 Task: Find connections with filter location Jashpurnagar with filter topic #recruitmentwith filter profile language English with filter current company PhonePe with filter school Institution of Engineering and Technology (IET) with filter industry Retail Musical Instruments with filter service category Telecommunications with filter keywords title Reservationist
Action: Mouse moved to (598, 75)
Screenshot: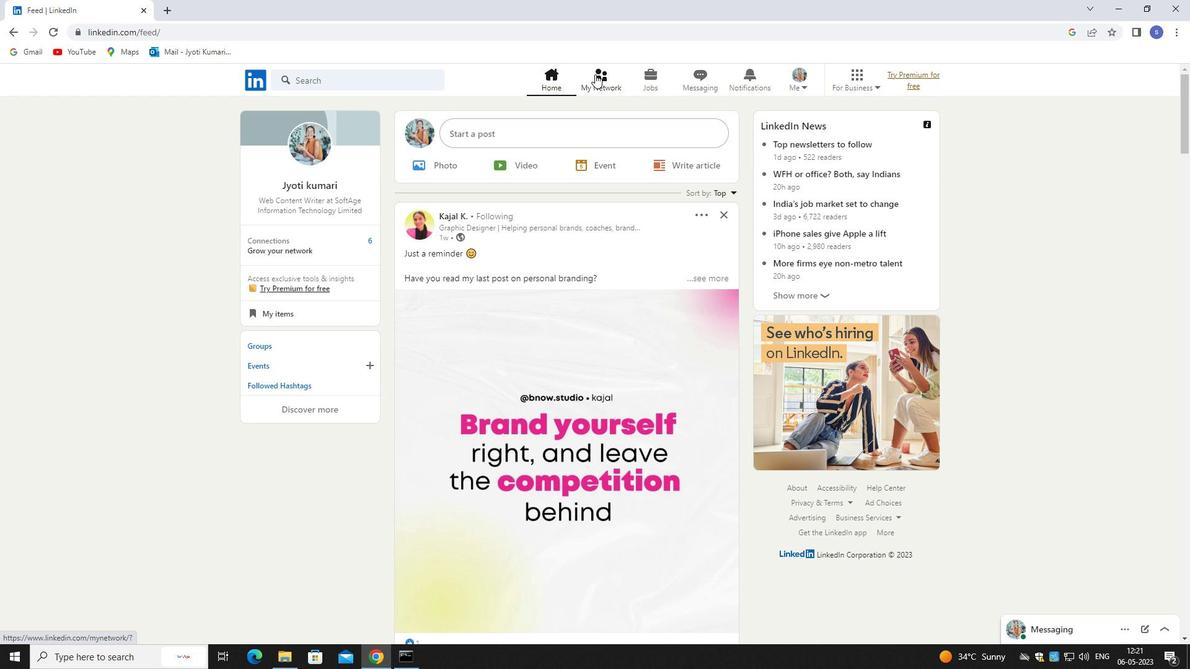 
Action: Mouse pressed left at (598, 75)
Screenshot: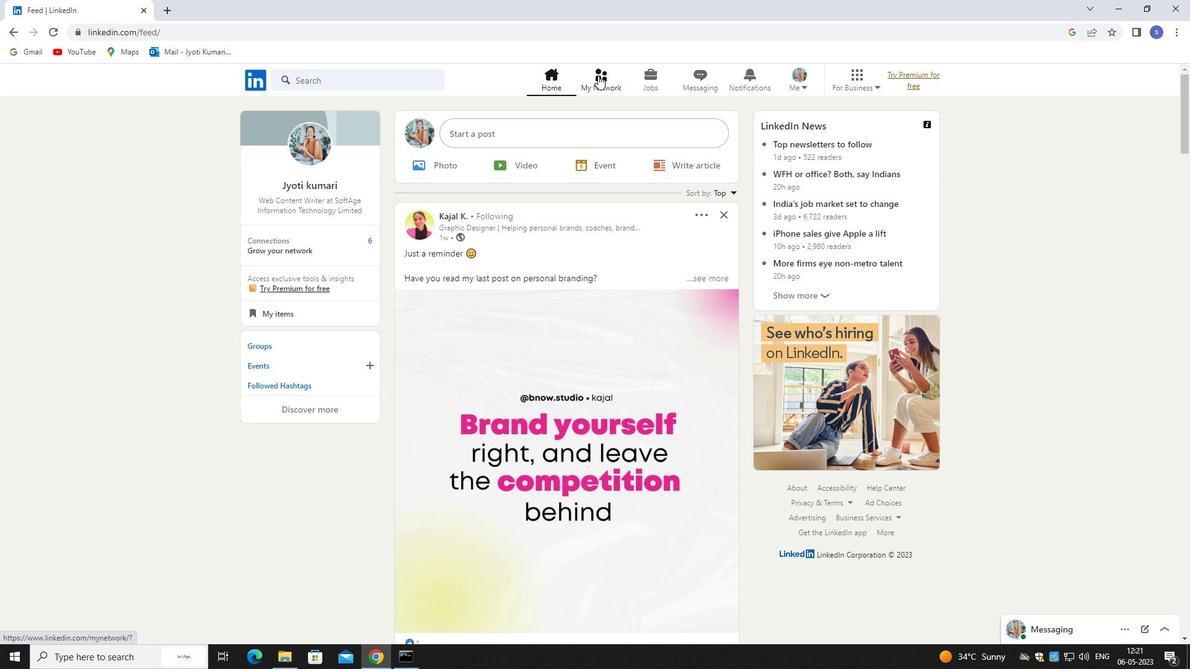 
Action: Mouse moved to (601, 78)
Screenshot: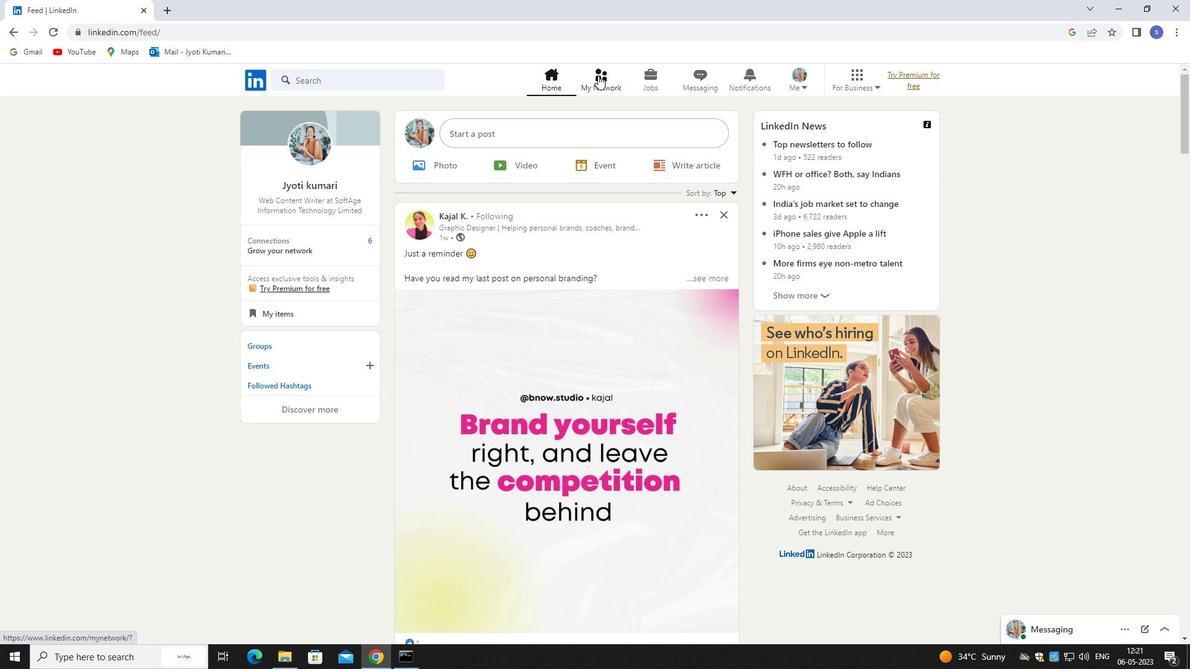 
Action: Mouse pressed left at (601, 78)
Screenshot: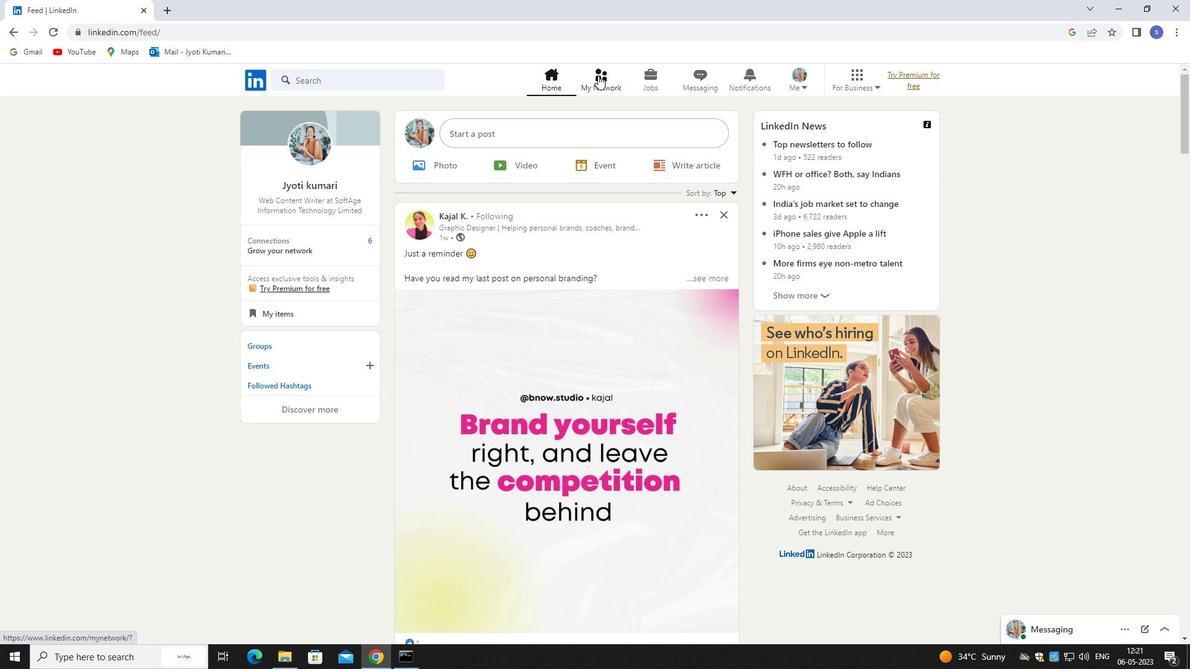 
Action: Mouse moved to (357, 135)
Screenshot: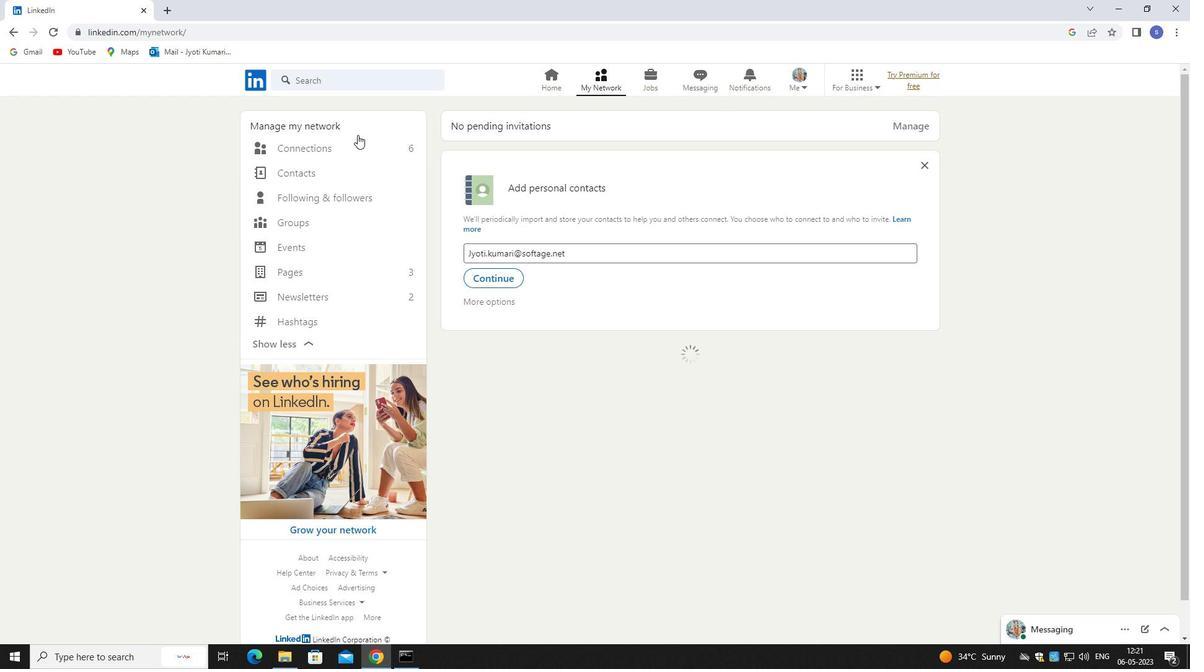 
Action: Mouse pressed left at (357, 135)
Screenshot: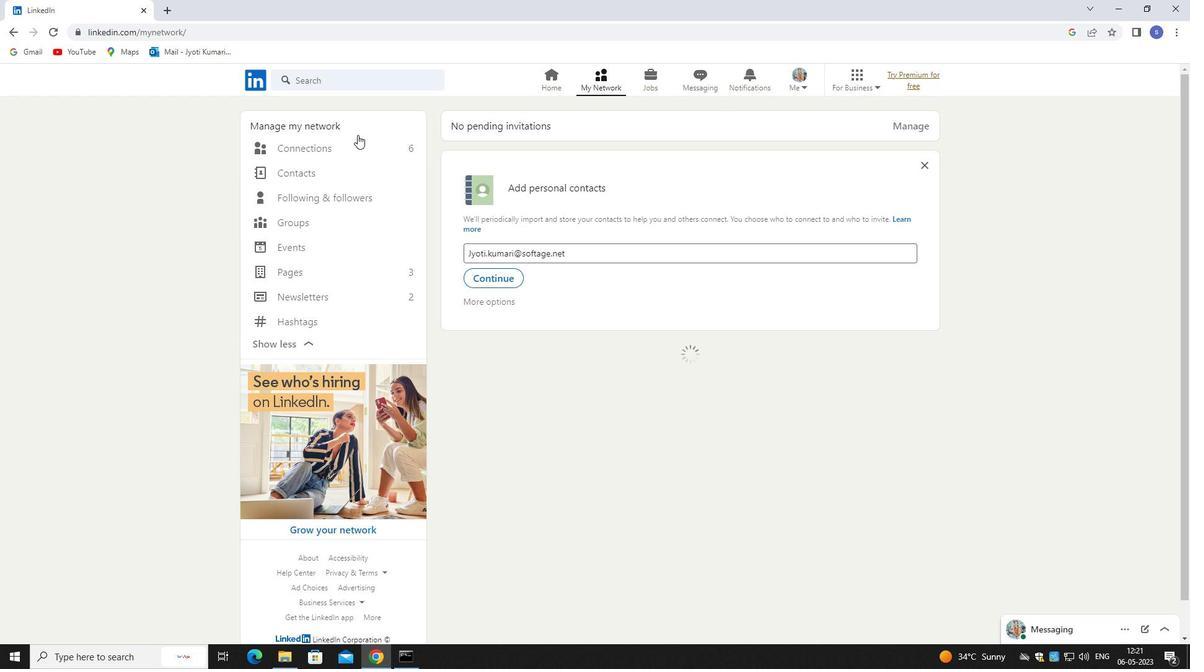 
Action: Mouse moved to (358, 139)
Screenshot: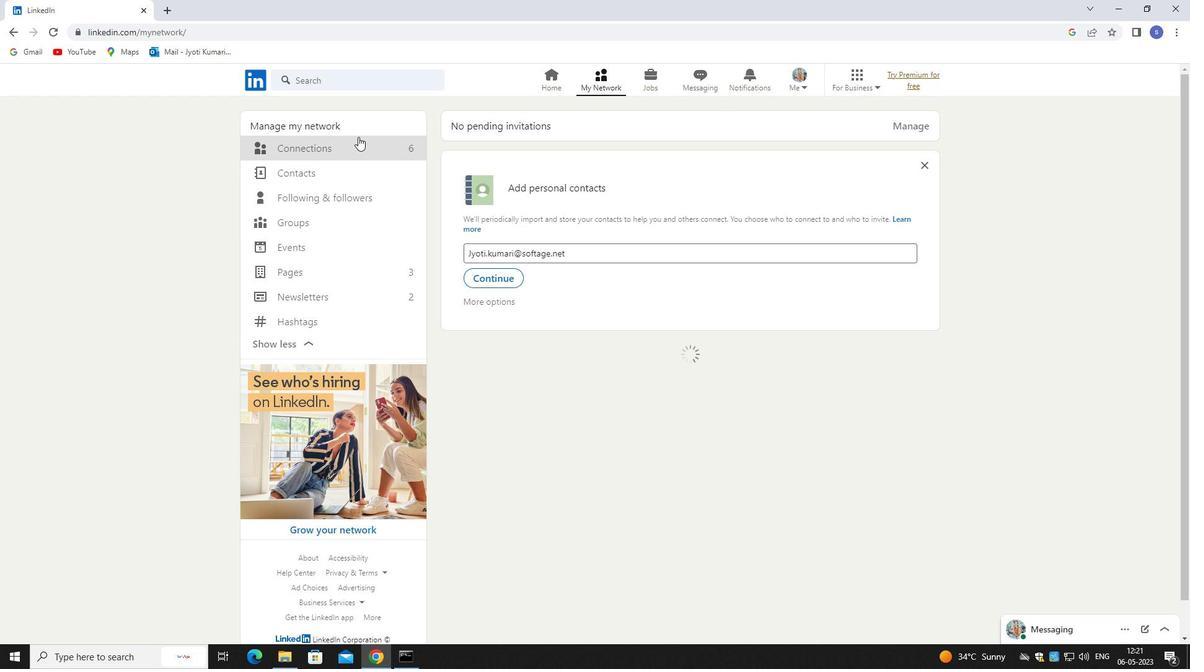 
Action: Mouse pressed left at (358, 139)
Screenshot: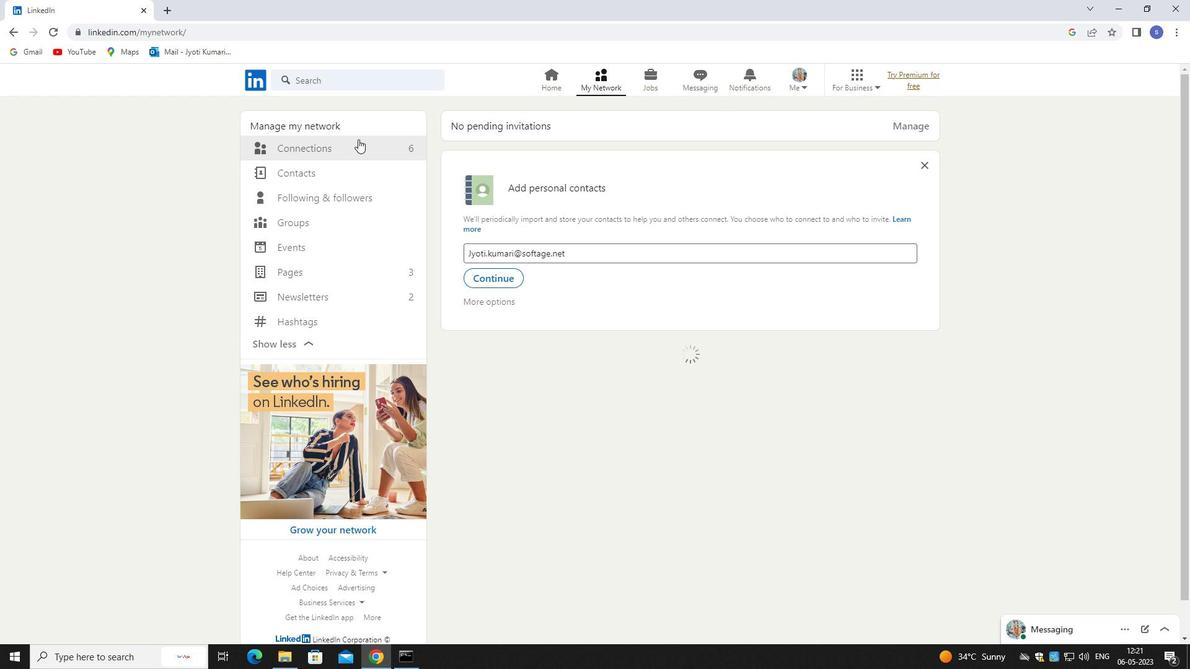 
Action: Mouse moved to (360, 140)
Screenshot: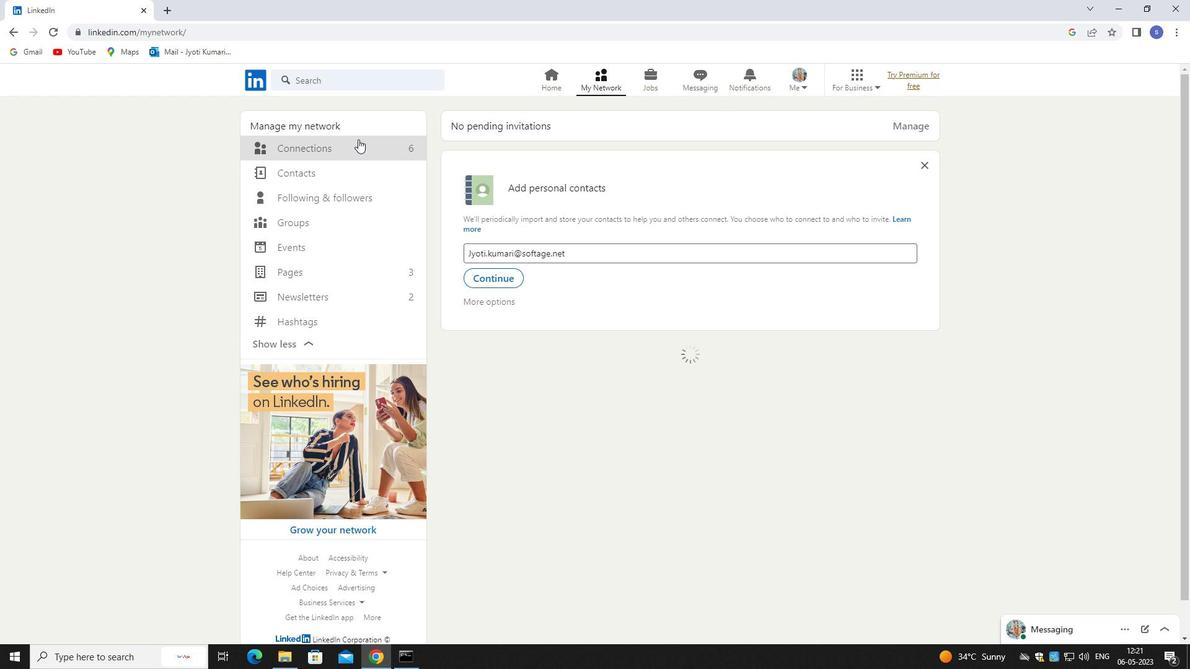 
Action: Mouse pressed left at (360, 140)
Screenshot: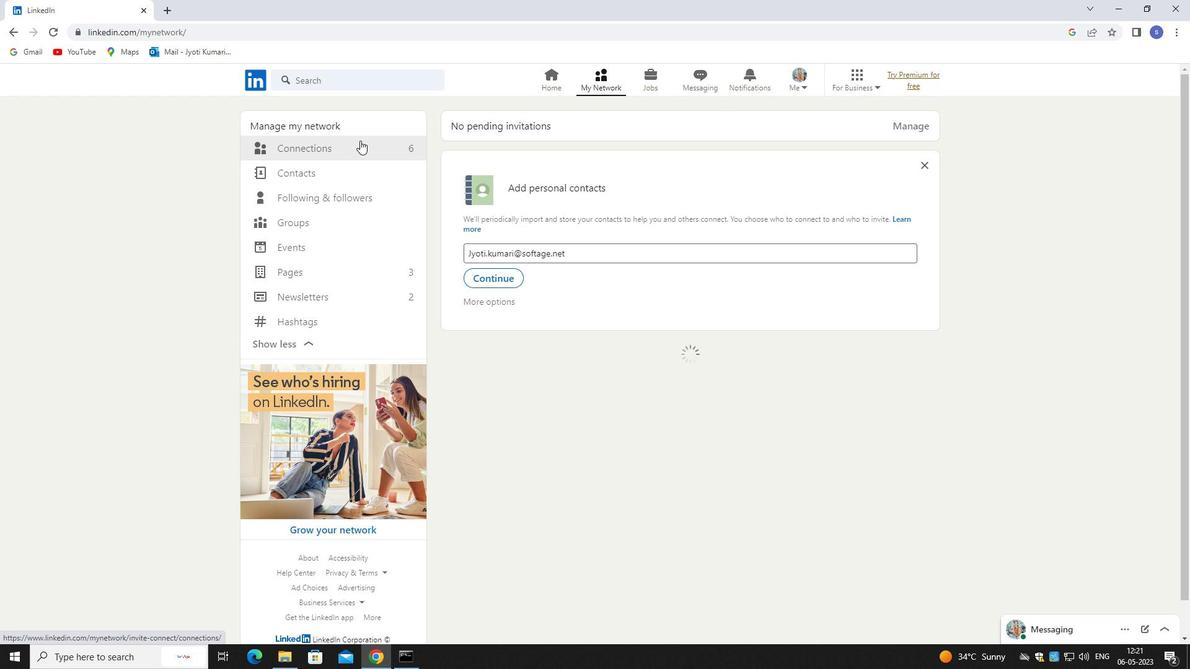 
Action: Mouse pressed left at (360, 140)
Screenshot: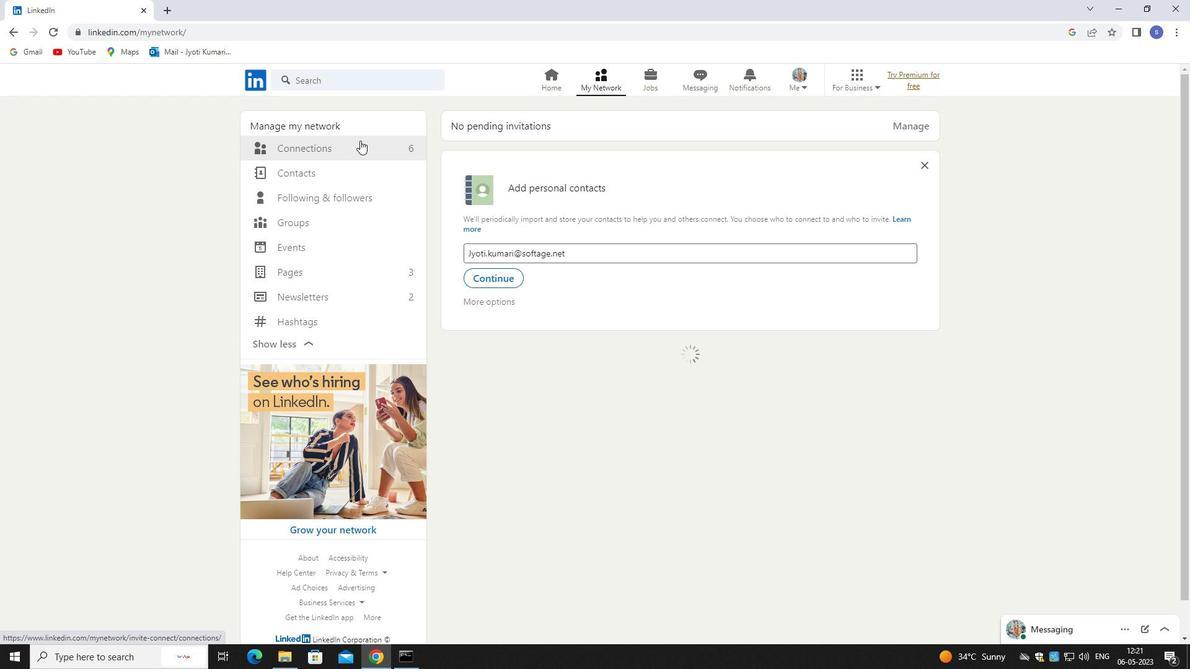 
Action: Mouse moved to (329, 146)
Screenshot: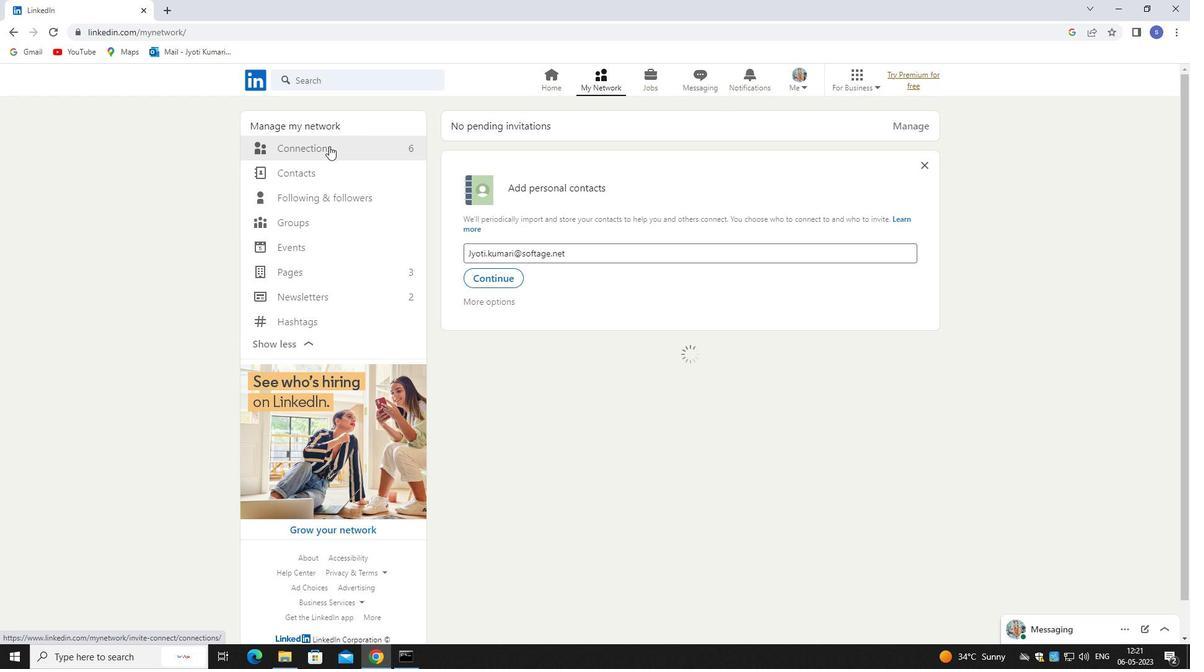 
Action: Mouse pressed left at (329, 146)
Screenshot: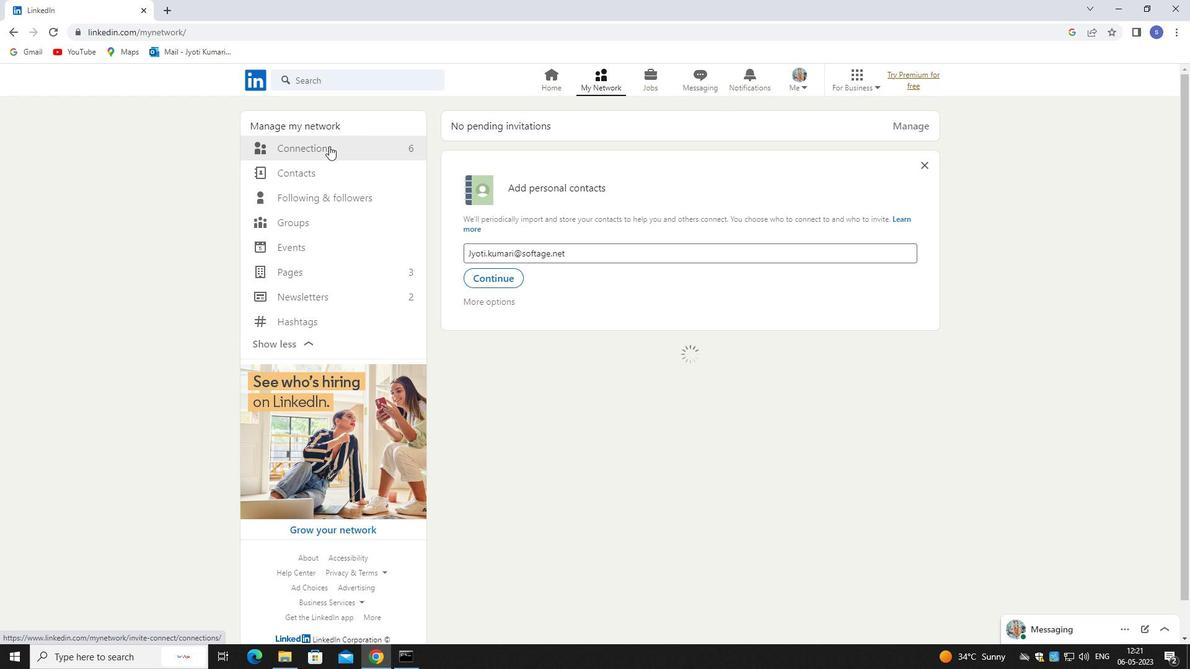 
Action: Mouse moved to (329, 147)
Screenshot: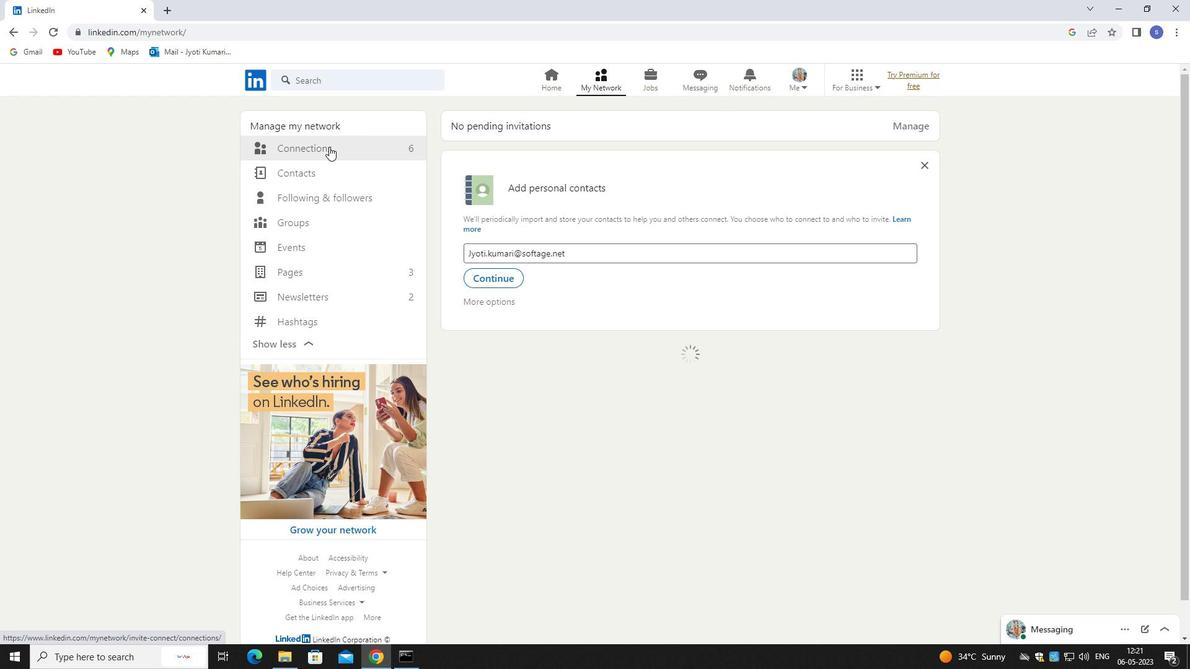 
Action: Mouse pressed left at (329, 147)
Screenshot: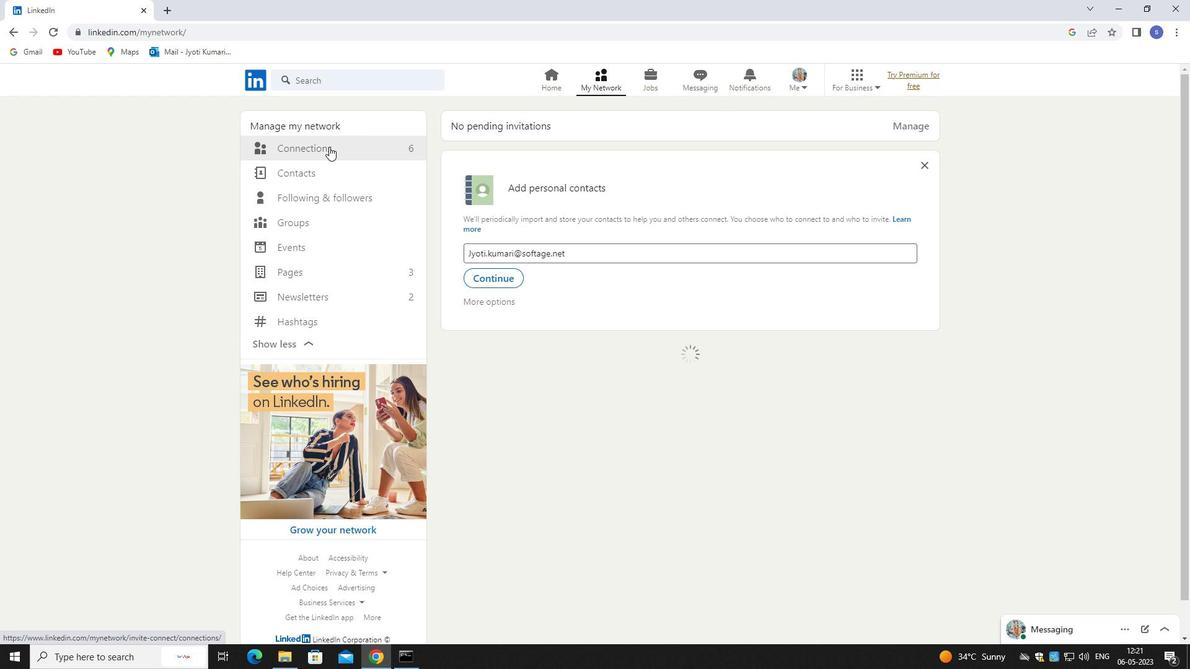 
Action: Mouse moved to (658, 143)
Screenshot: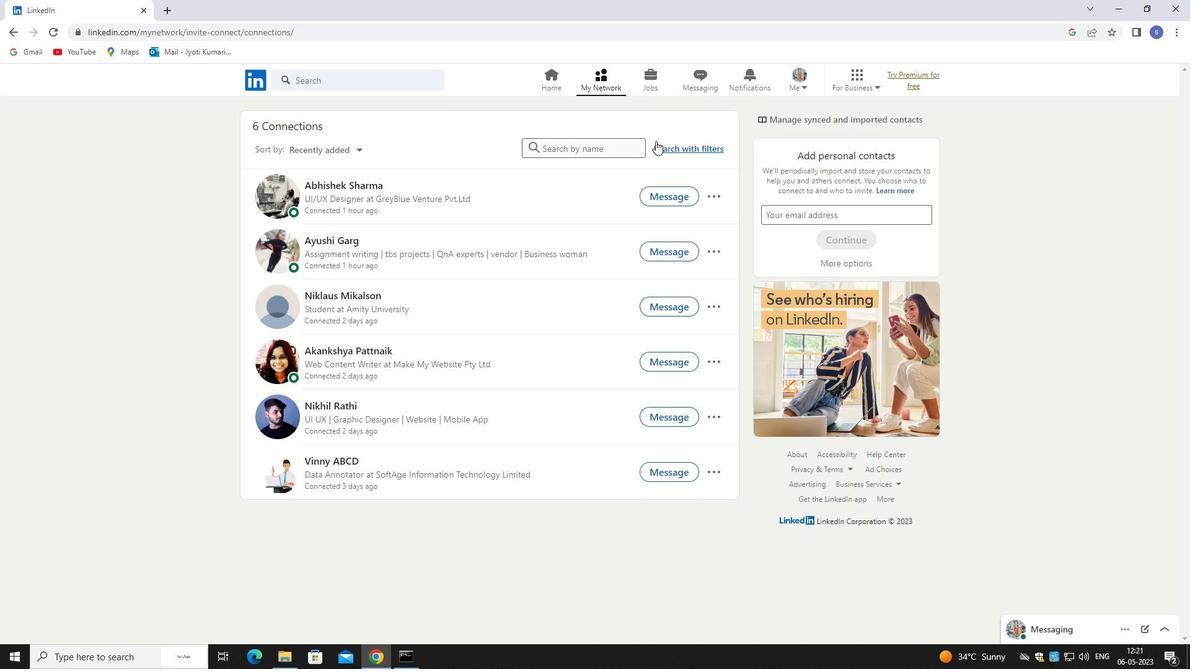 
Action: Mouse pressed left at (658, 143)
Screenshot: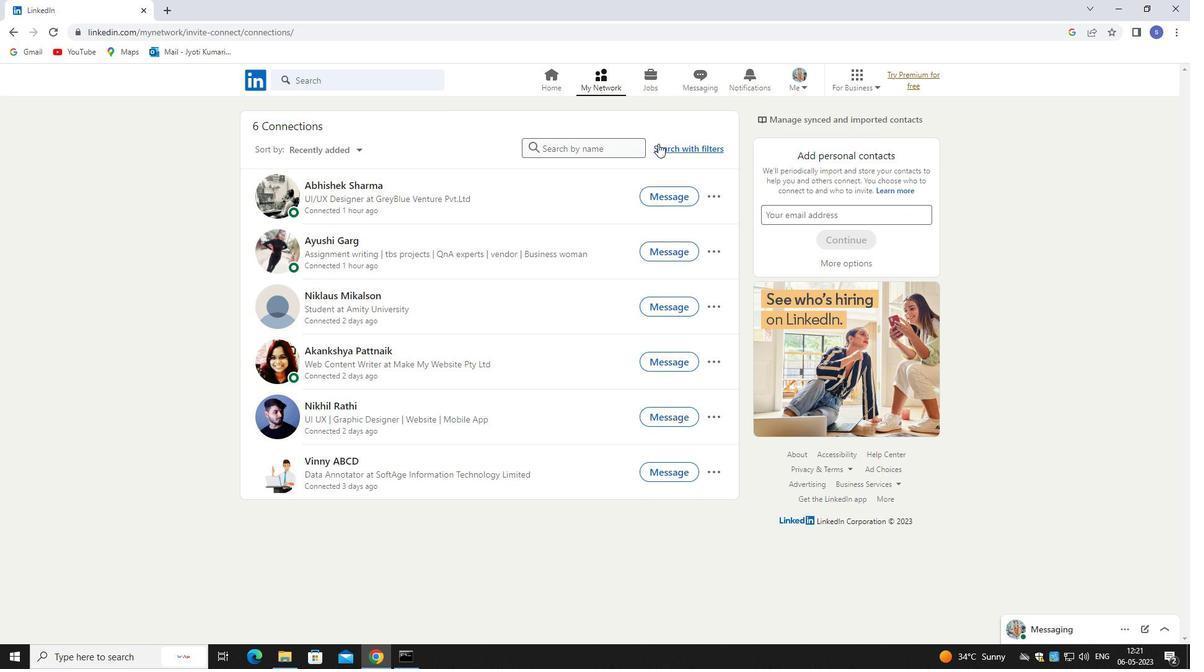 
Action: Mouse moved to (633, 113)
Screenshot: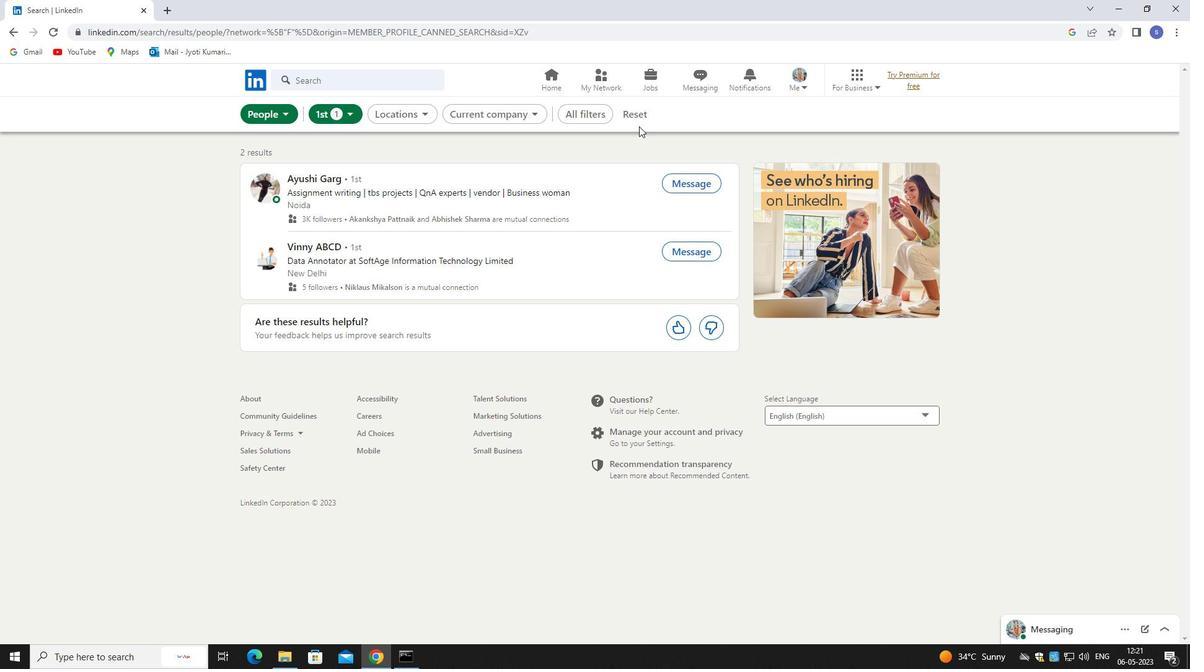 
Action: Mouse pressed left at (633, 113)
Screenshot: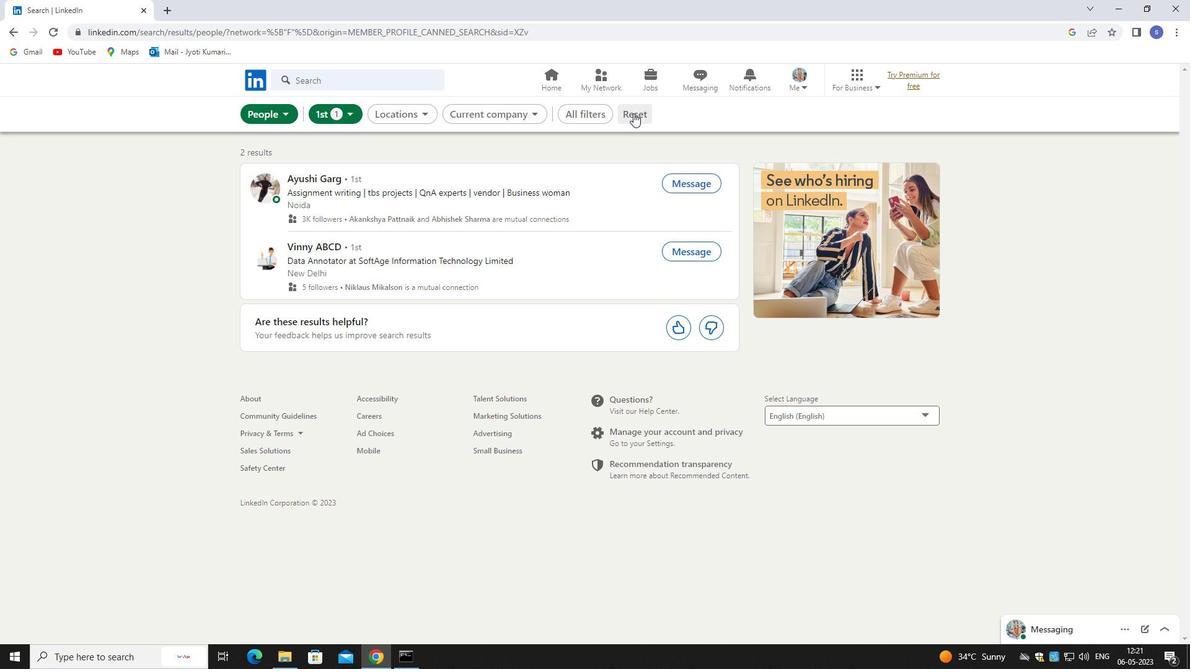 
Action: Mouse moved to (631, 112)
Screenshot: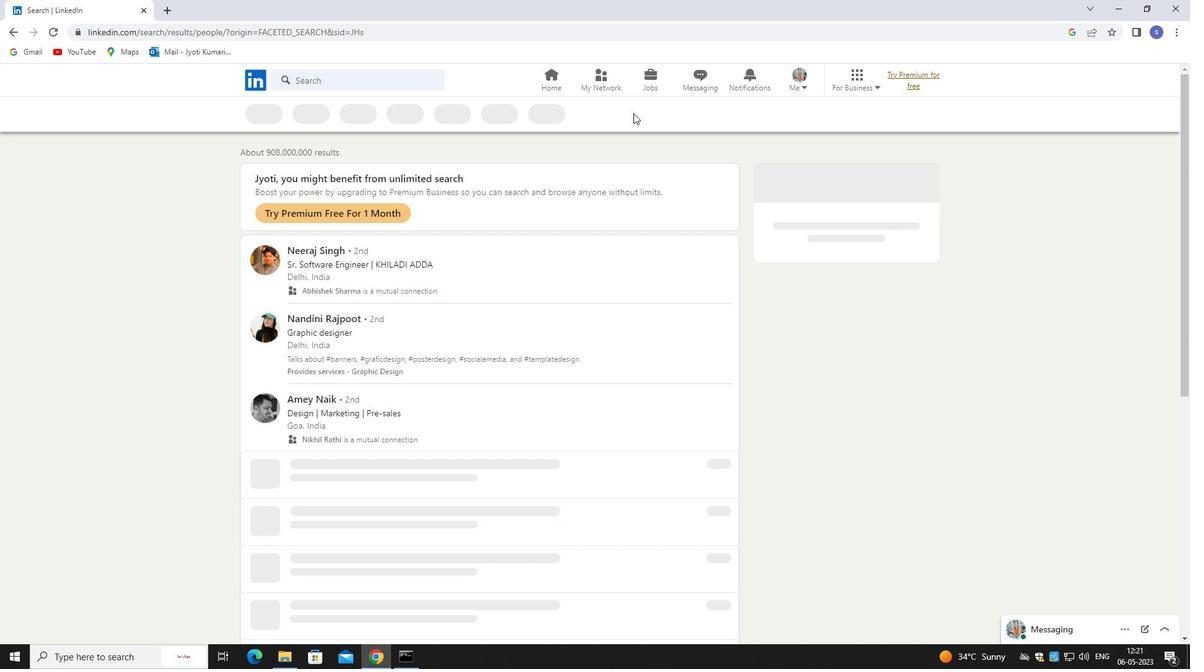 
Action: Mouse pressed left at (631, 112)
Screenshot: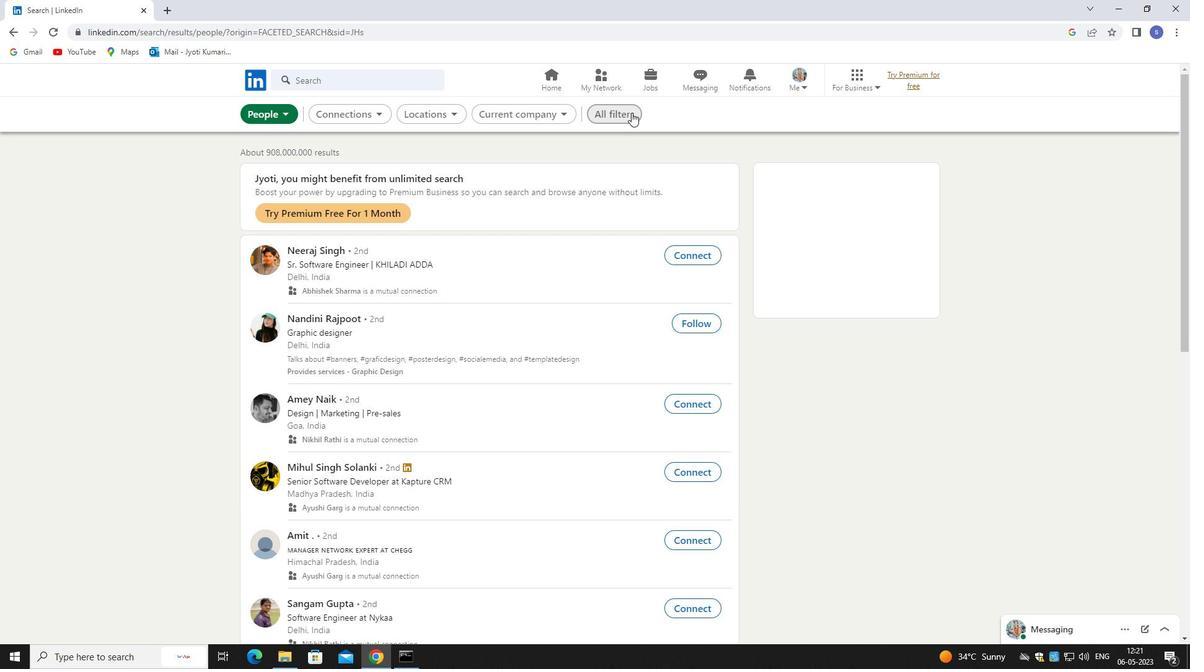 
Action: Mouse moved to (1086, 482)
Screenshot: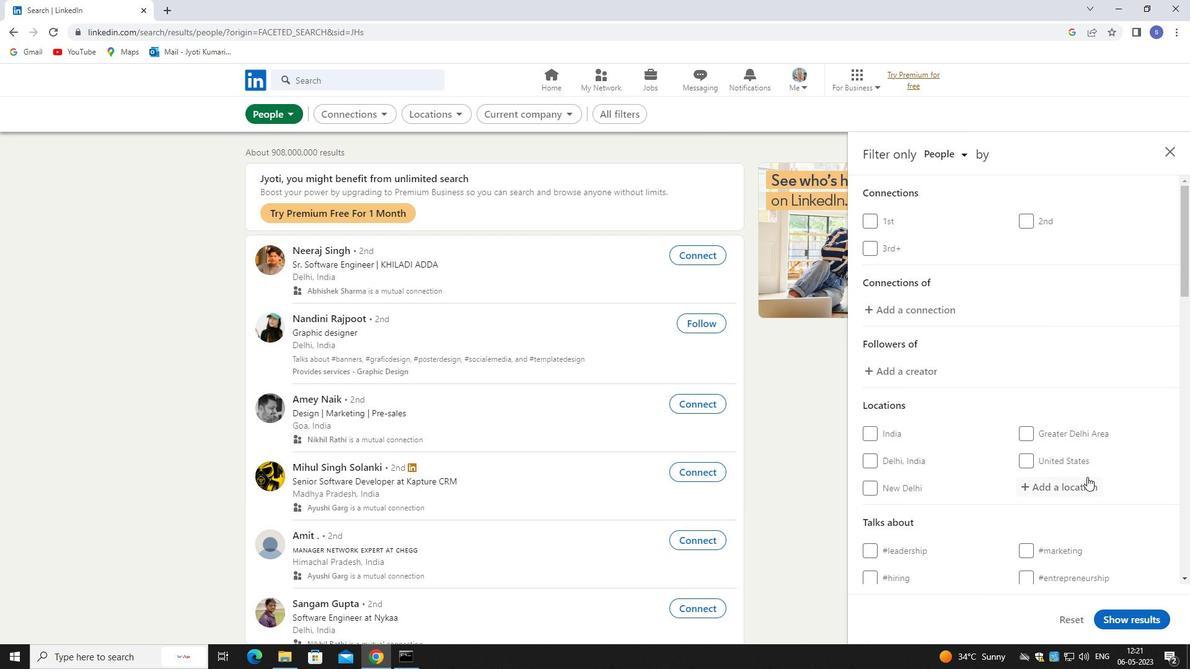 
Action: Mouse pressed left at (1086, 482)
Screenshot: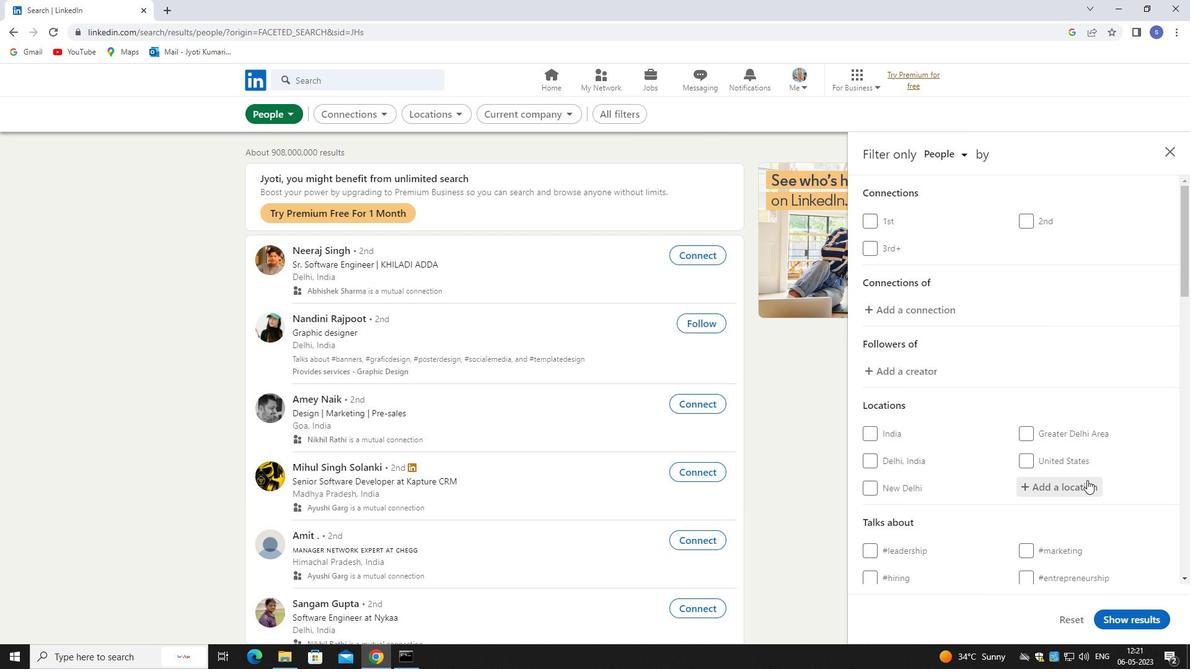 
Action: Mouse moved to (1085, 483)
Screenshot: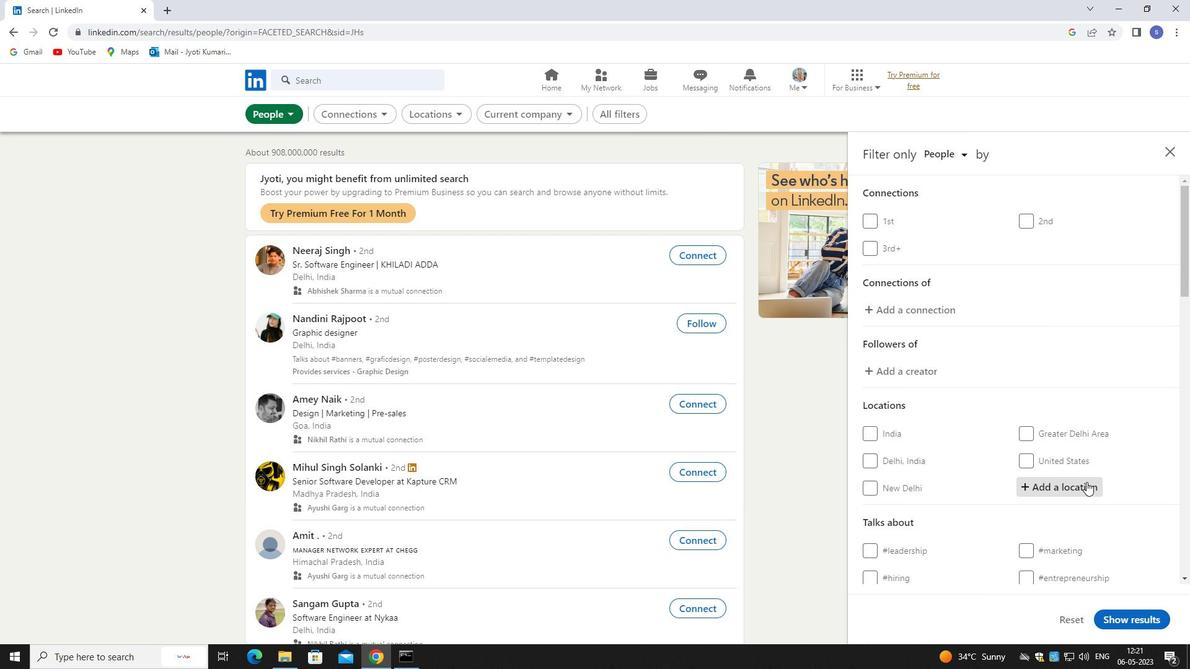 
Action: Key pressed jashpur
Screenshot: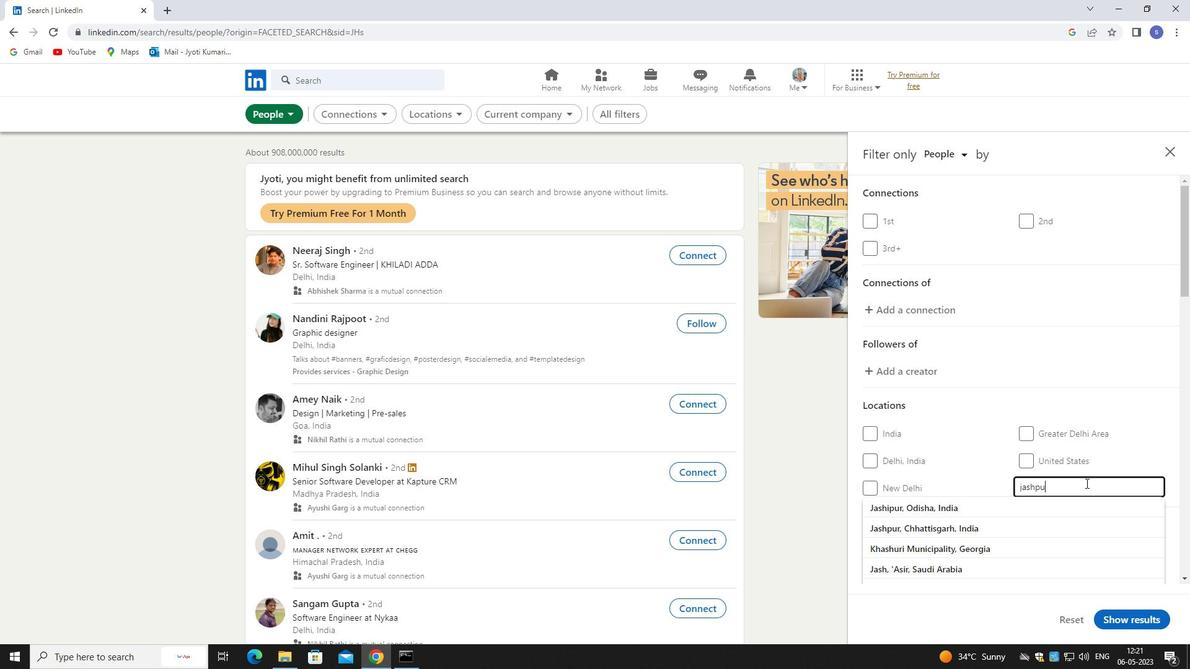 
Action: Mouse moved to (1082, 494)
Screenshot: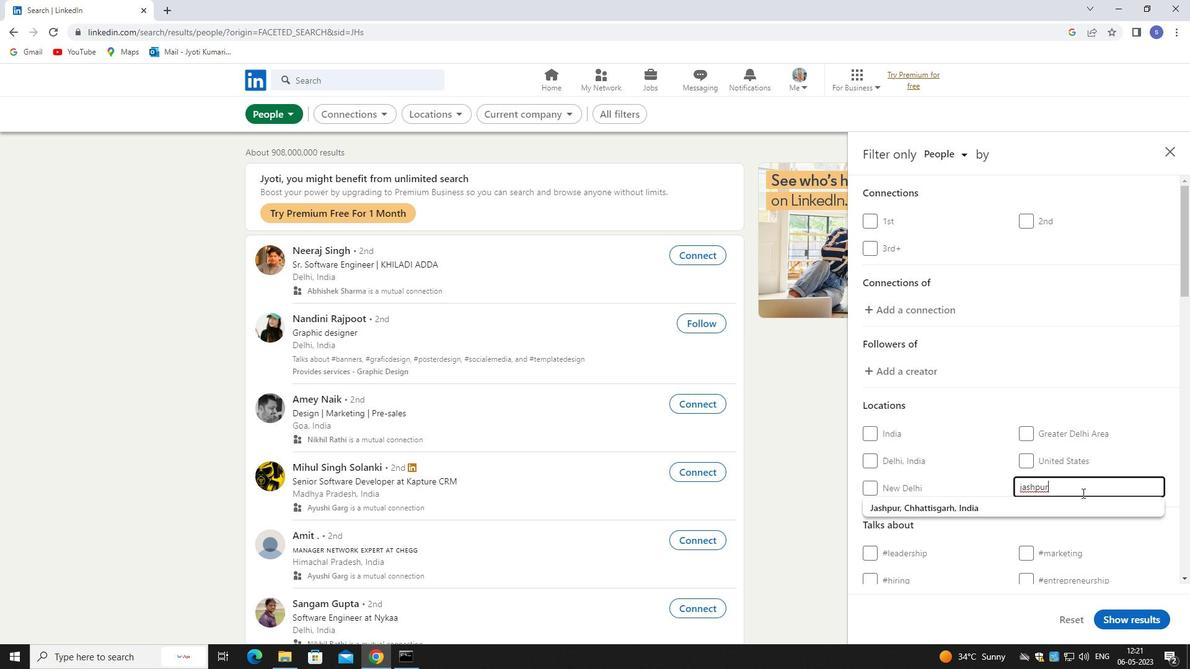 
Action: Key pressed nagar
Screenshot: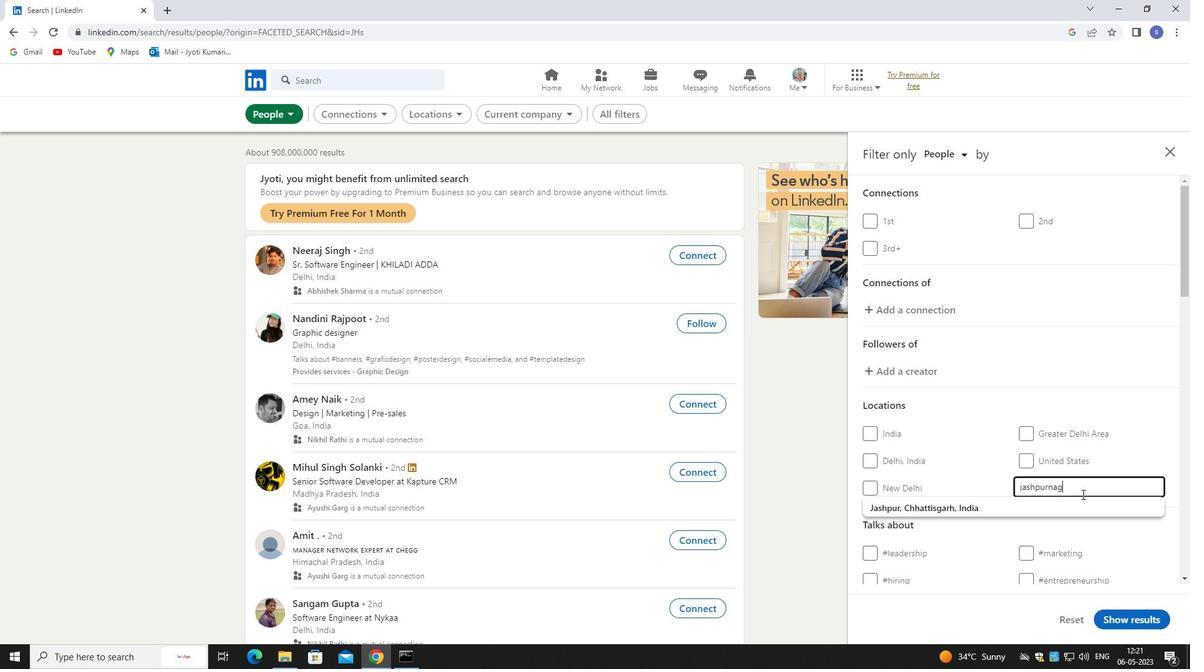 
Action: Mouse moved to (1082, 494)
Screenshot: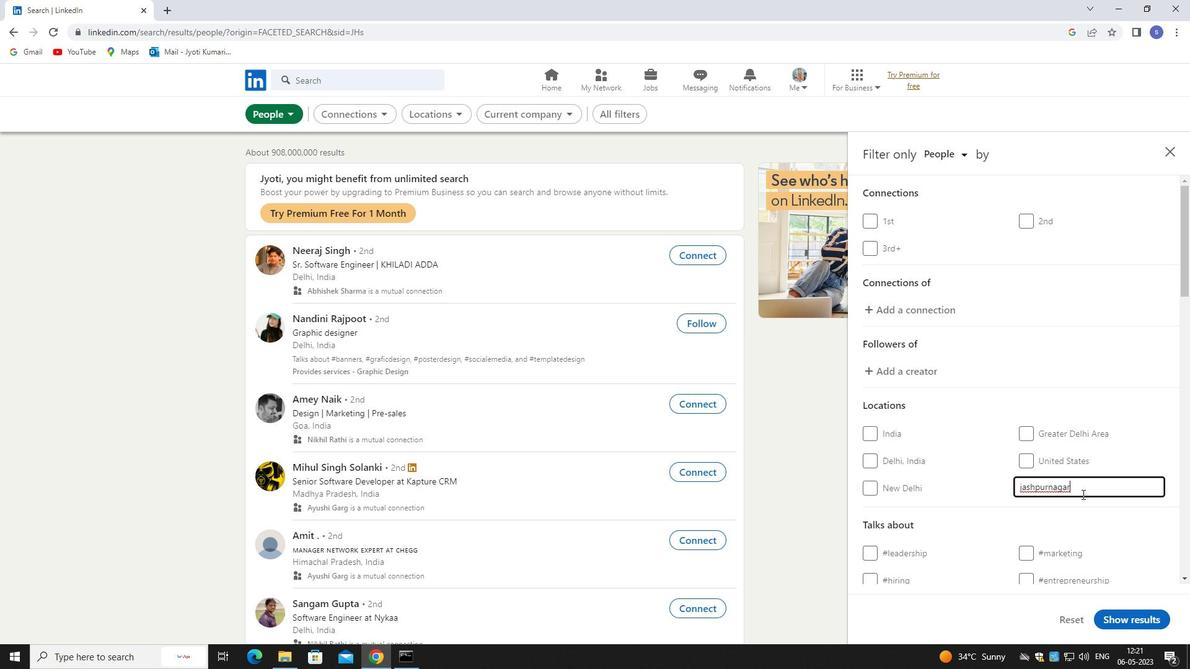 
Action: Mouse scrolled (1082, 494) with delta (0, 0)
Screenshot: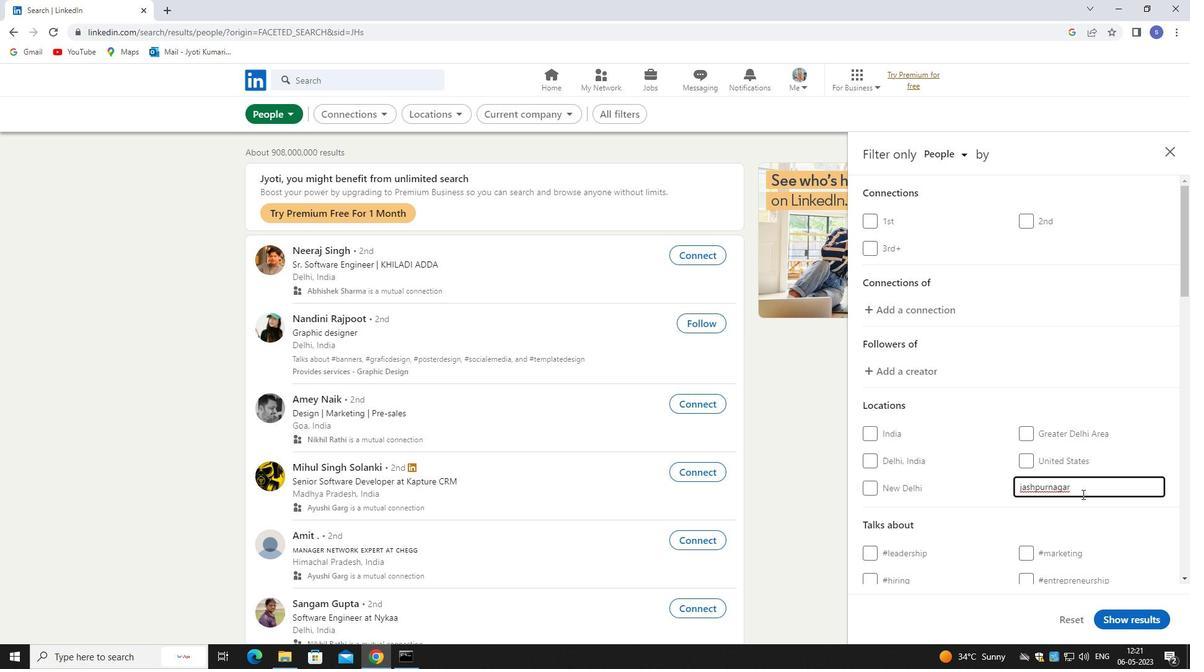 
Action: Mouse scrolled (1082, 494) with delta (0, 0)
Screenshot: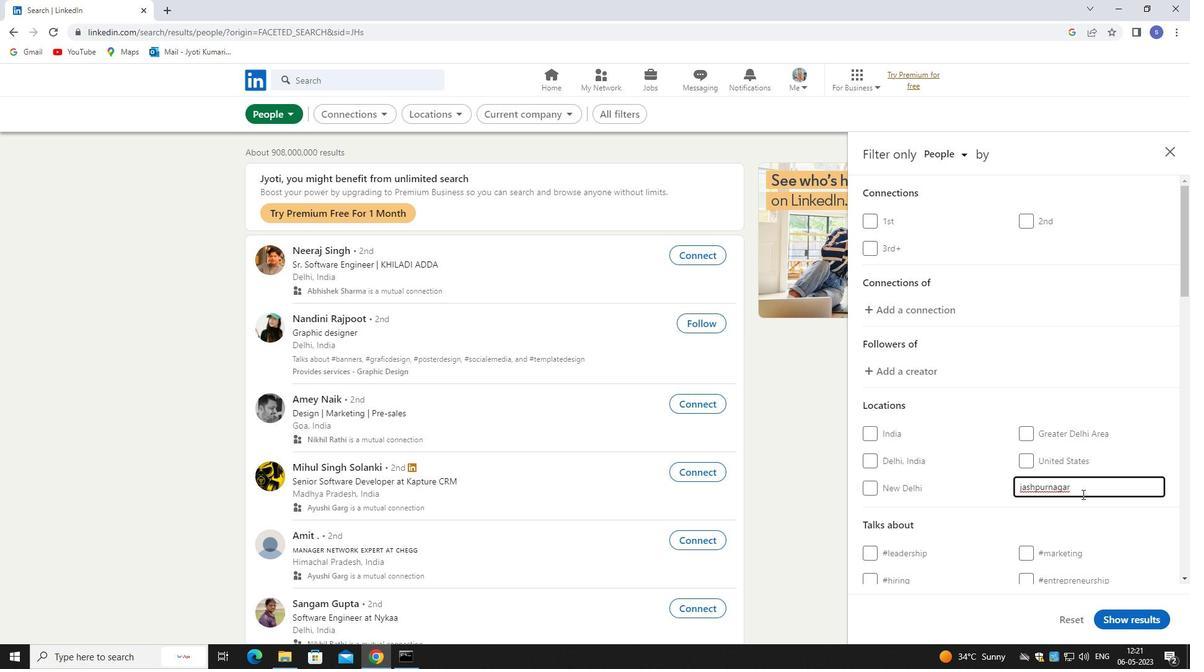 
Action: Mouse moved to (1082, 495)
Screenshot: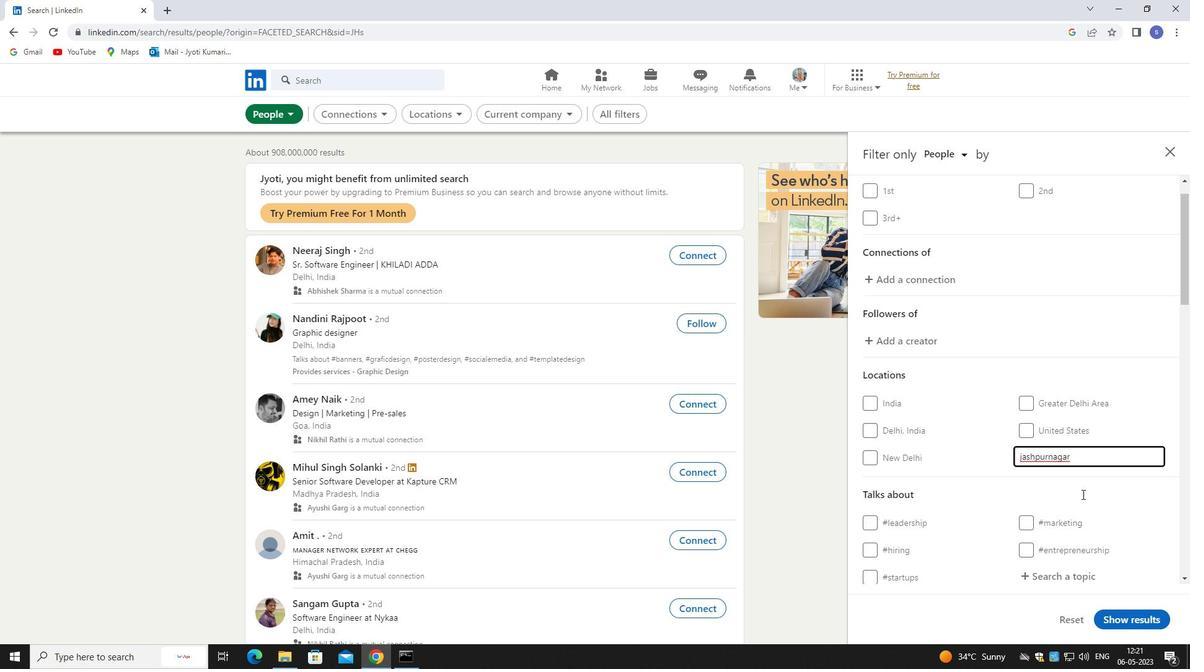 
Action: Mouse scrolled (1082, 494) with delta (0, 0)
Screenshot: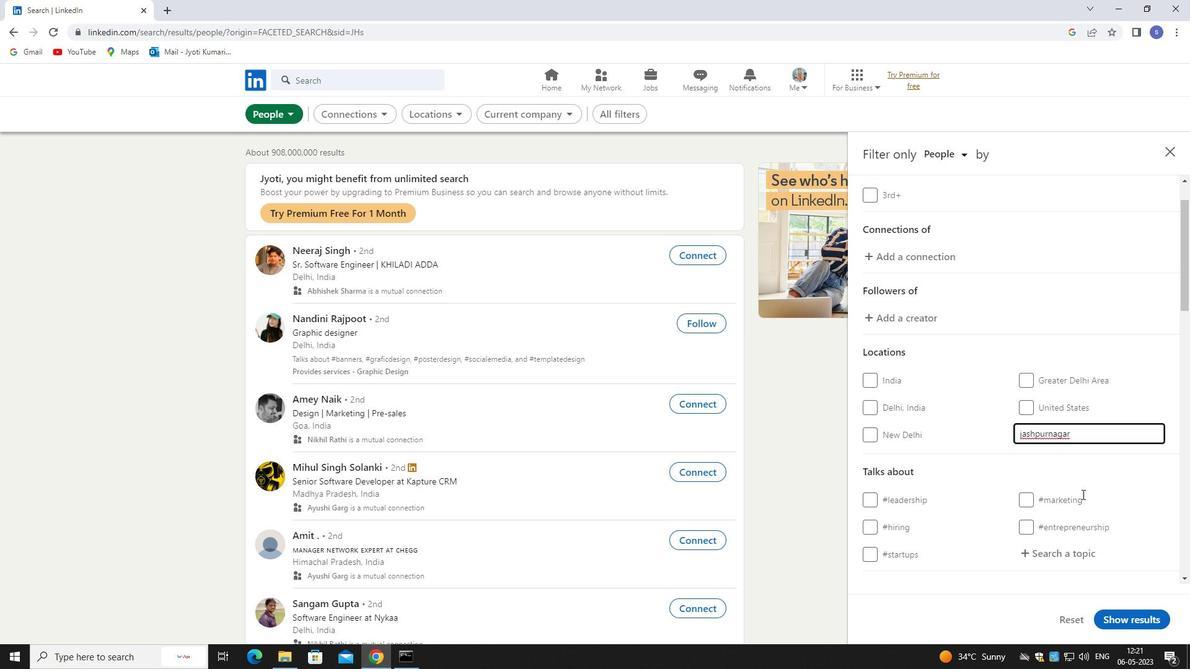 
Action: Mouse moved to (1051, 419)
Screenshot: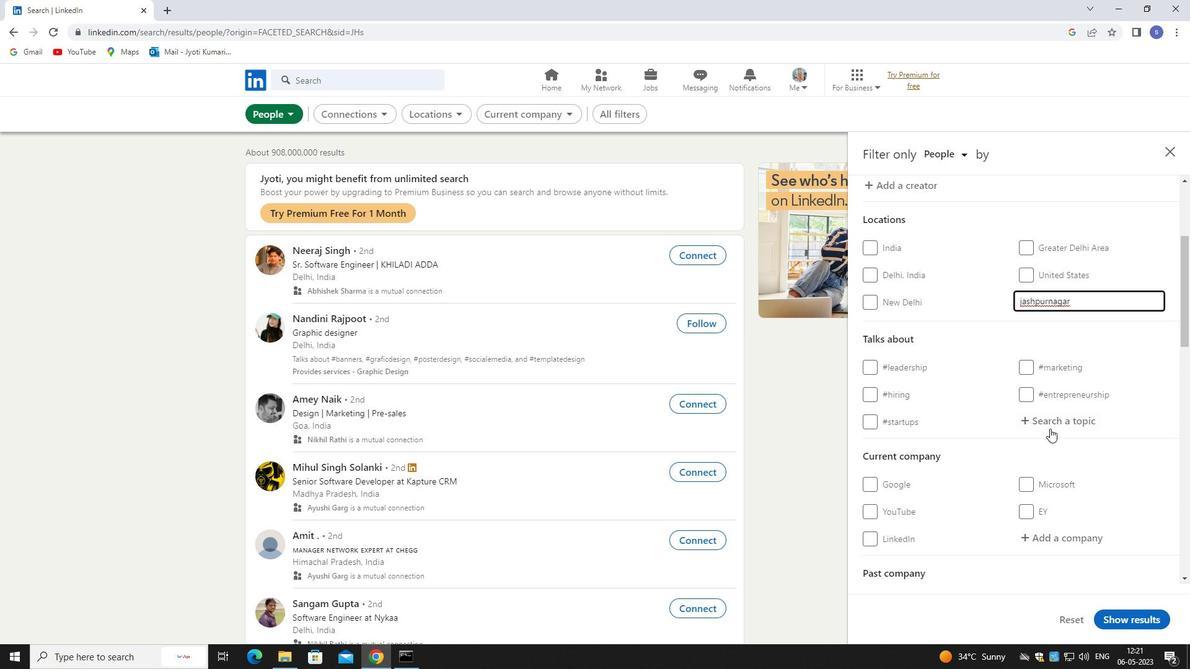 
Action: Mouse pressed left at (1051, 419)
Screenshot: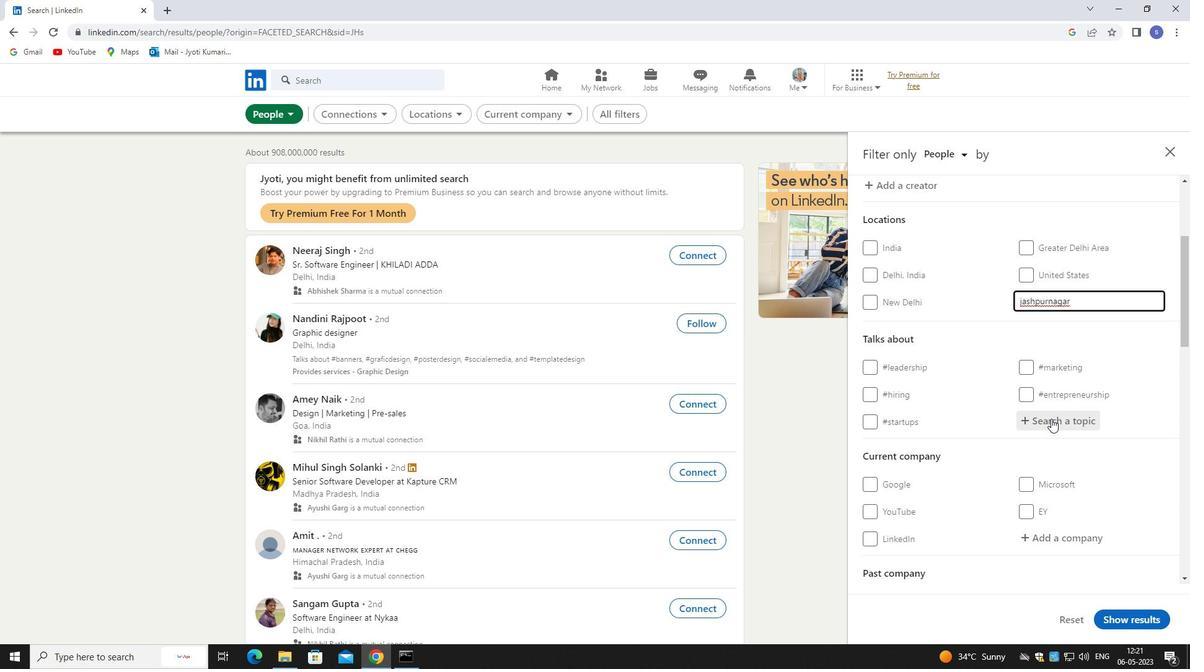 
Action: Mouse moved to (1050, 418)
Screenshot: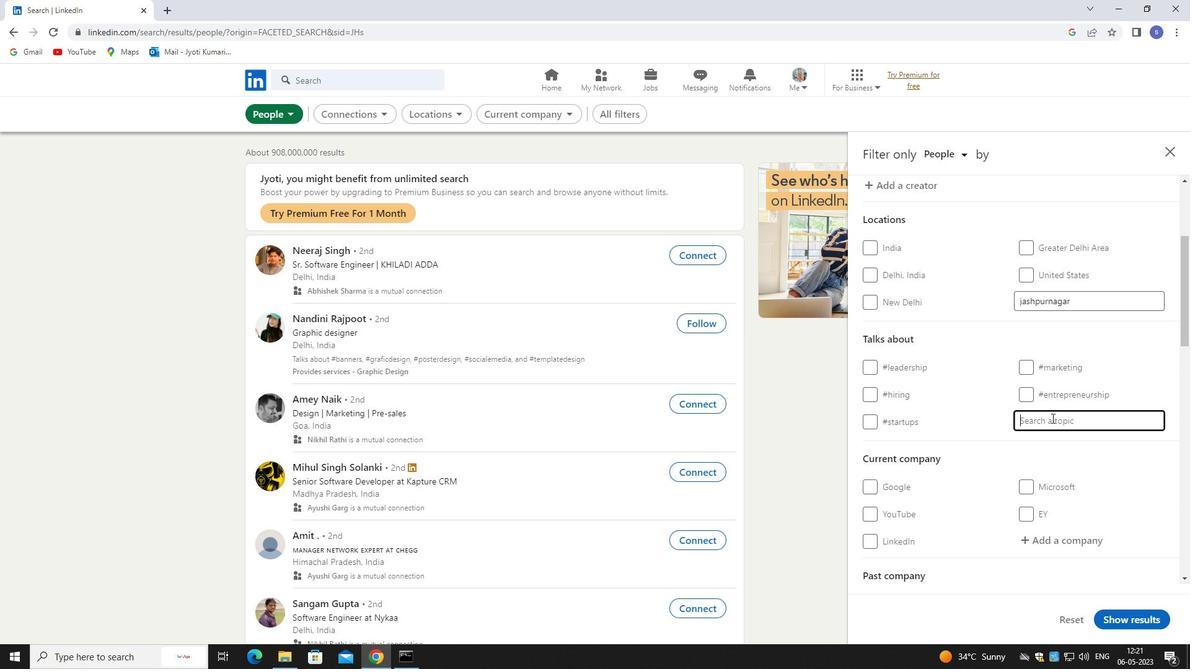 
Action: Key pressed recrui
Screenshot: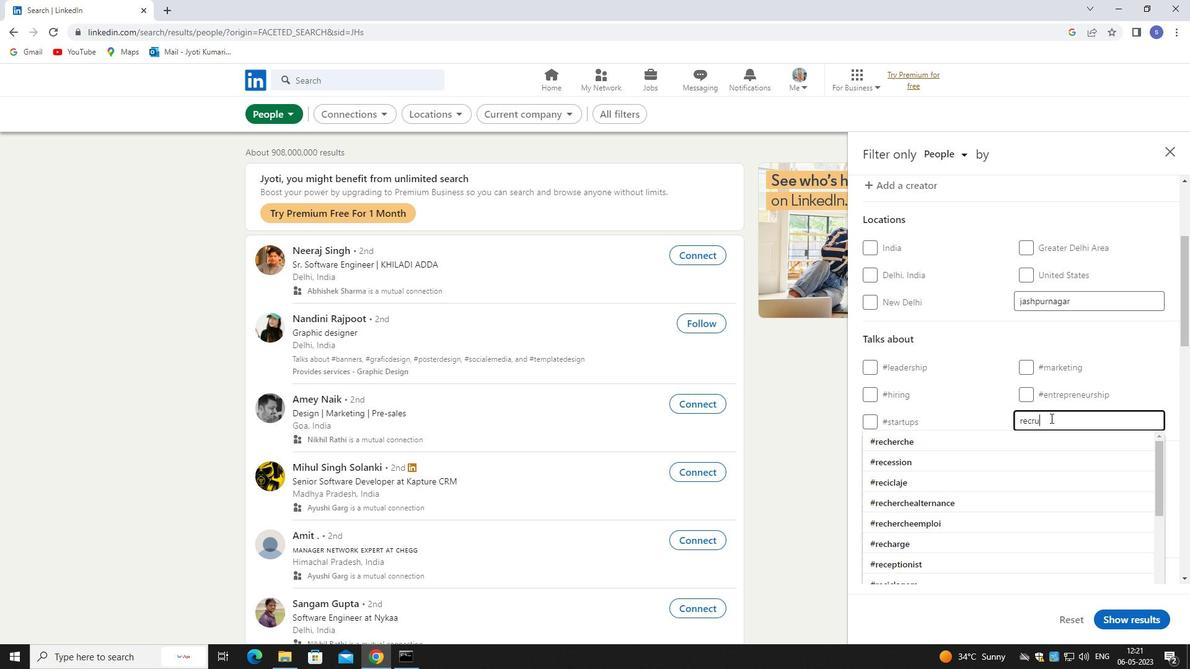 
Action: Mouse moved to (1050, 434)
Screenshot: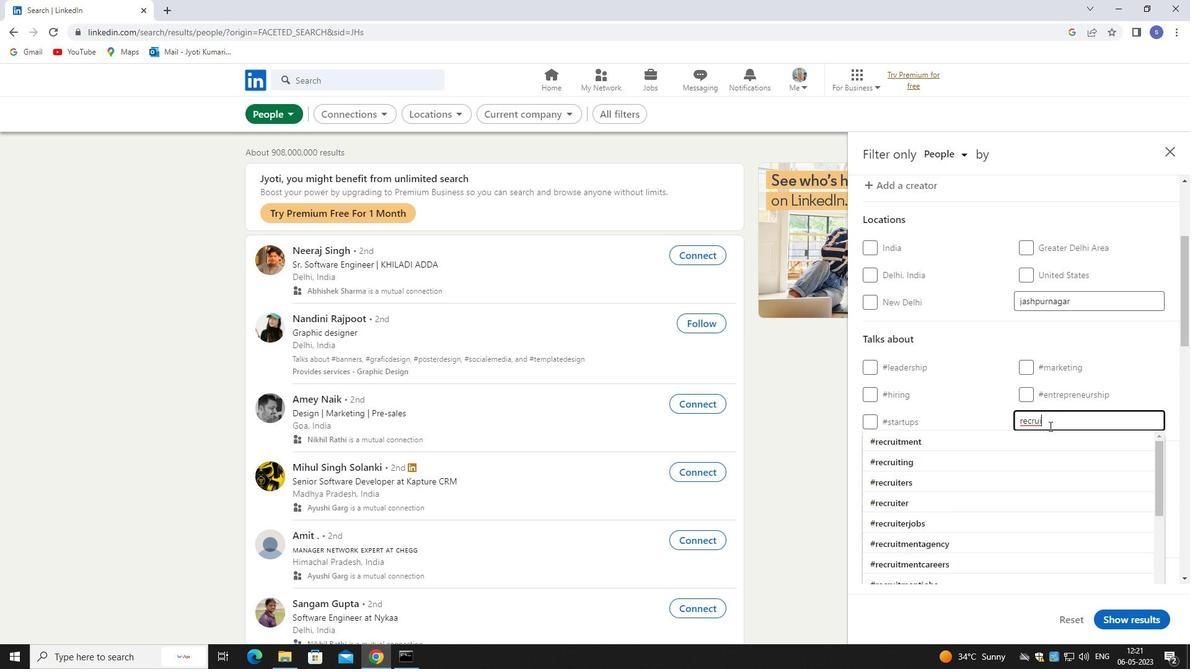 
Action: Mouse pressed left at (1050, 434)
Screenshot: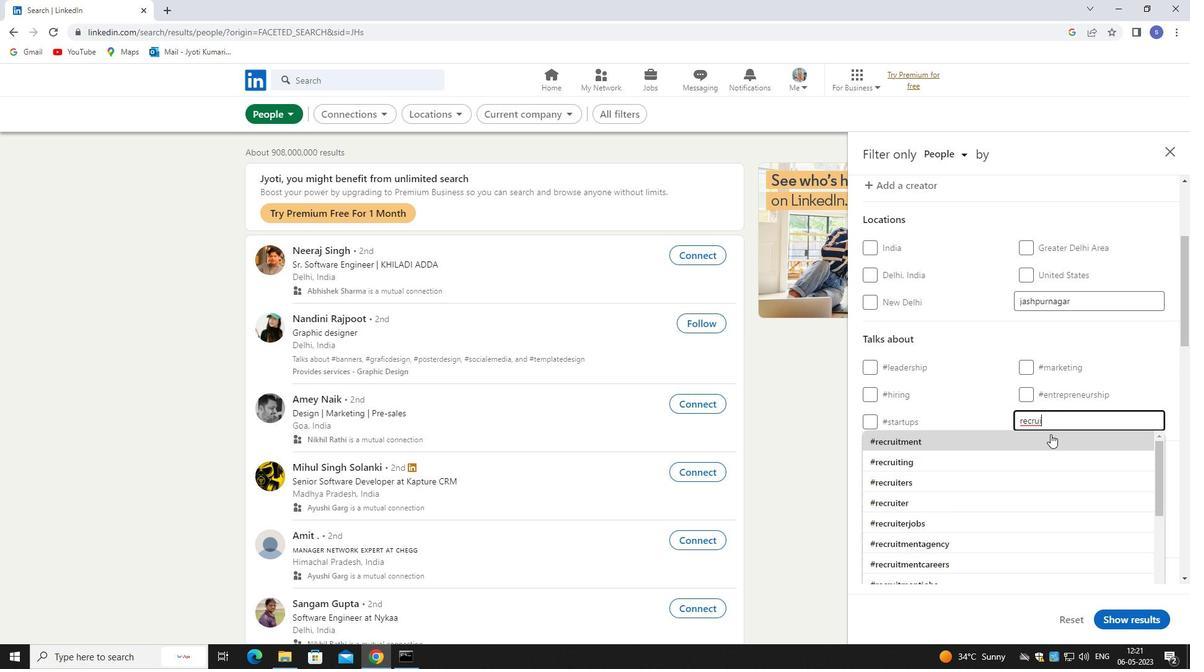 
Action: Mouse scrolled (1050, 433) with delta (0, 0)
Screenshot: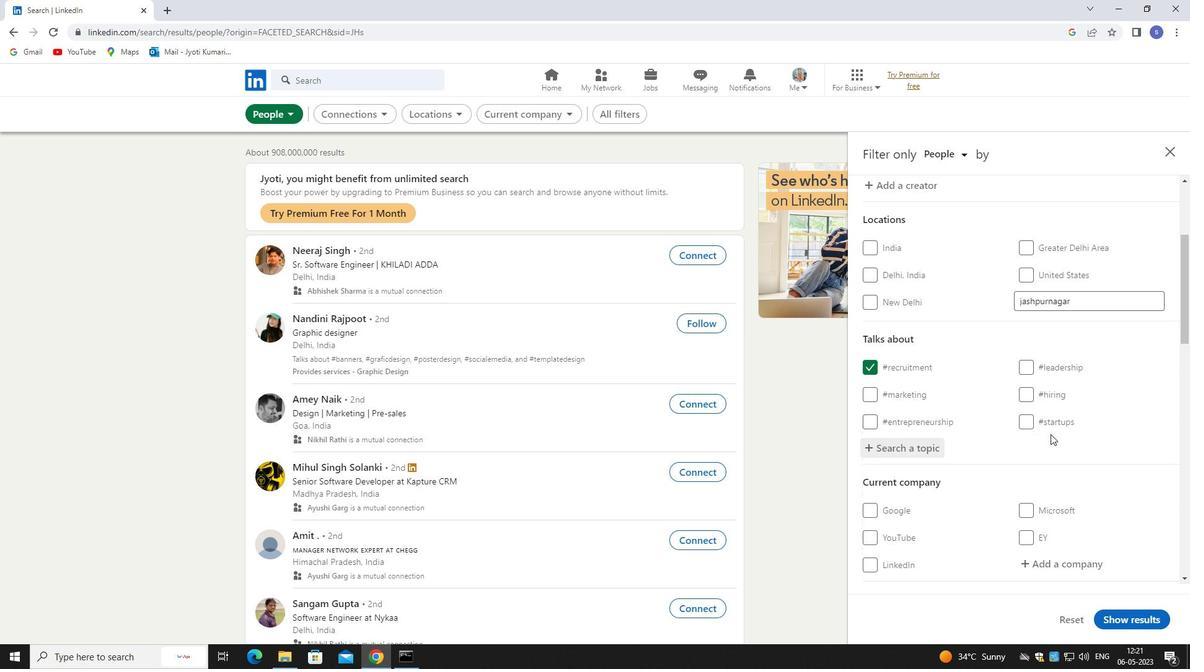 
Action: Mouse moved to (1051, 435)
Screenshot: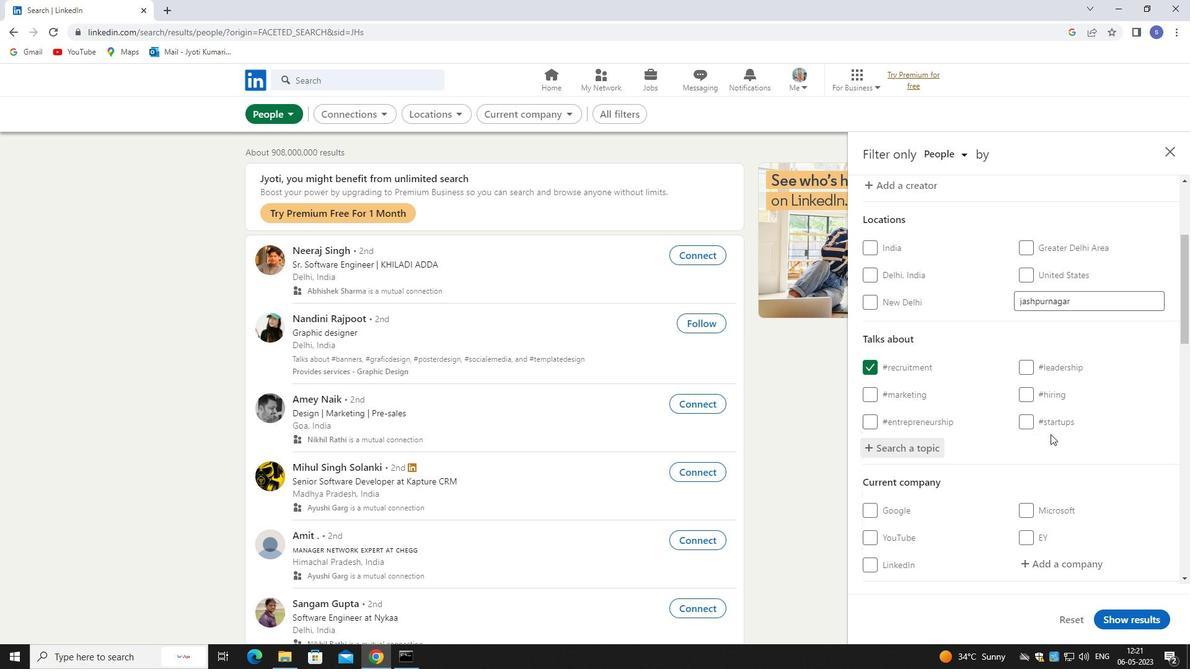 
Action: Mouse scrolled (1051, 434) with delta (0, 0)
Screenshot: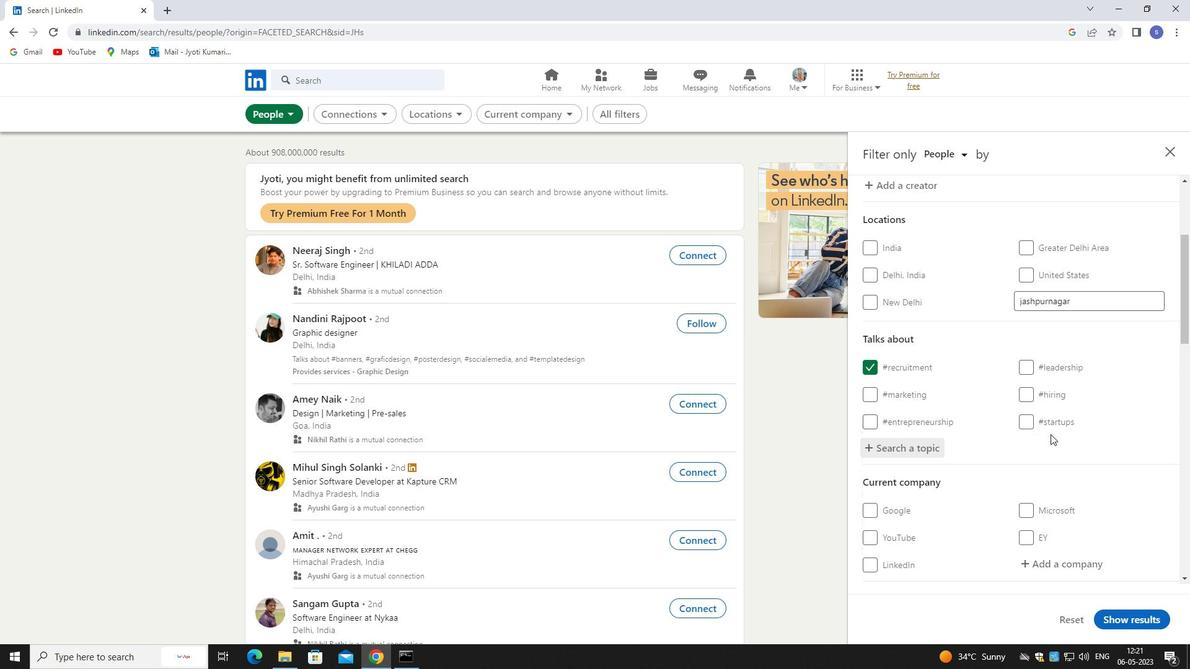 
Action: Mouse moved to (1051, 435)
Screenshot: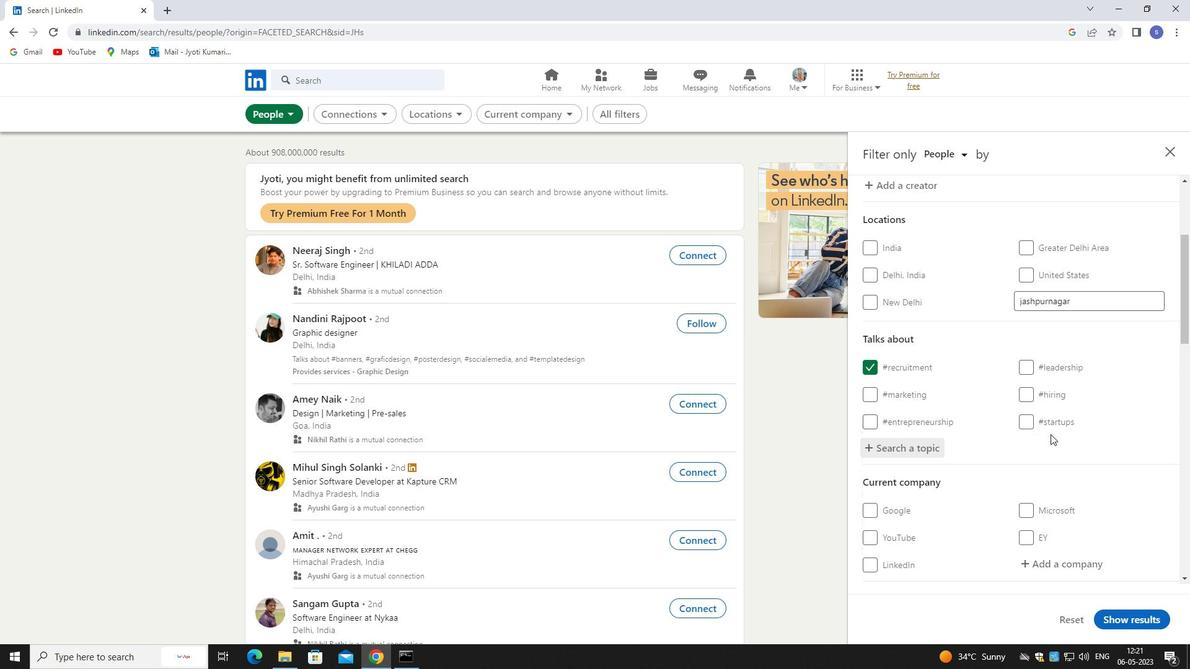 
Action: Mouse scrolled (1051, 435) with delta (0, 0)
Screenshot: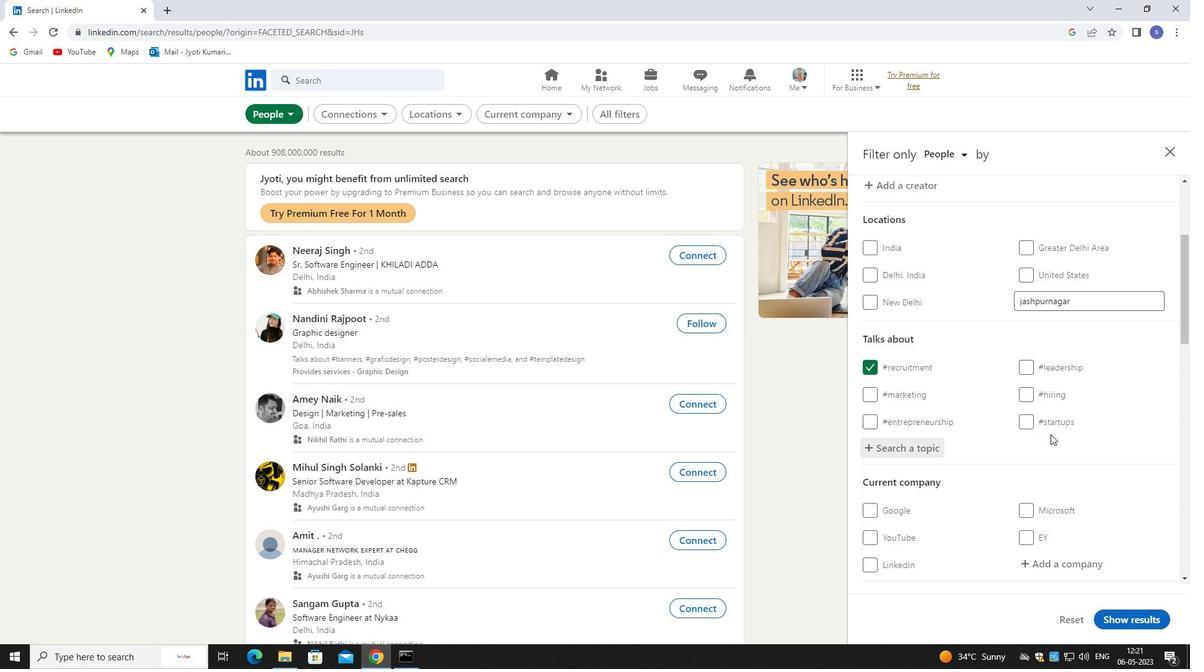
Action: Mouse moved to (1059, 379)
Screenshot: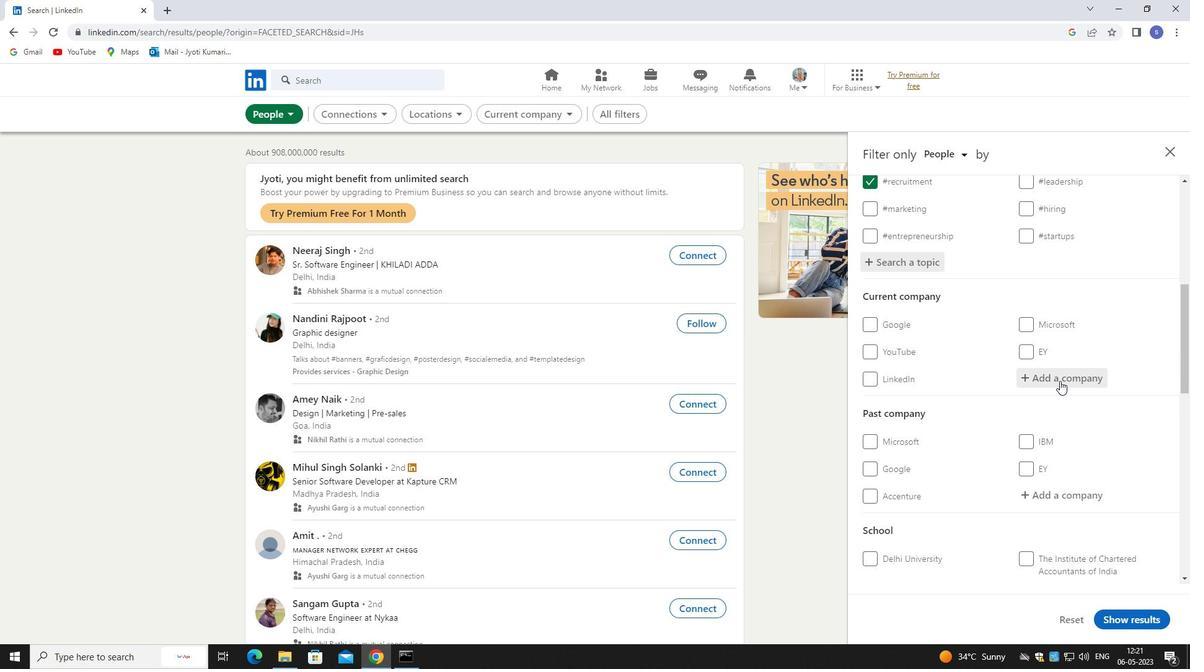 
Action: Mouse pressed left at (1059, 379)
Screenshot: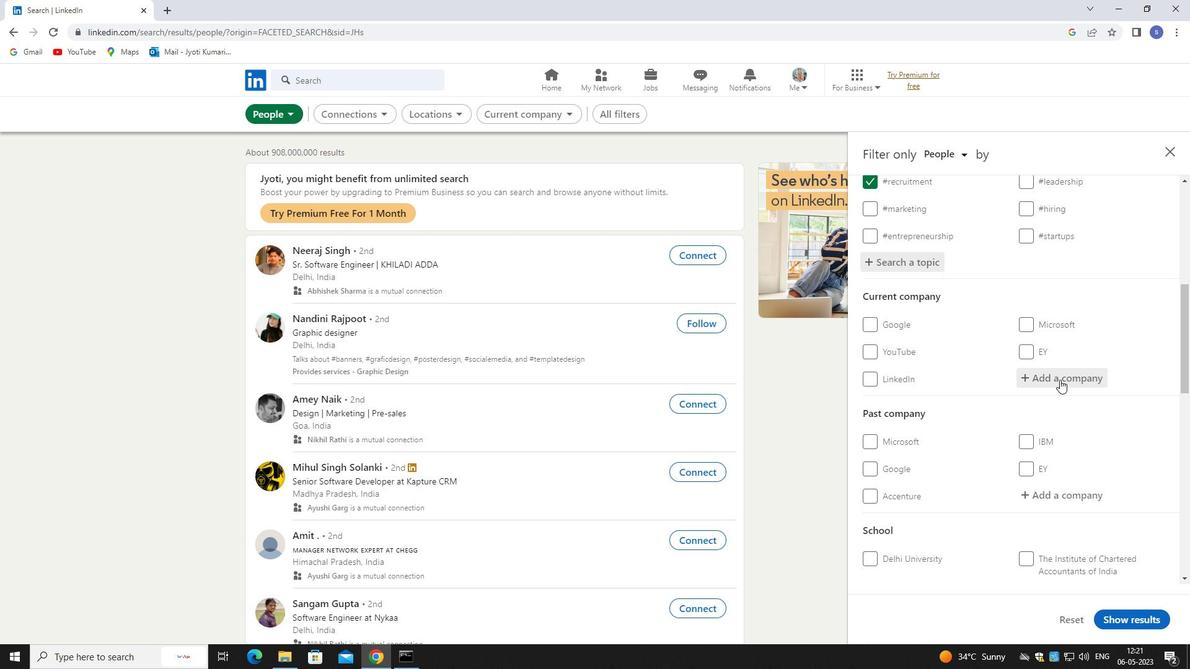 
Action: Key pressed phonepe
Screenshot: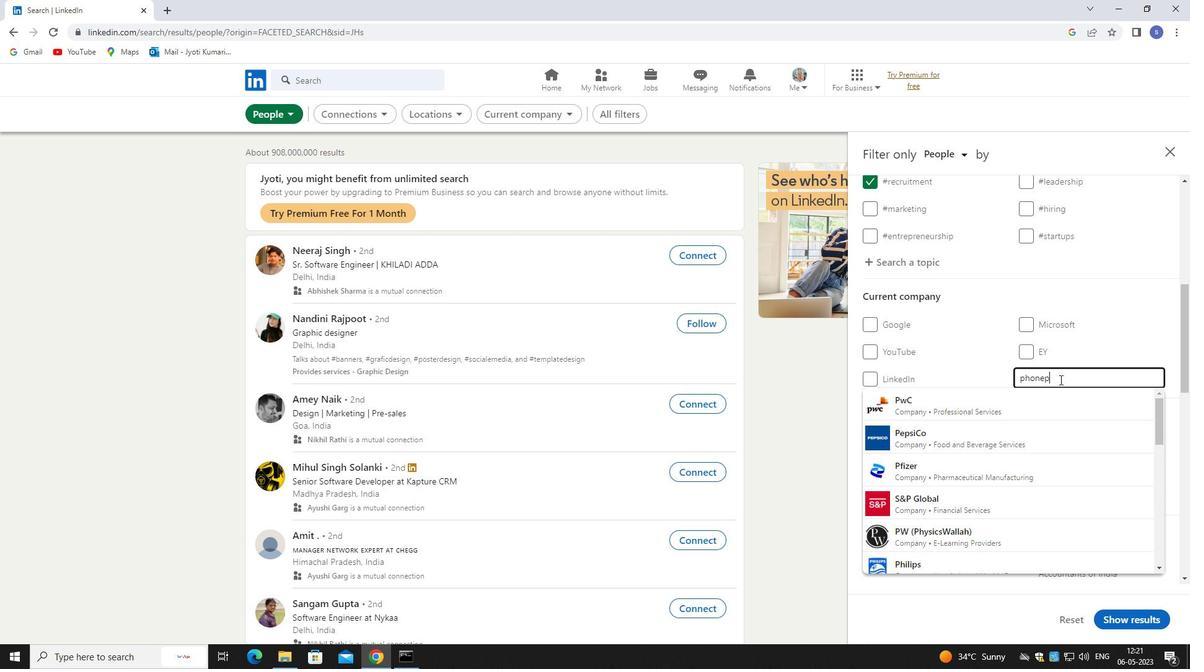 
Action: Mouse moved to (1056, 396)
Screenshot: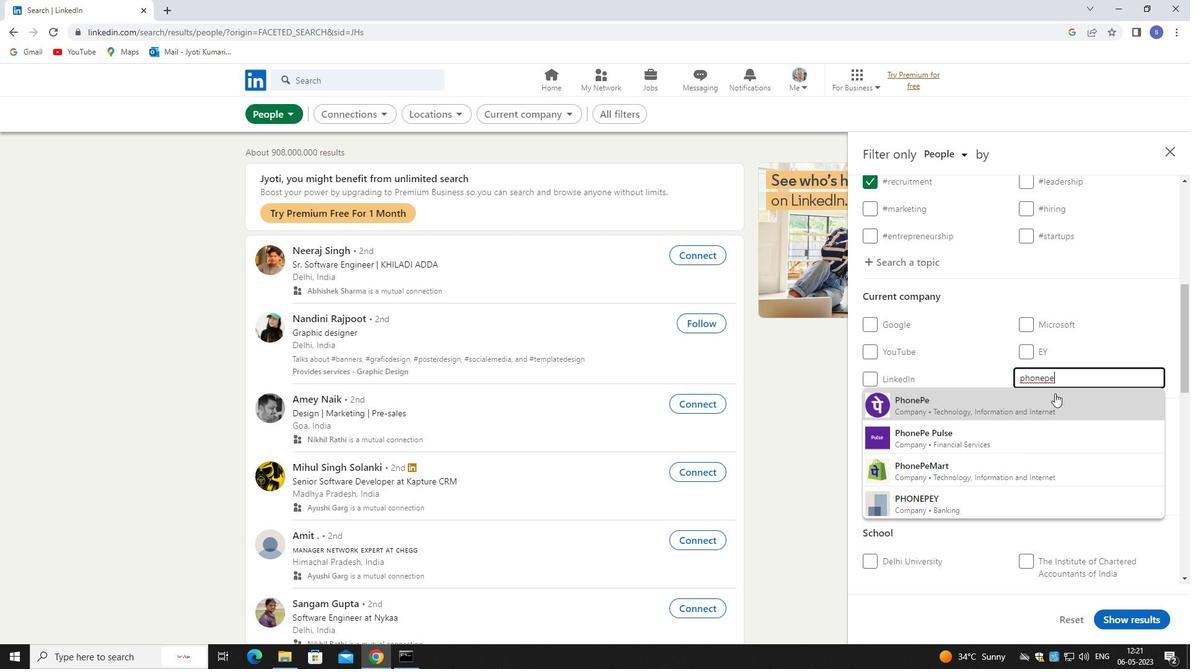 
Action: Mouse pressed left at (1056, 396)
Screenshot: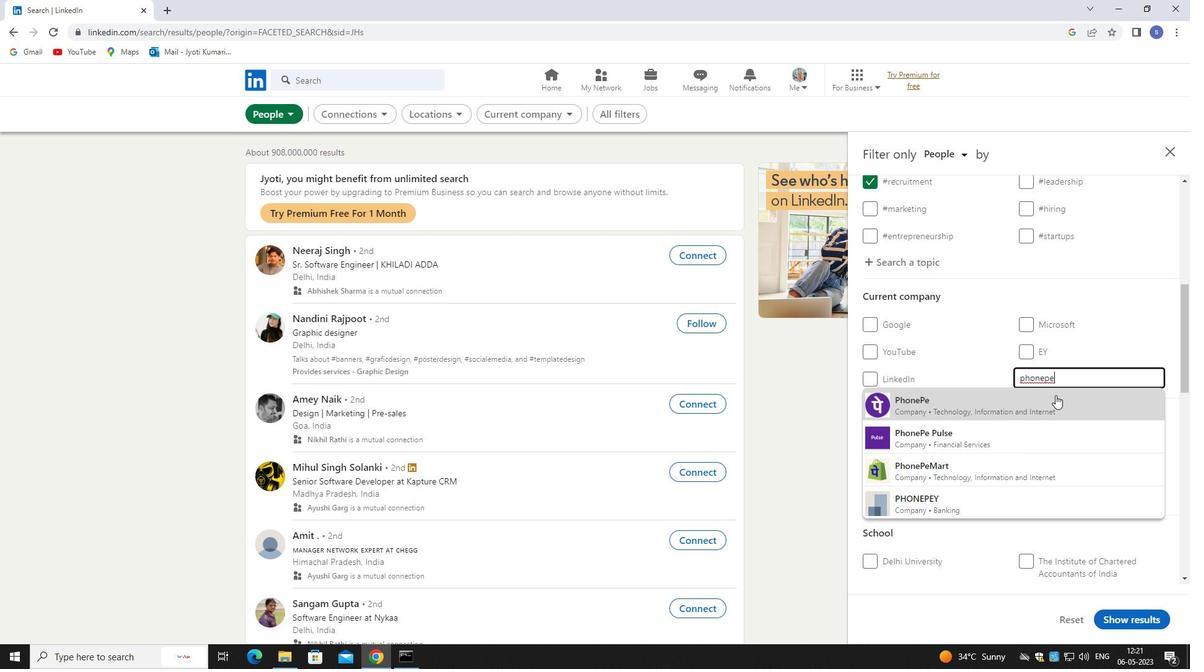 
Action: Mouse moved to (1056, 397)
Screenshot: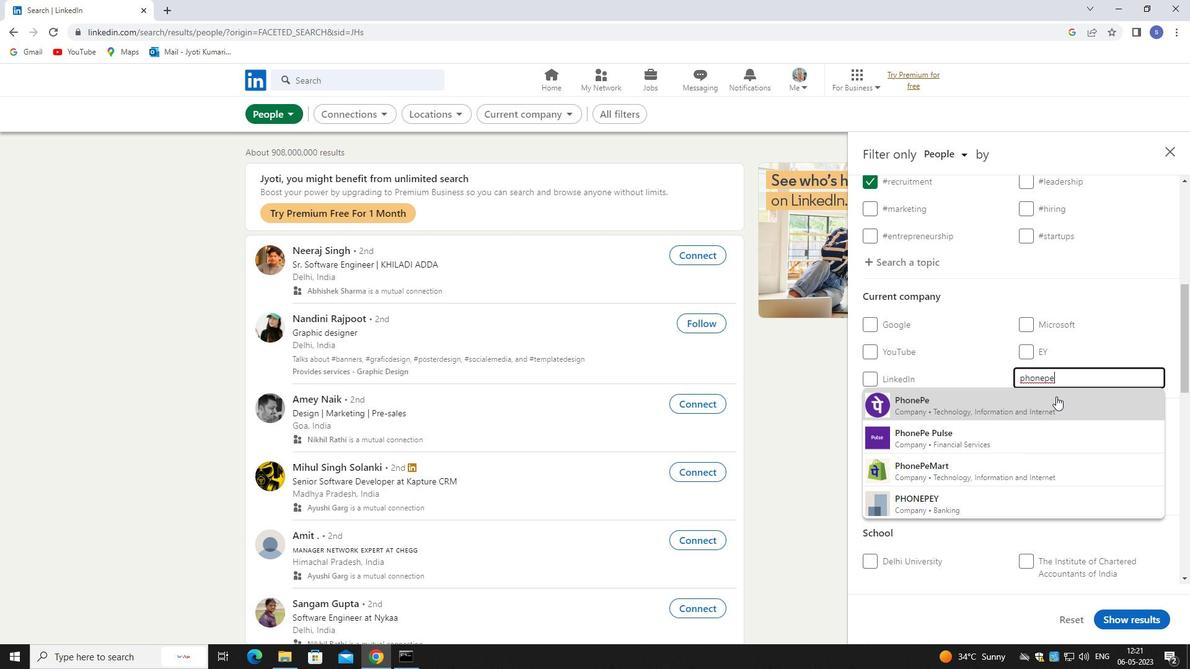 
Action: Mouse scrolled (1056, 397) with delta (0, 0)
Screenshot: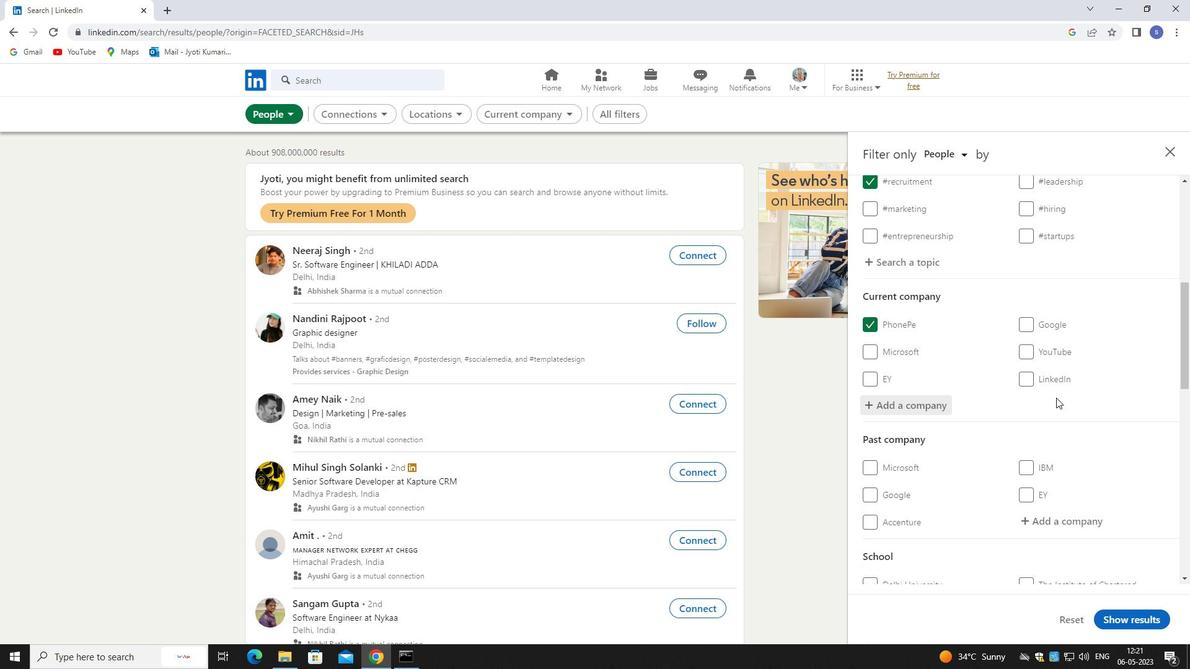 
Action: Mouse scrolled (1056, 397) with delta (0, 0)
Screenshot: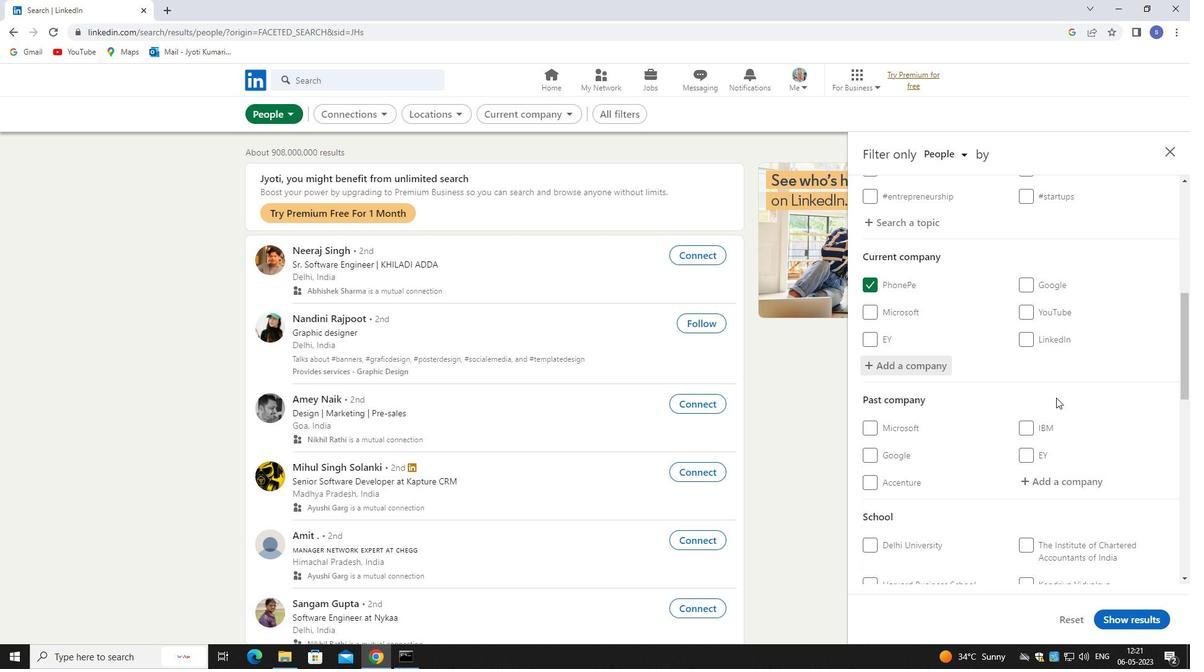 
Action: Mouse scrolled (1056, 397) with delta (0, 0)
Screenshot: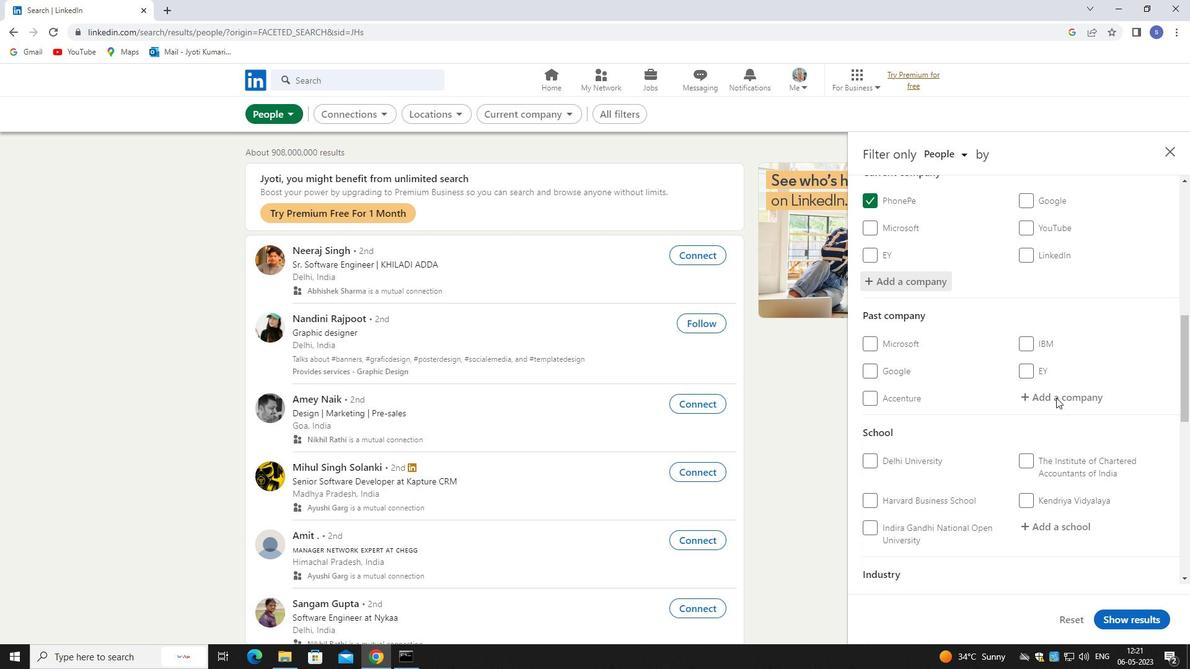 
Action: Mouse moved to (1051, 467)
Screenshot: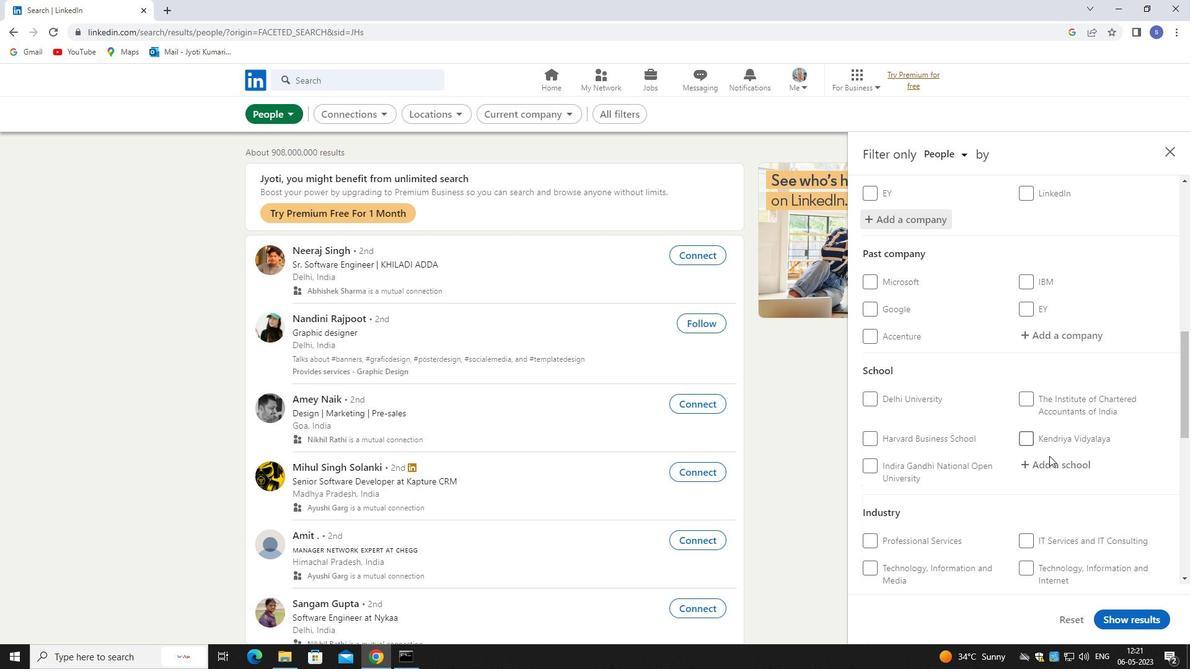 
Action: Mouse pressed left at (1051, 467)
Screenshot: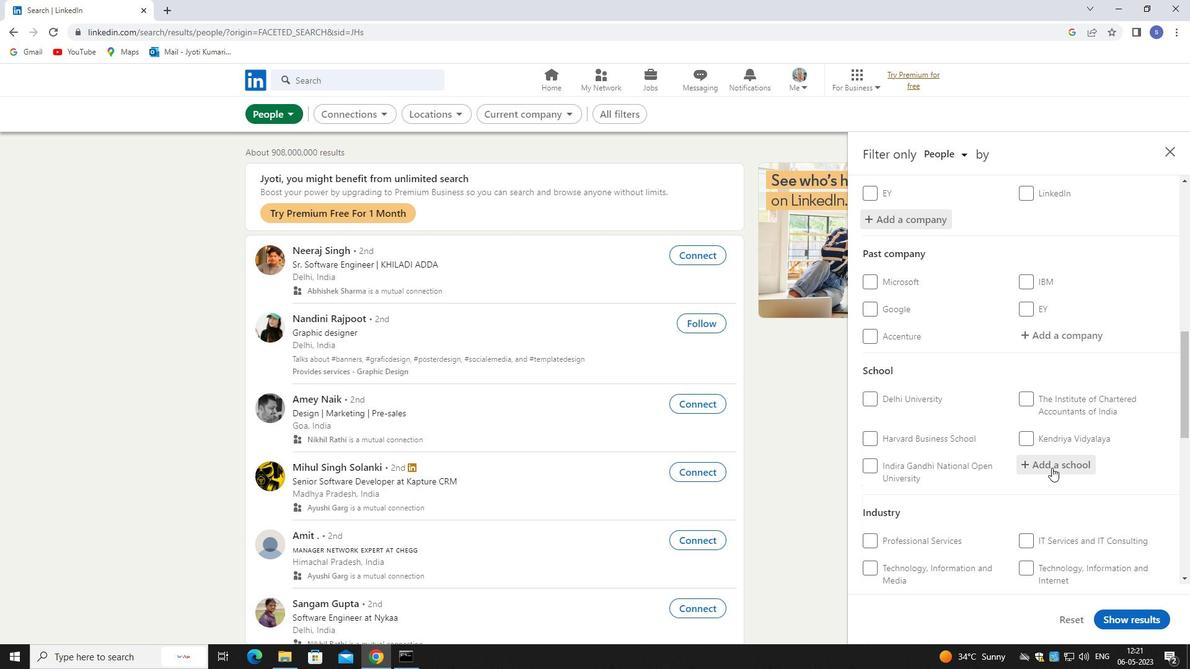 
Action: Mouse moved to (1049, 487)
Screenshot: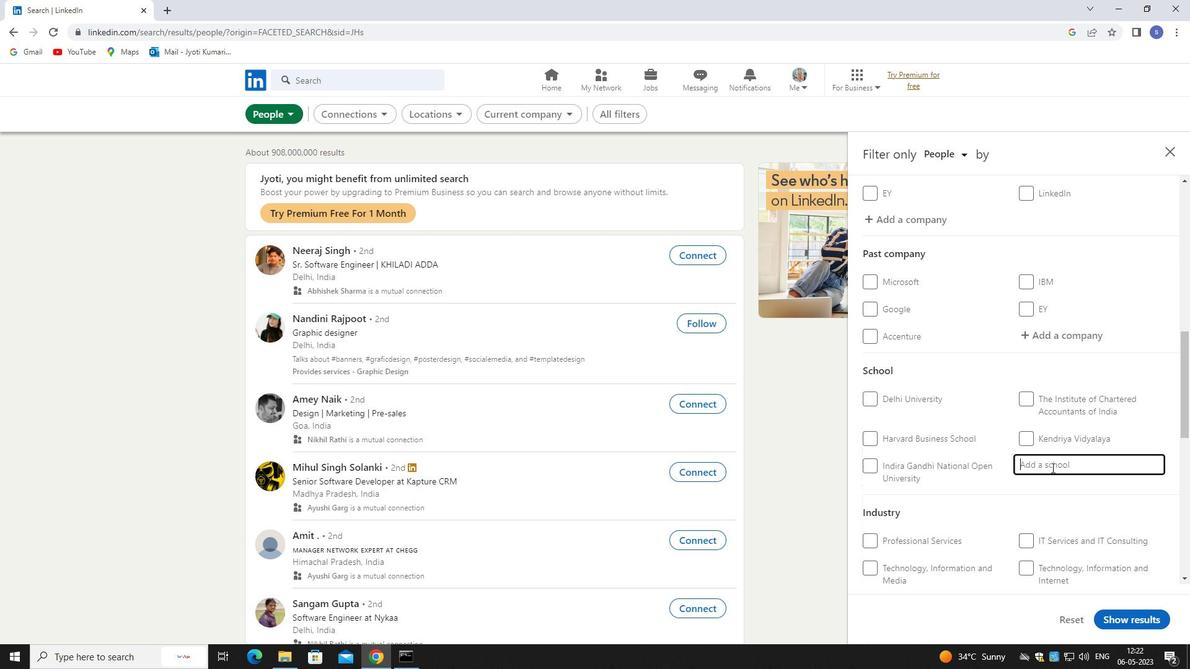 
Action: Key pressed institution<Key.space>of<Key.space>
Screenshot: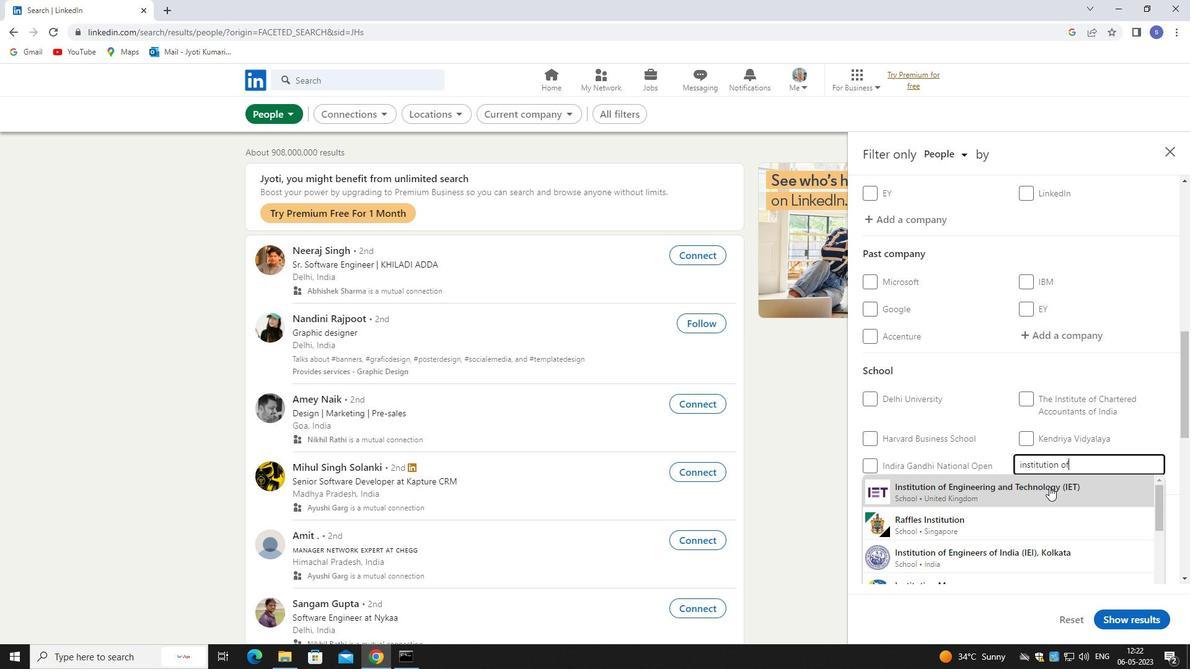 
Action: Mouse moved to (1045, 488)
Screenshot: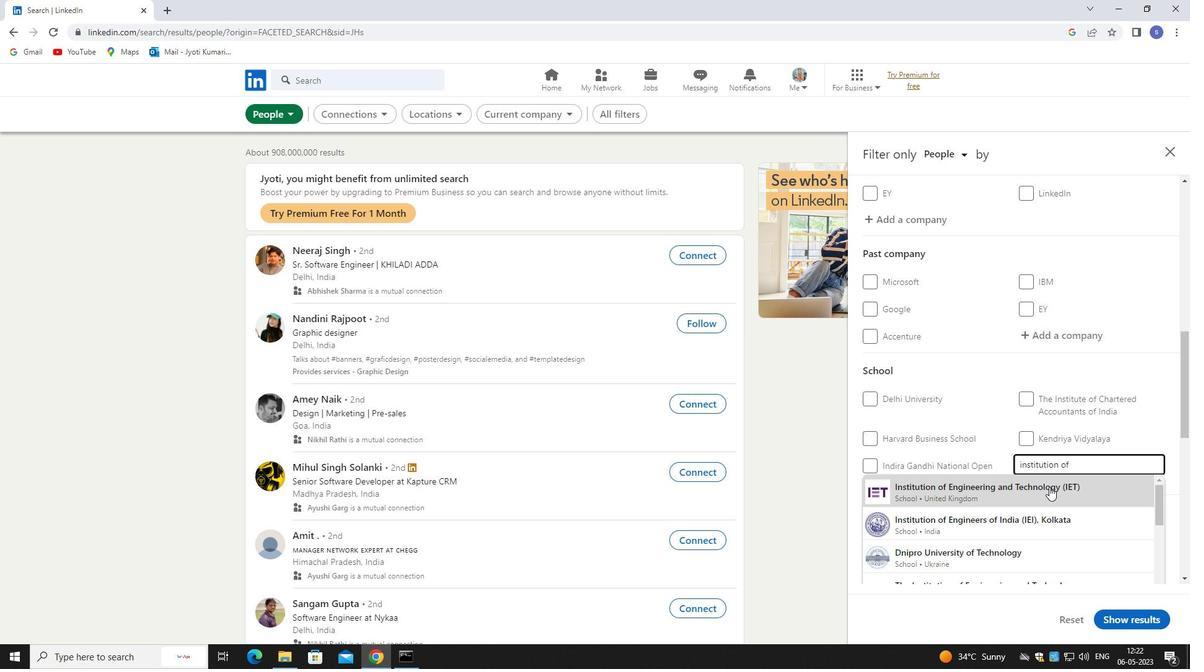 
Action: Mouse pressed left at (1045, 488)
Screenshot: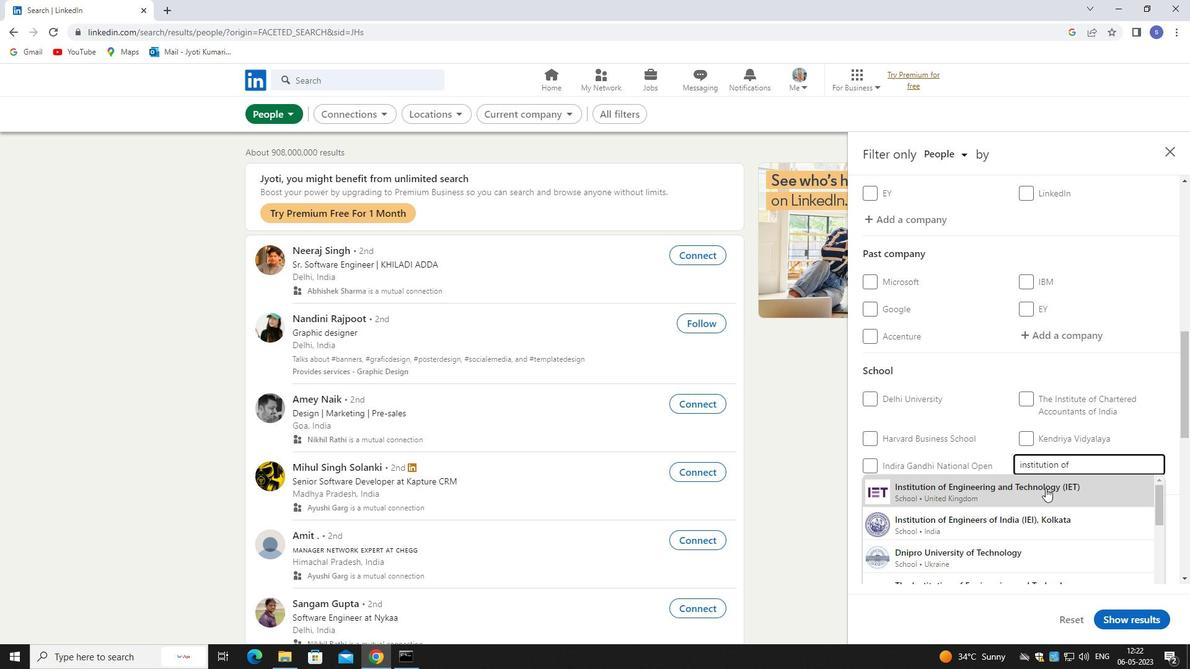 
Action: Mouse moved to (1040, 501)
Screenshot: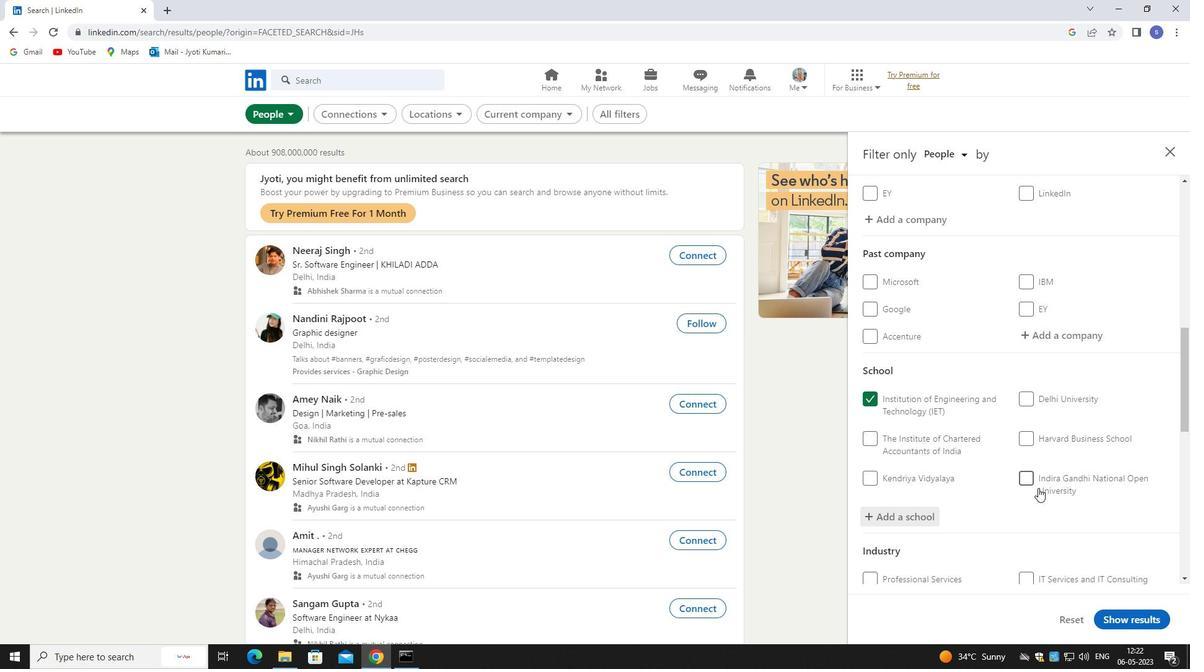 
Action: Mouse scrolled (1040, 500) with delta (0, 0)
Screenshot: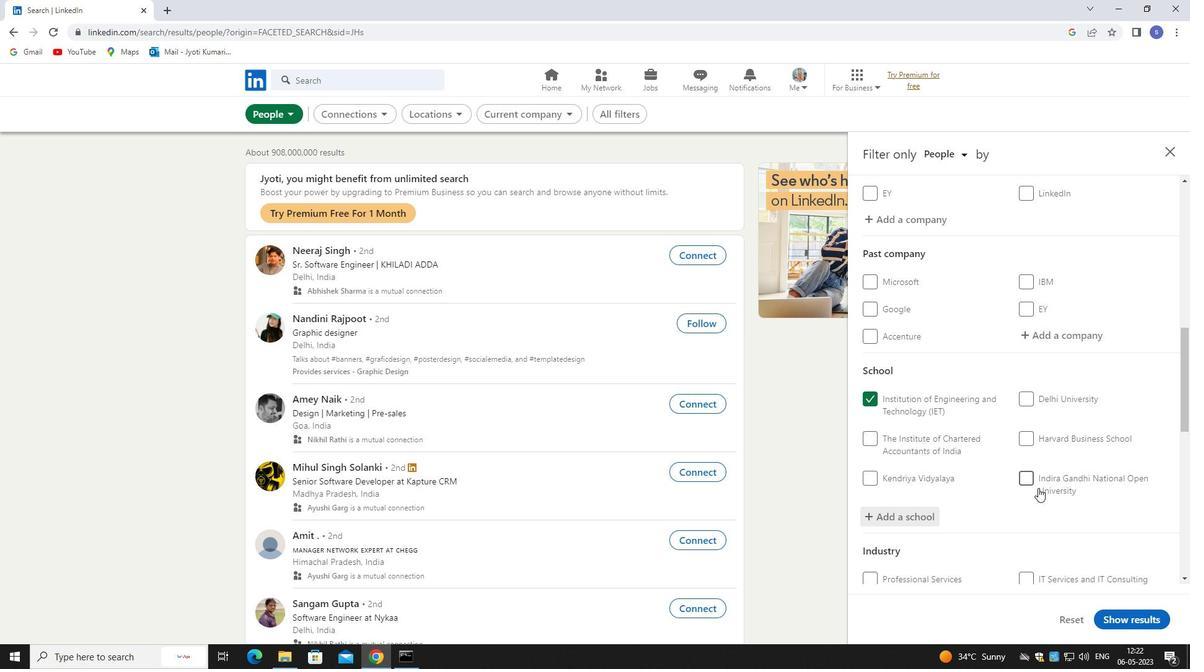 
Action: Mouse moved to (1041, 504)
Screenshot: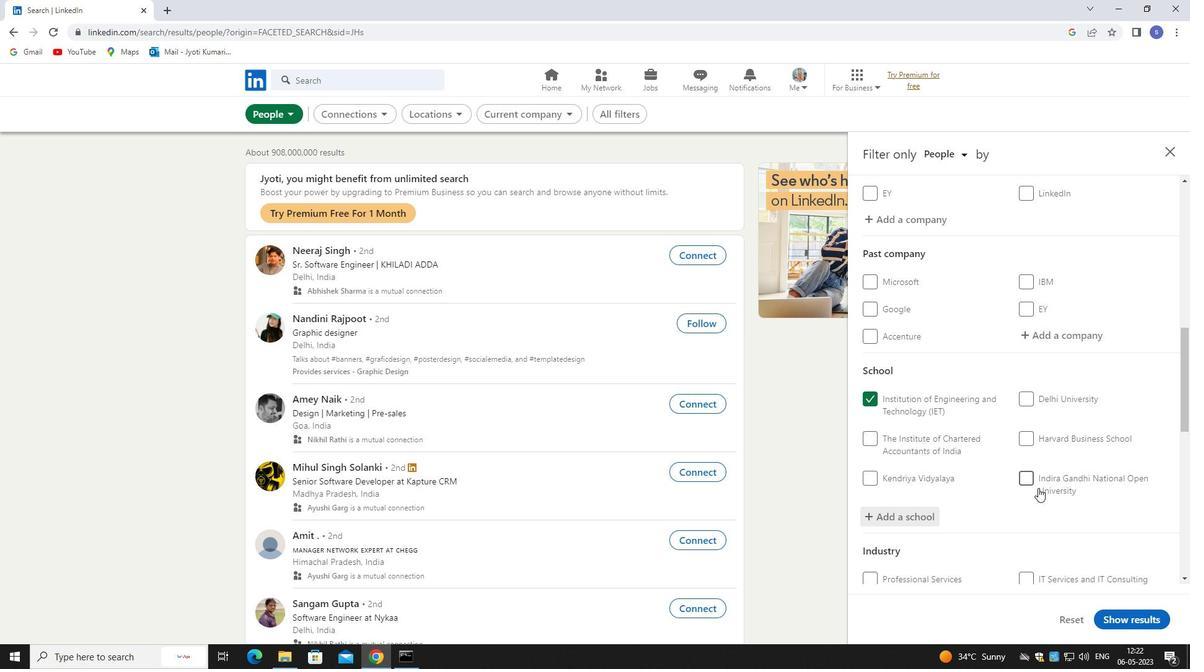 
Action: Mouse scrolled (1041, 503) with delta (0, 0)
Screenshot: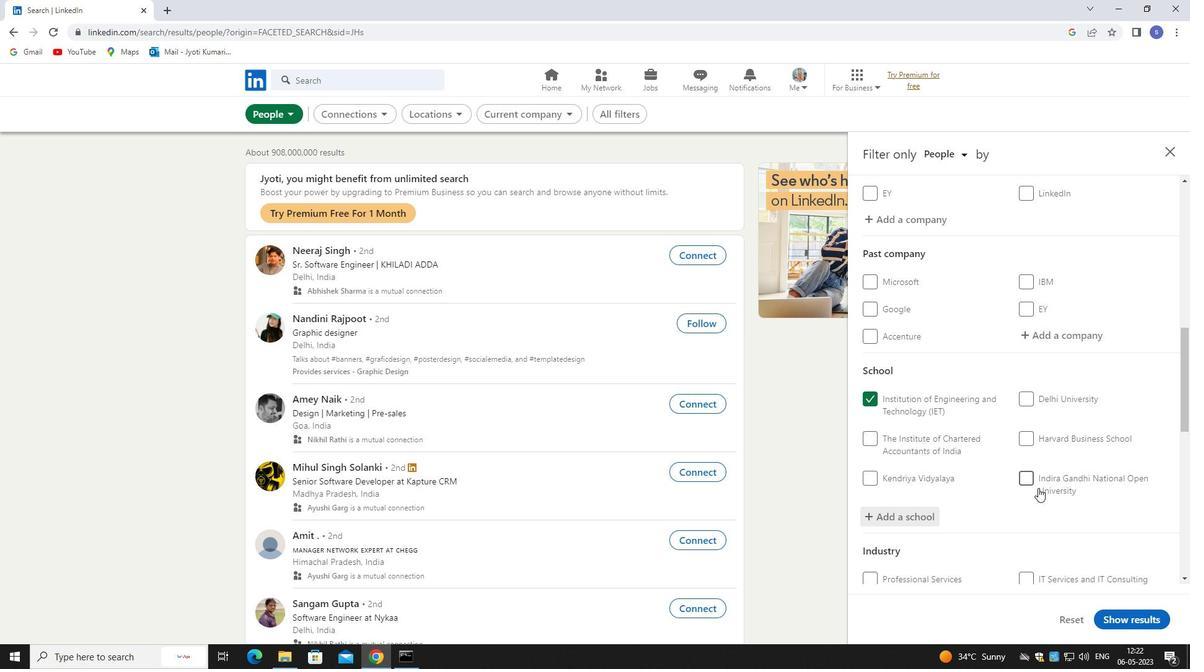 
Action: Mouse moved to (1041, 506)
Screenshot: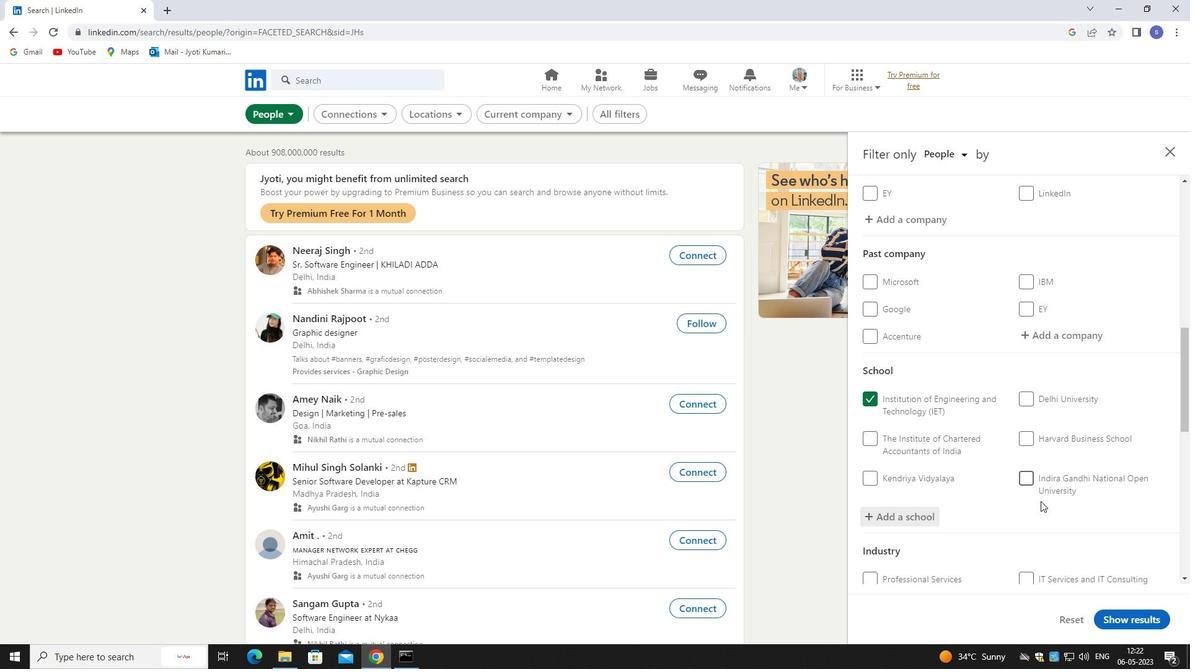 
Action: Mouse scrolled (1041, 505) with delta (0, 0)
Screenshot: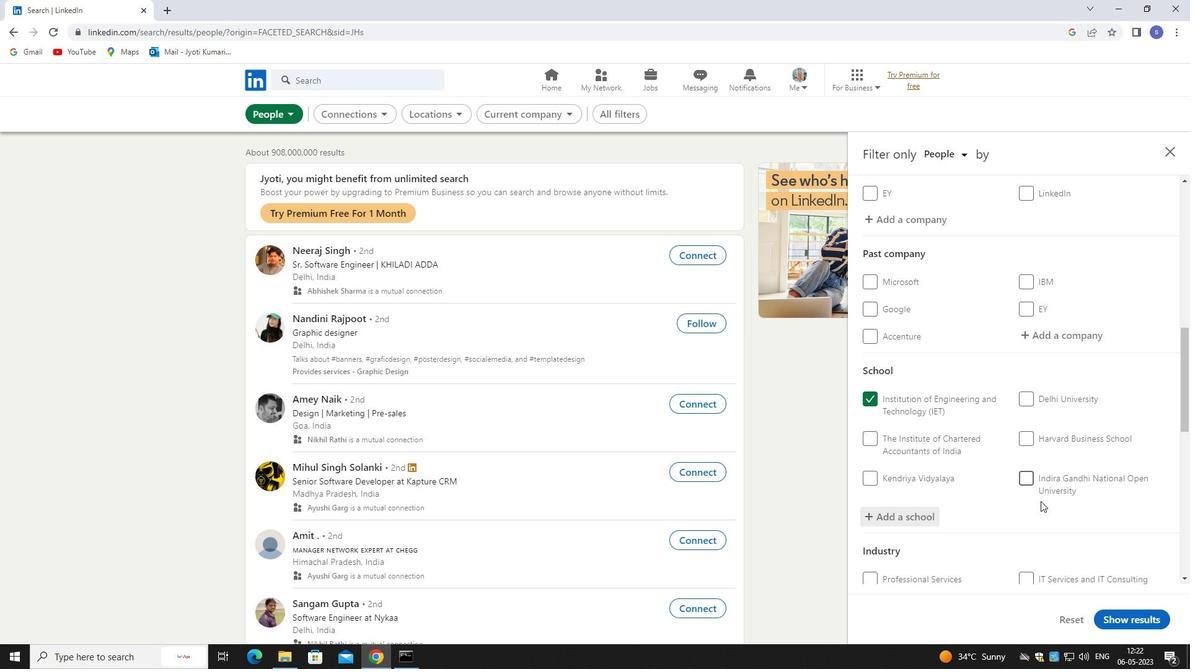 
Action: Mouse moved to (1056, 467)
Screenshot: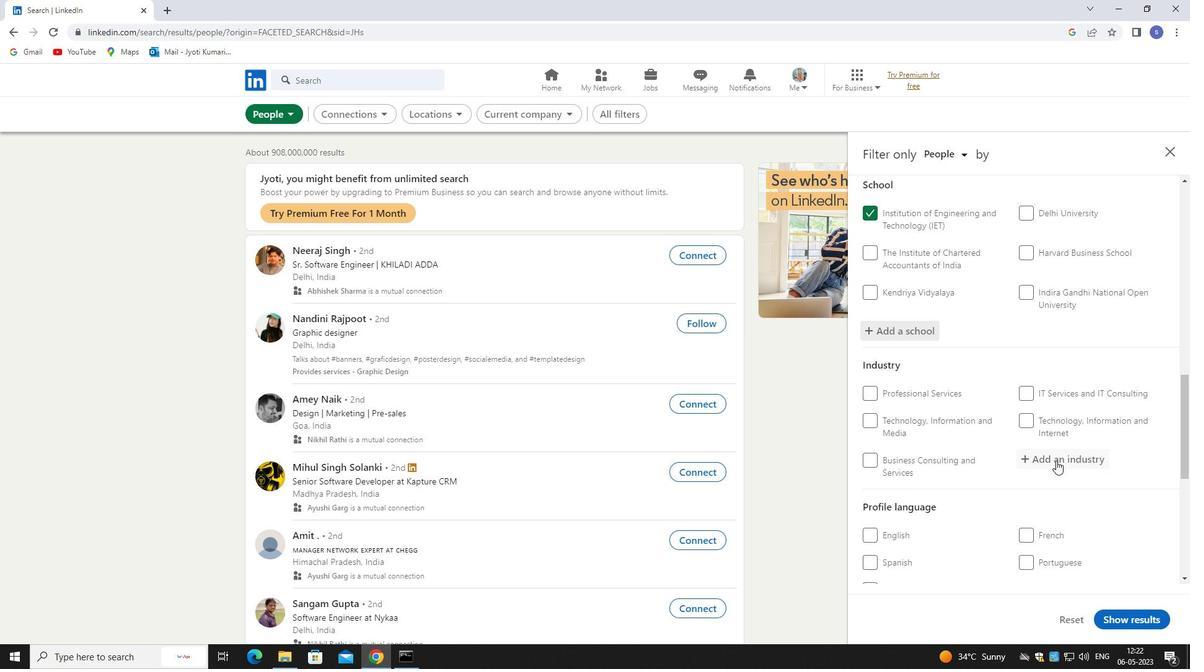 
Action: Mouse pressed left at (1056, 467)
Screenshot: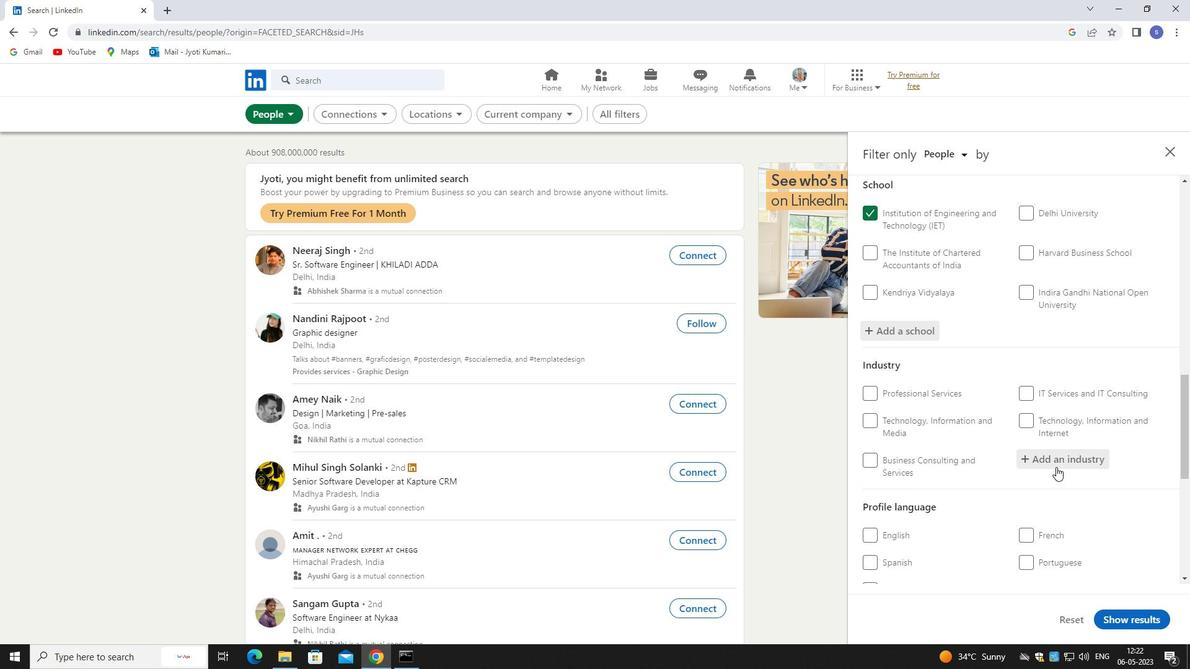 
Action: Mouse moved to (1056, 467)
Screenshot: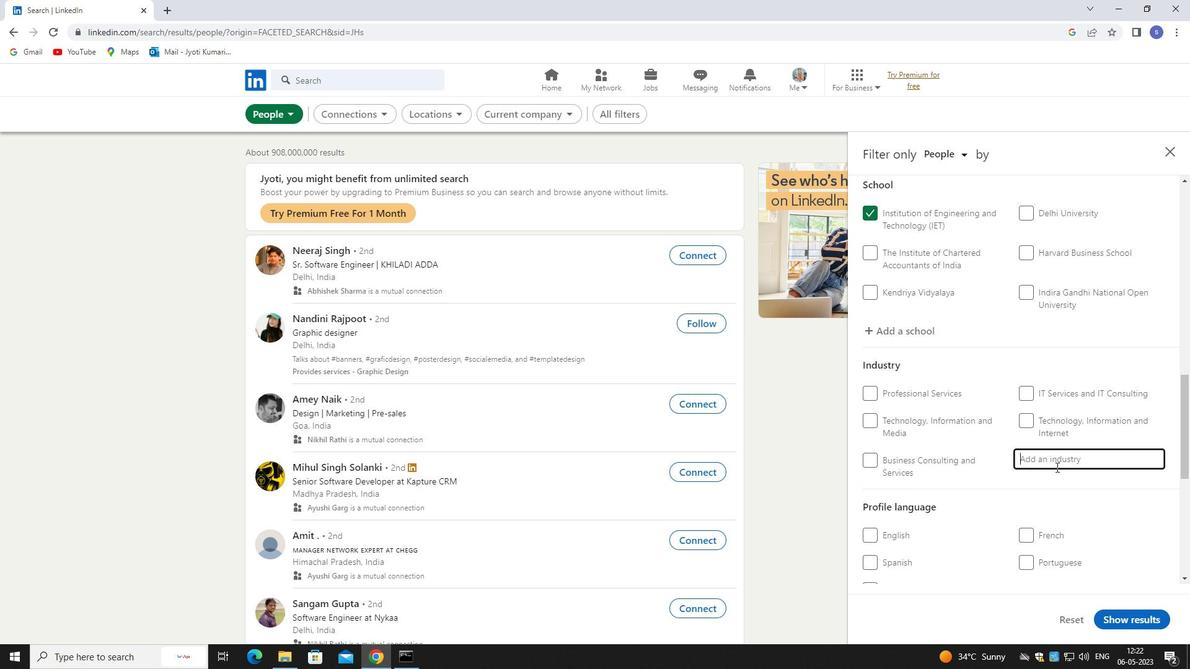 
Action: Key pressed retail<Key.space>musical
Screenshot: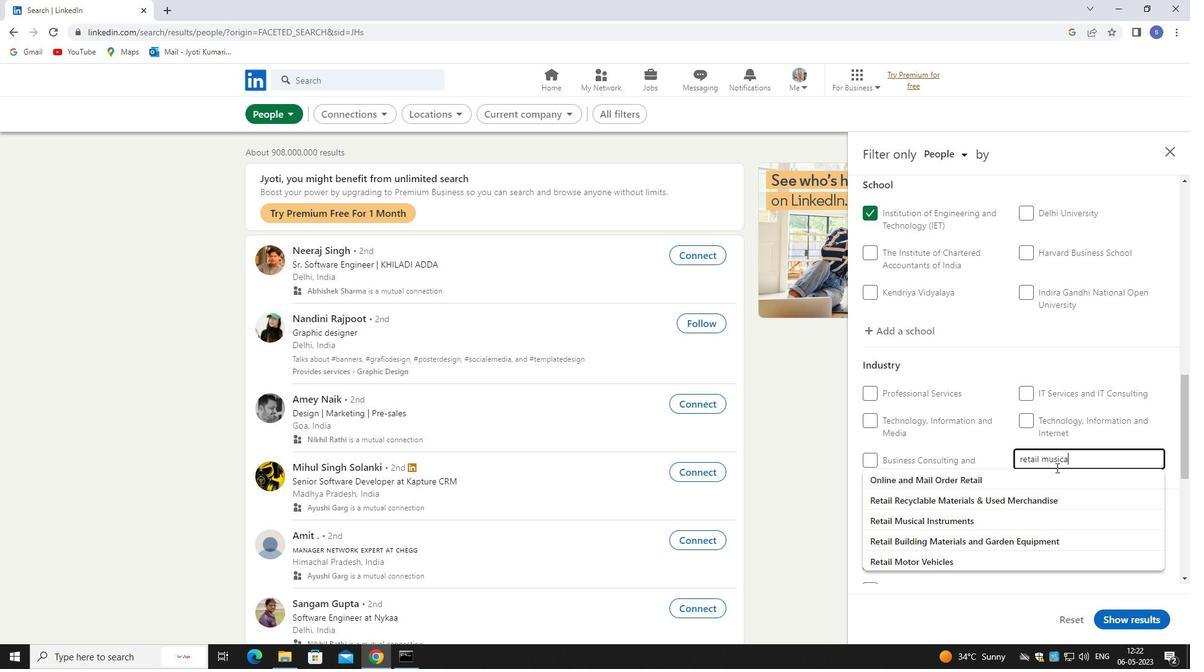 
Action: Mouse moved to (1056, 476)
Screenshot: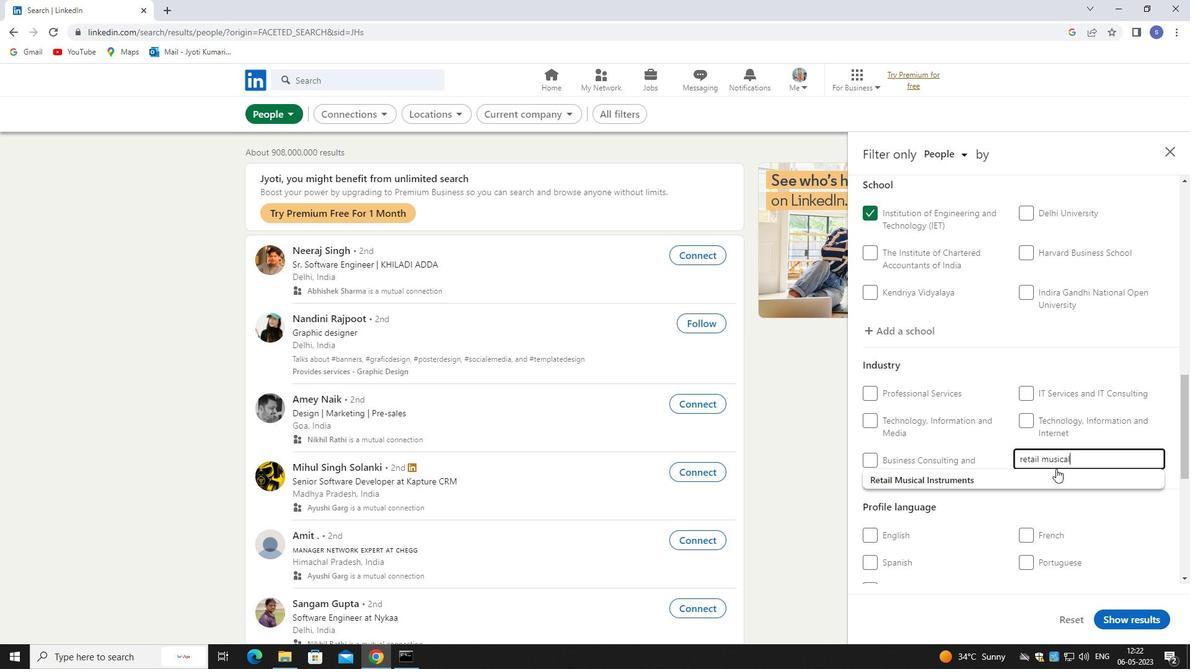 
Action: Mouse pressed left at (1056, 476)
Screenshot: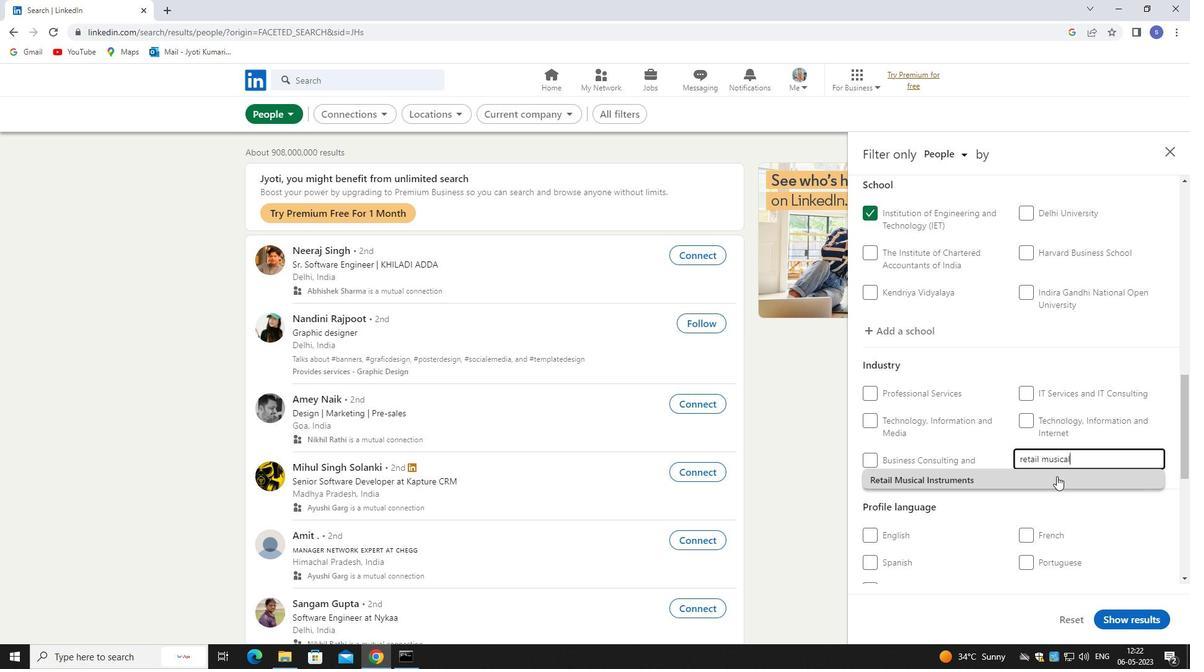 
Action: Mouse moved to (1056, 479)
Screenshot: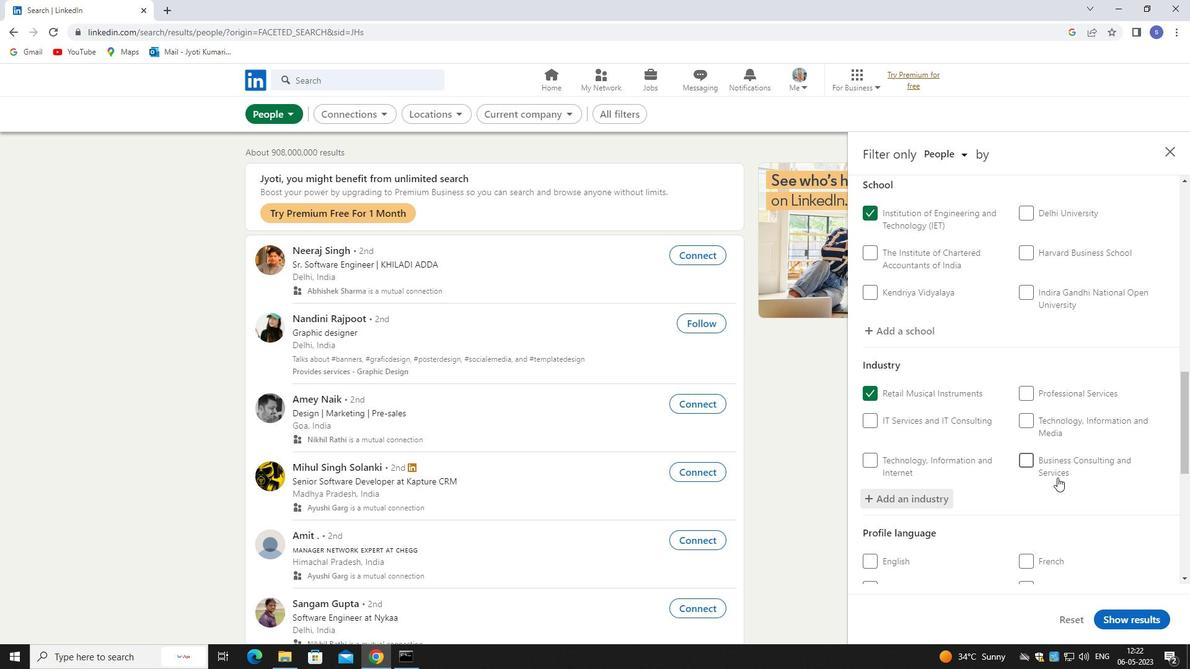 
Action: Mouse scrolled (1056, 478) with delta (0, 0)
Screenshot: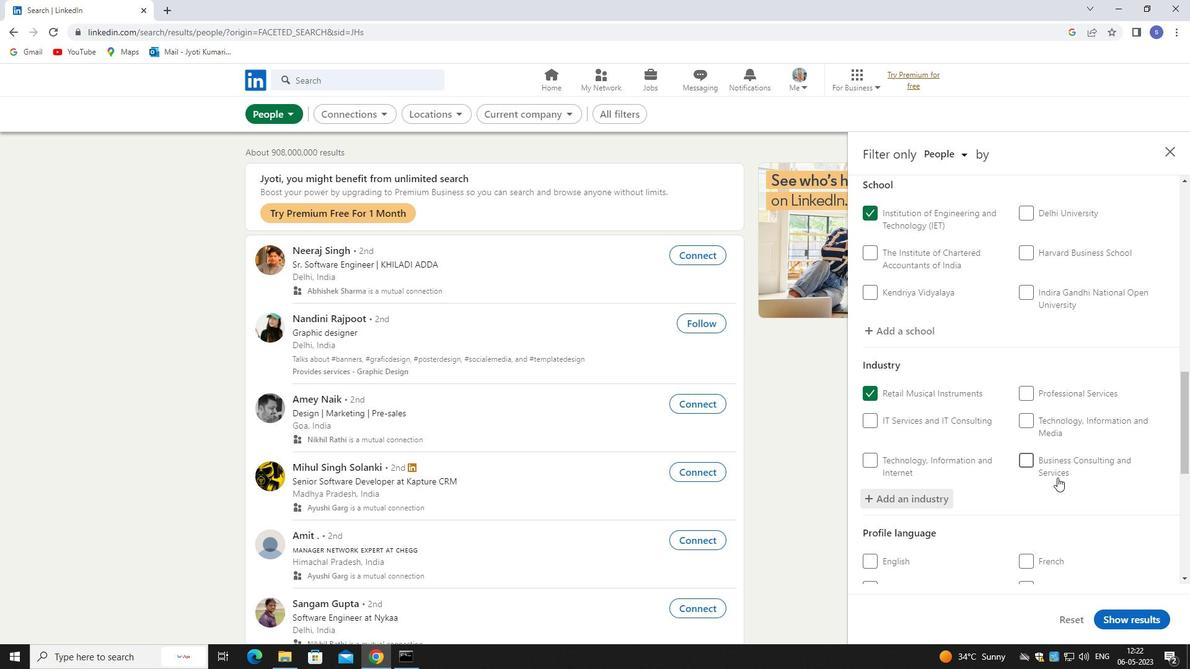 
Action: Mouse moved to (1056, 481)
Screenshot: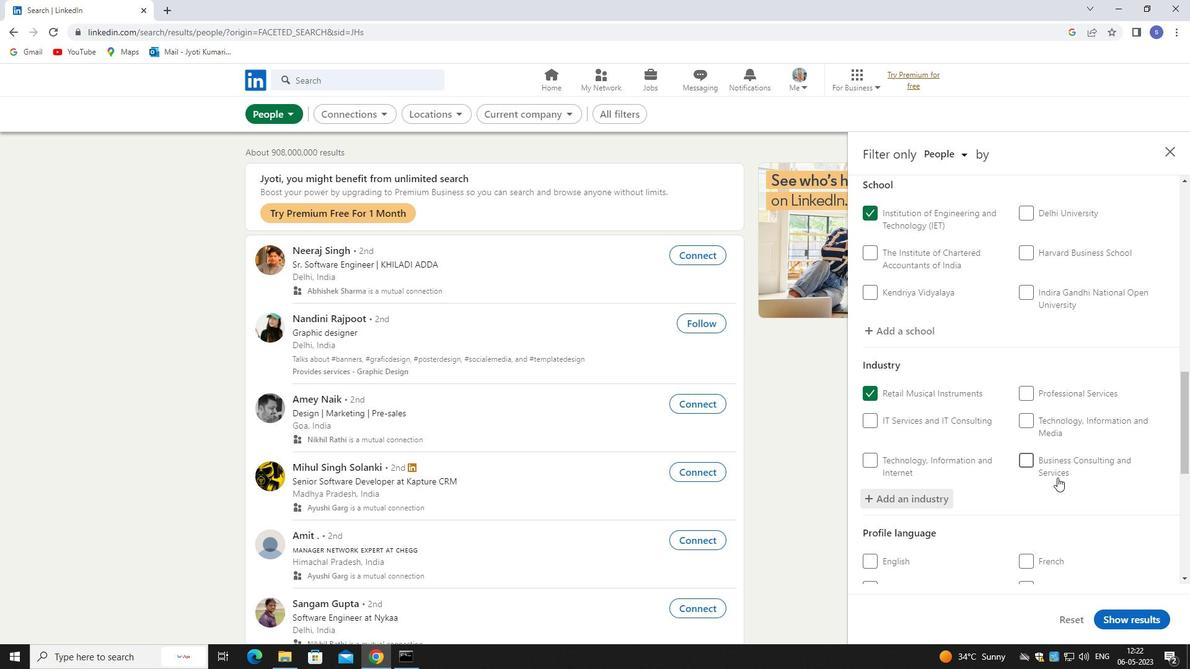
Action: Mouse scrolled (1056, 480) with delta (0, 0)
Screenshot: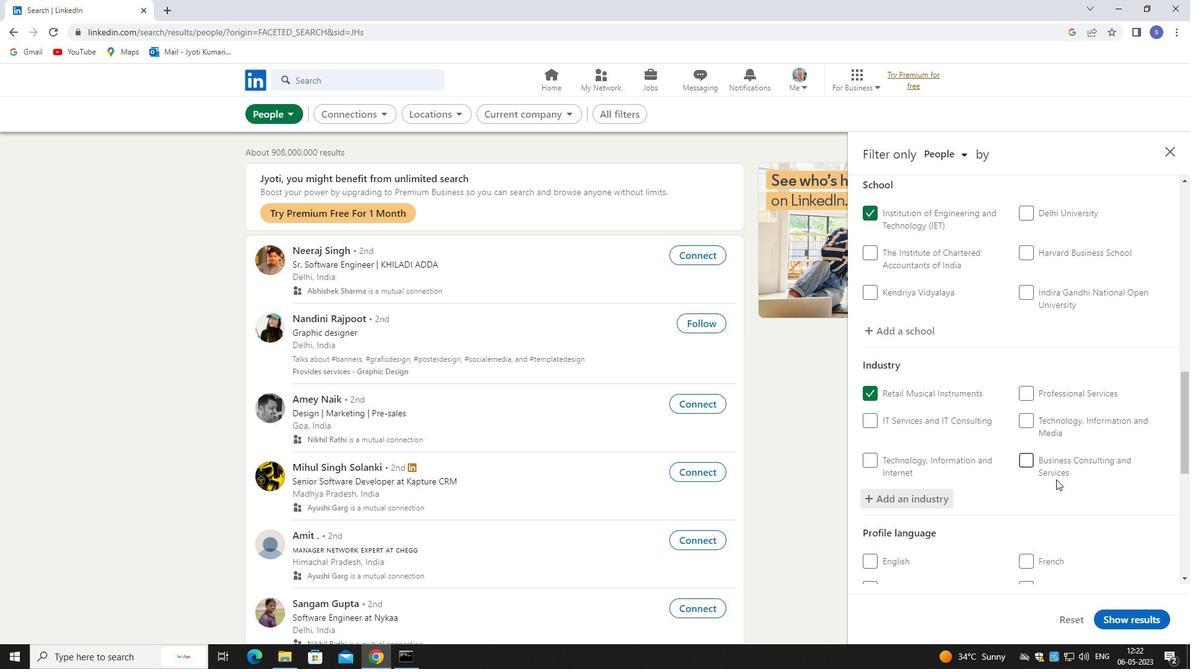 
Action: Mouse moved to (893, 435)
Screenshot: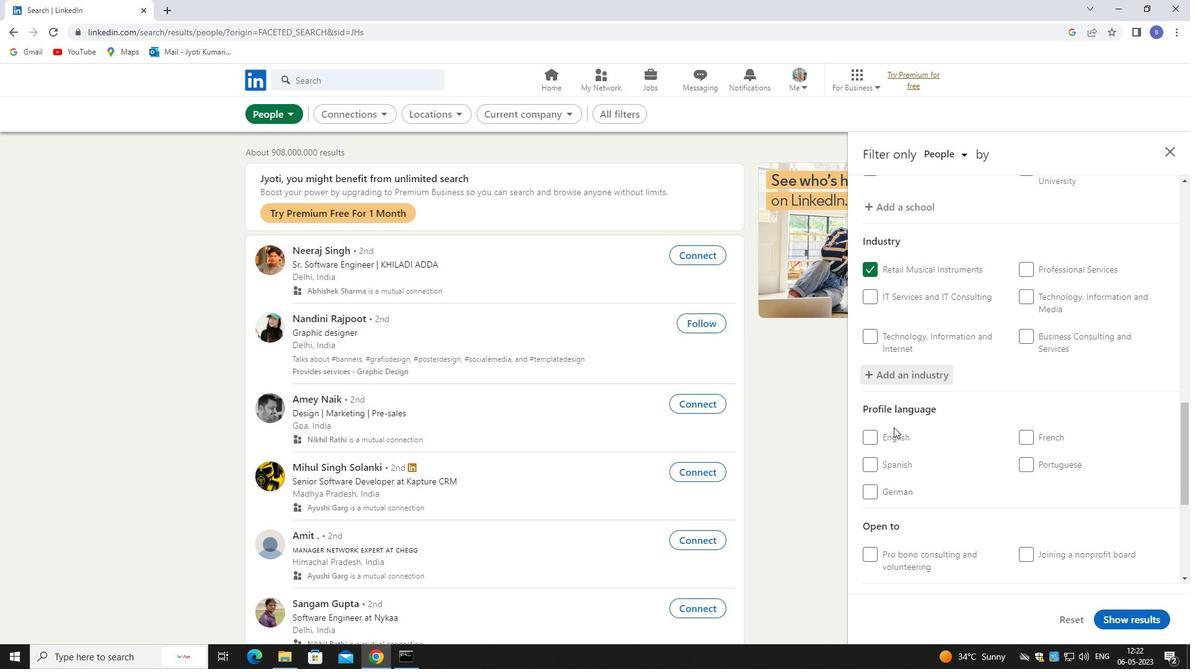
Action: Mouse pressed left at (893, 435)
Screenshot: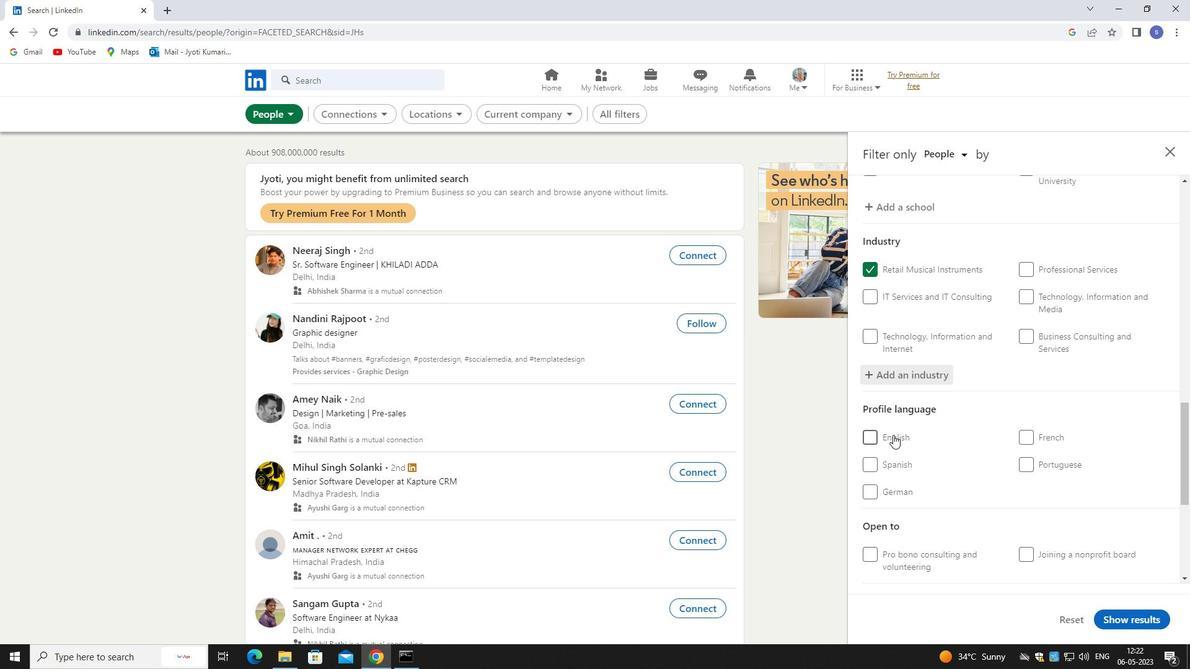
Action: Mouse moved to (953, 449)
Screenshot: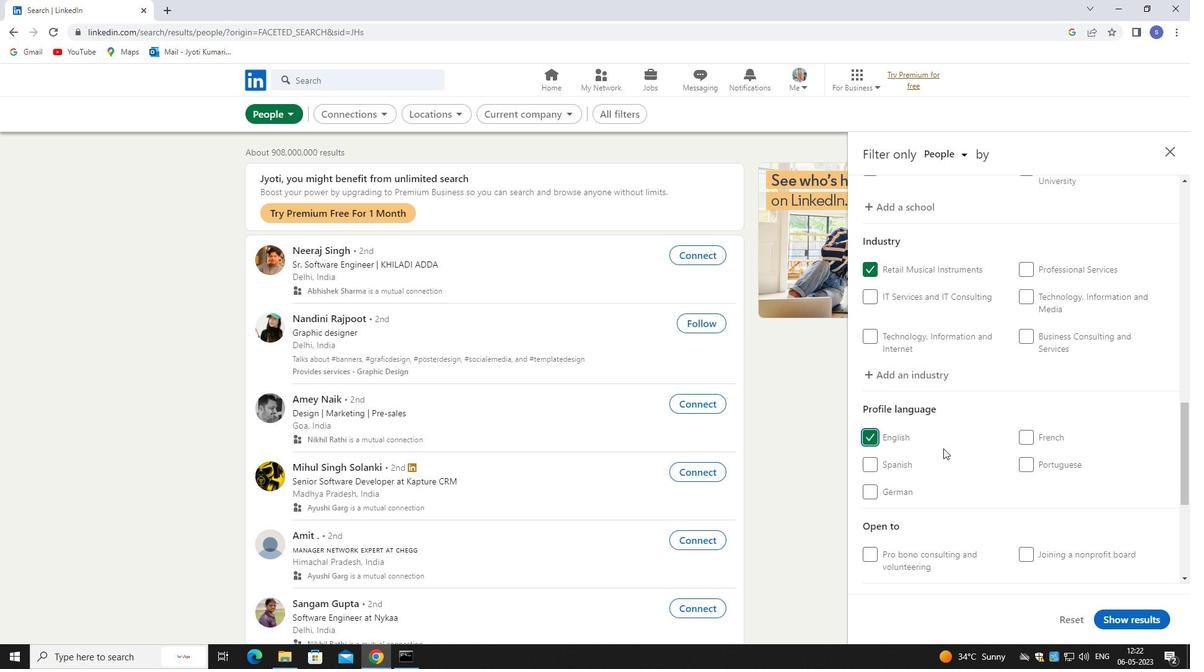 
Action: Mouse scrolled (953, 448) with delta (0, 0)
Screenshot: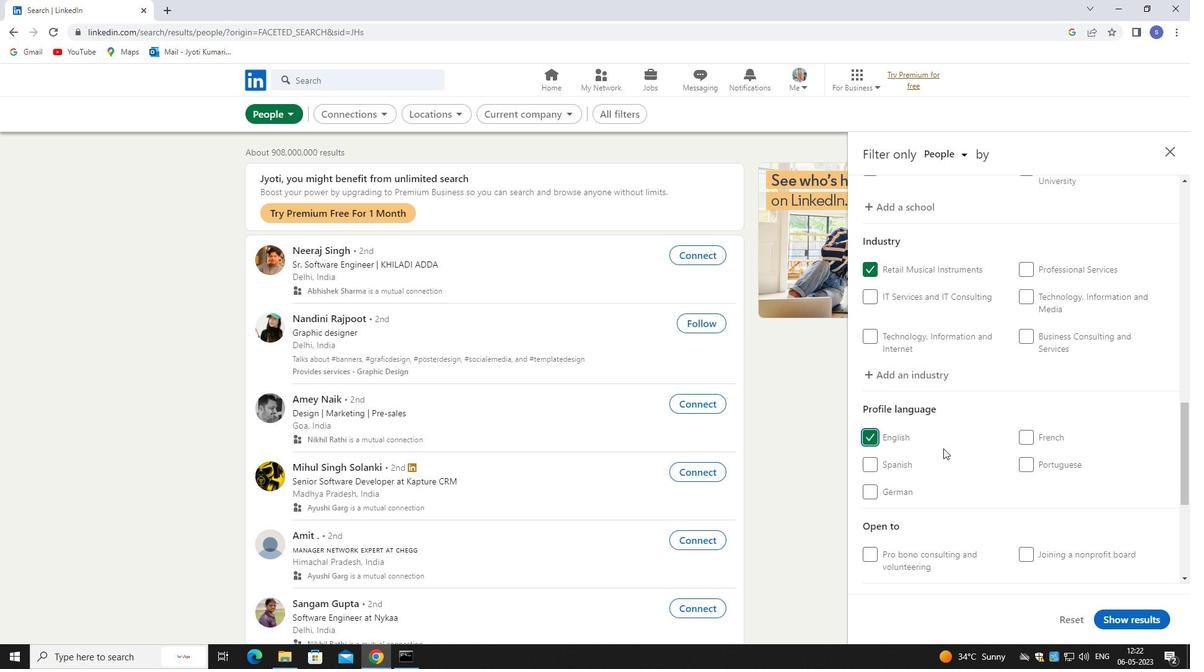 
Action: Mouse moved to (992, 476)
Screenshot: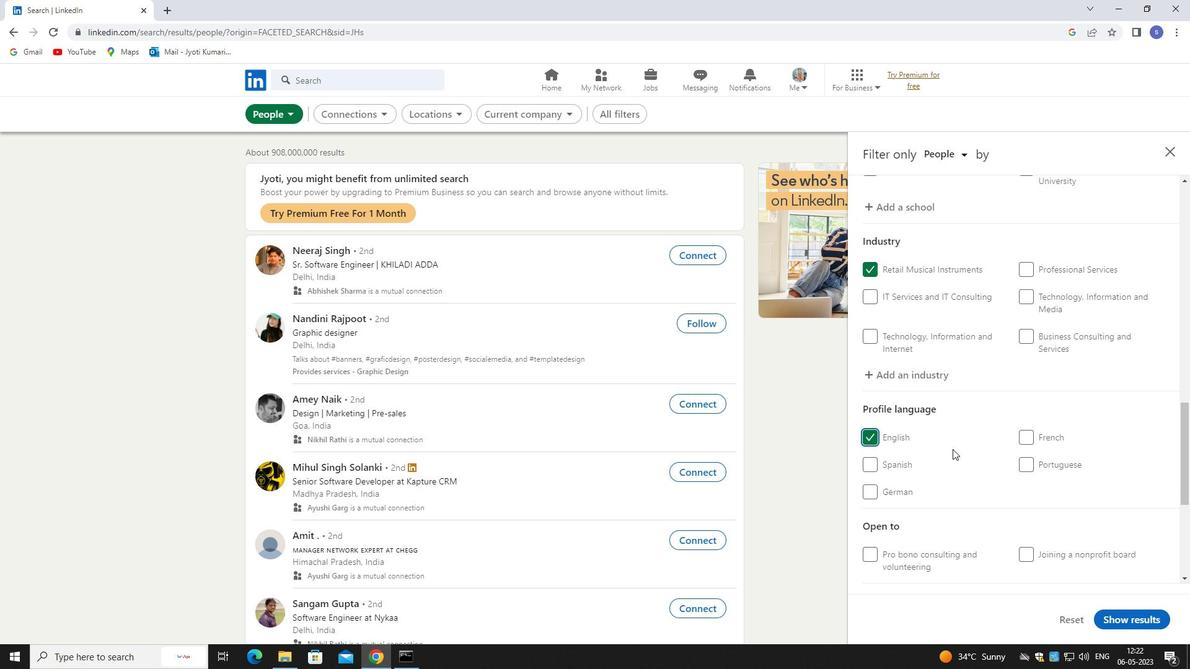 
Action: Mouse scrolled (992, 476) with delta (0, 0)
Screenshot: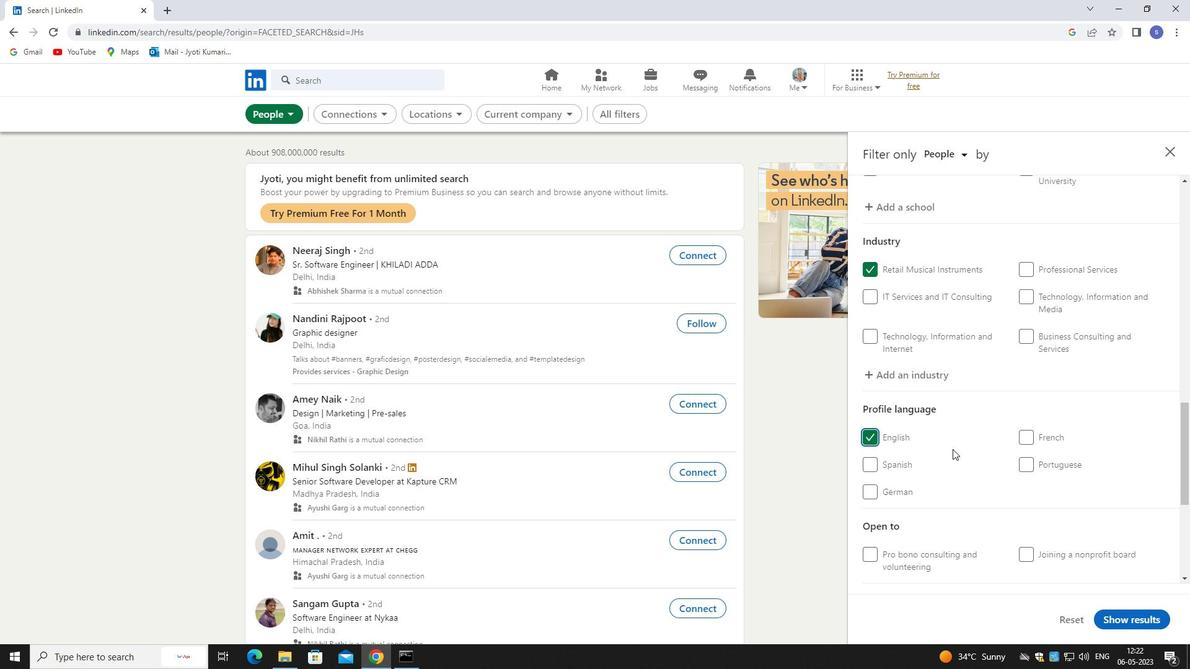 
Action: Mouse scrolled (992, 476) with delta (0, 0)
Screenshot: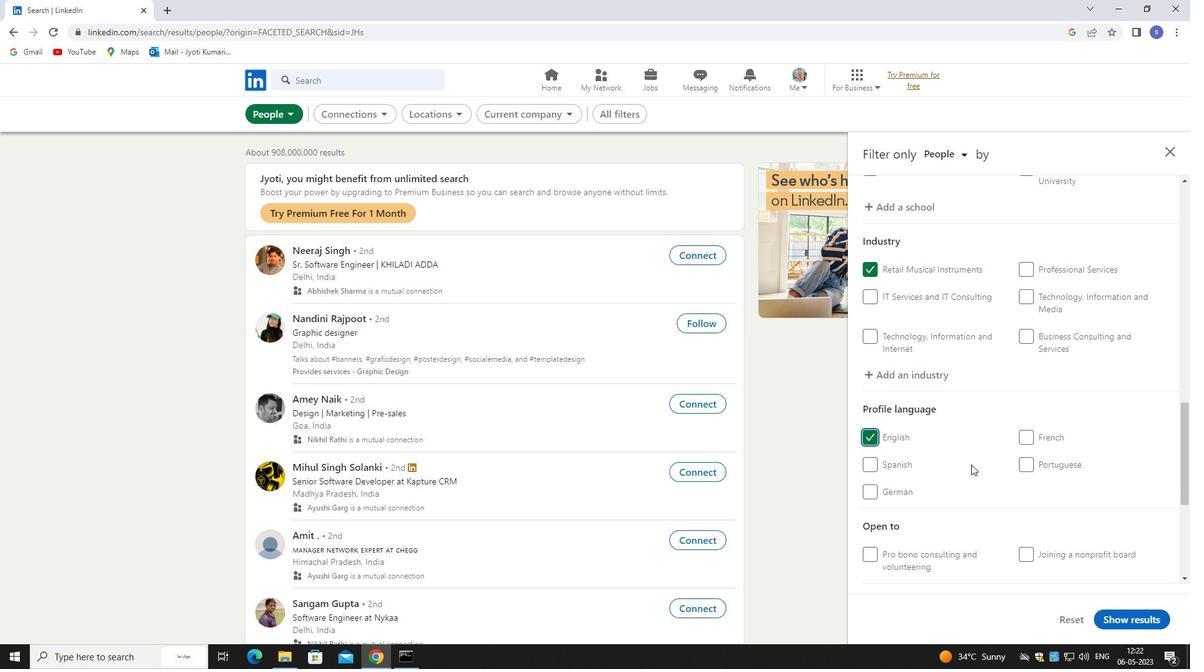 
Action: Mouse moved to (992, 476)
Screenshot: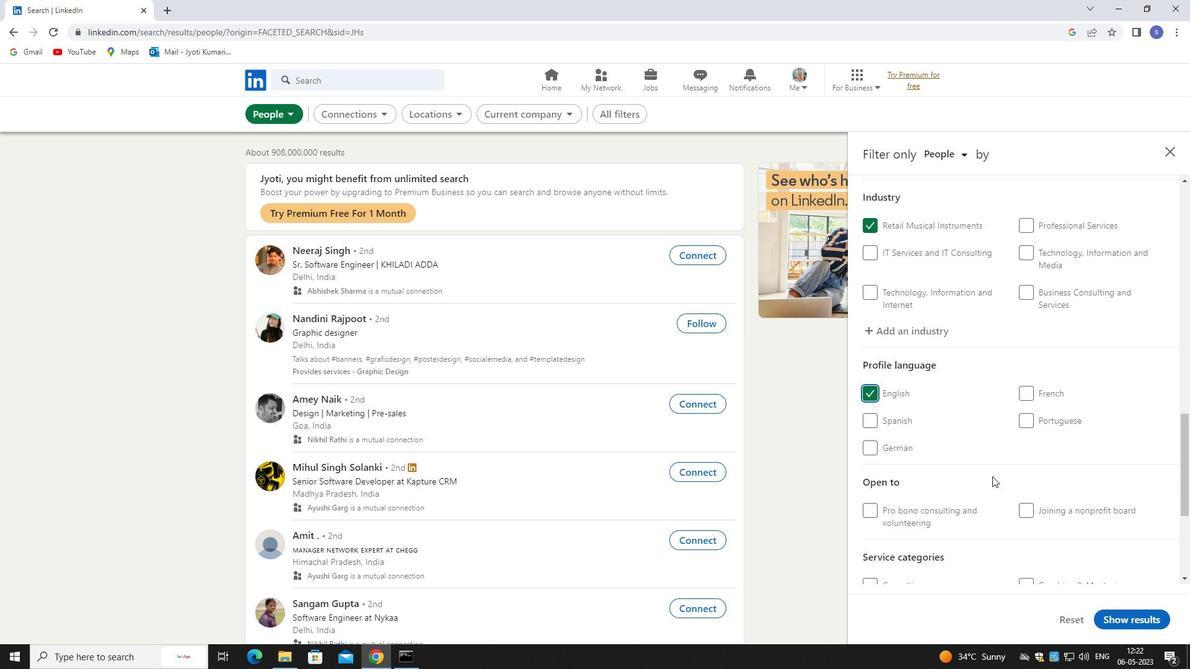 
Action: Mouse scrolled (992, 476) with delta (0, 0)
Screenshot: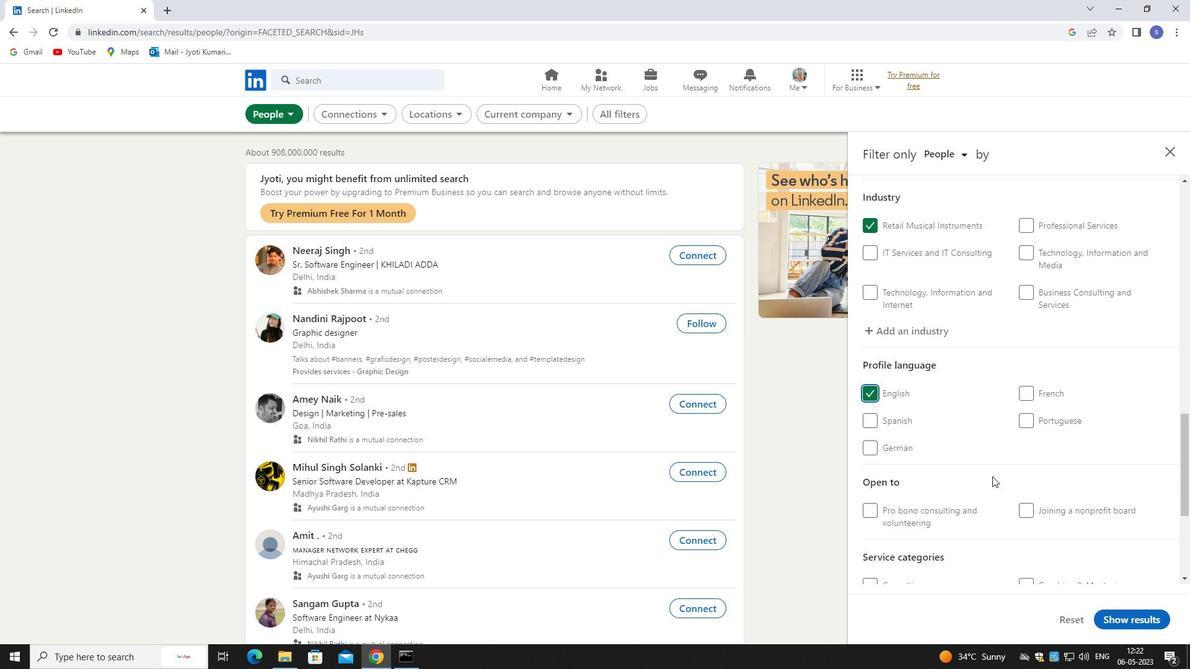 
Action: Mouse moved to (1061, 433)
Screenshot: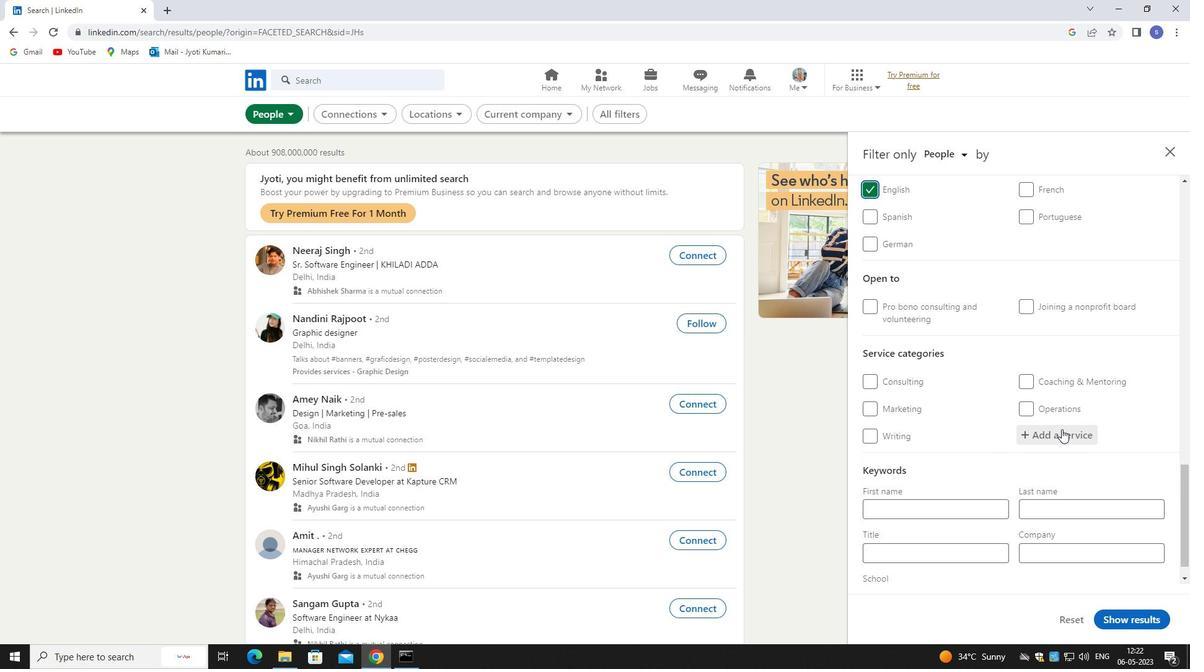 
Action: Mouse pressed left at (1061, 433)
Screenshot: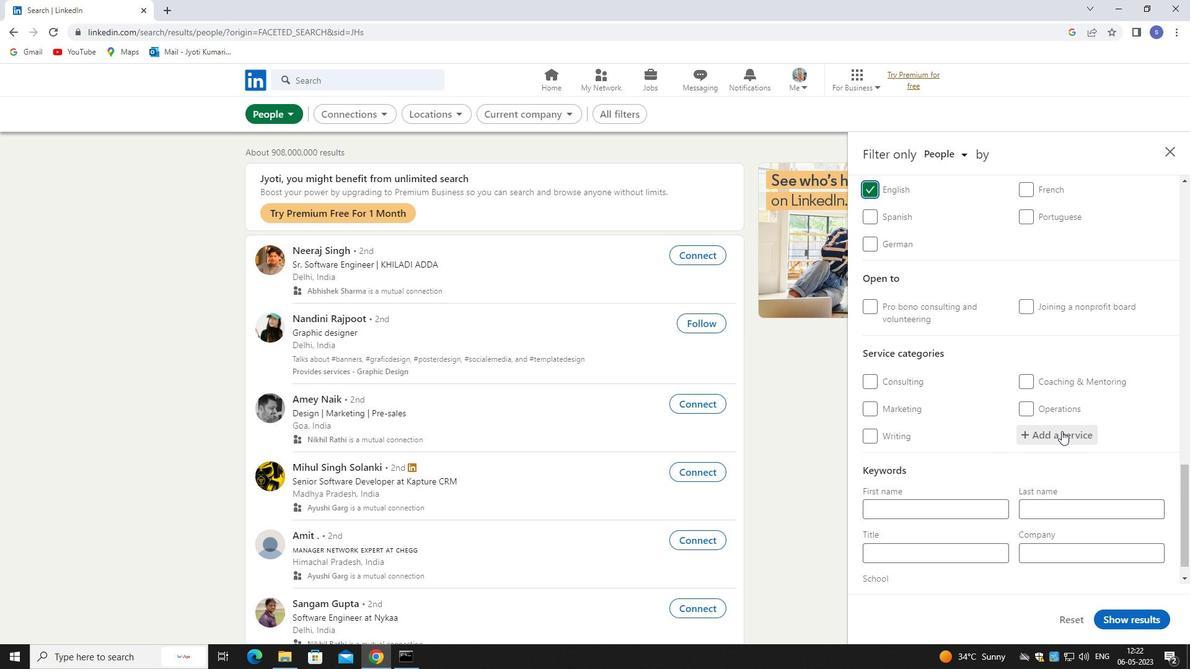 
Action: Mouse moved to (1052, 434)
Screenshot: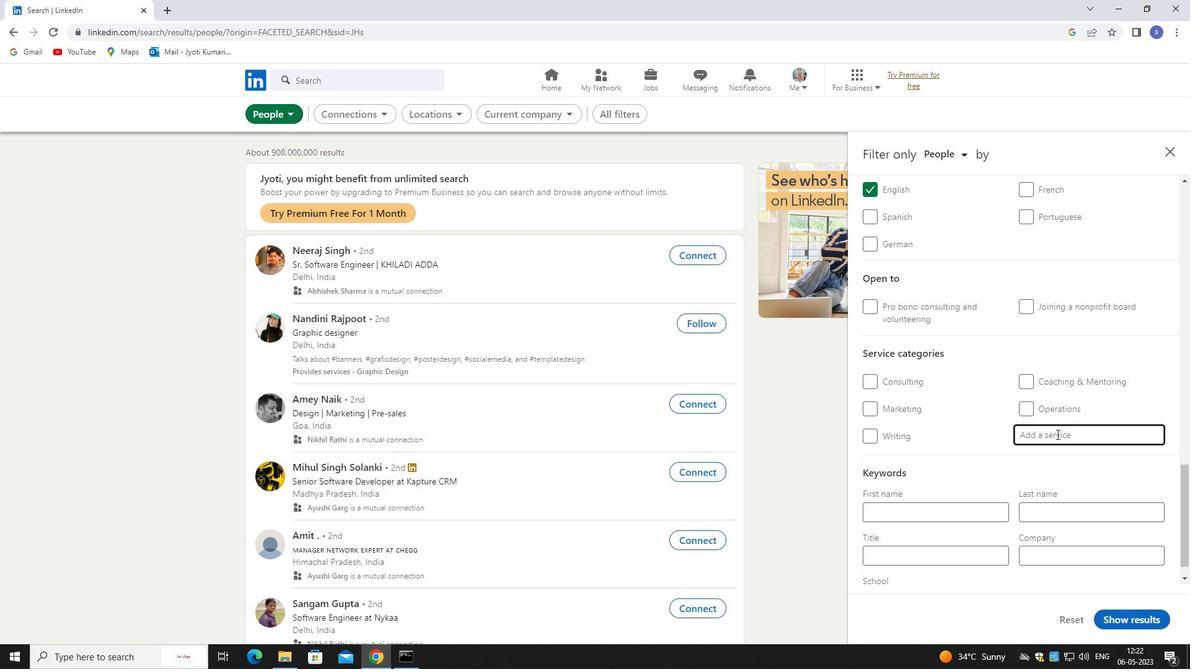 
Action: Key pressed telecommu
Screenshot: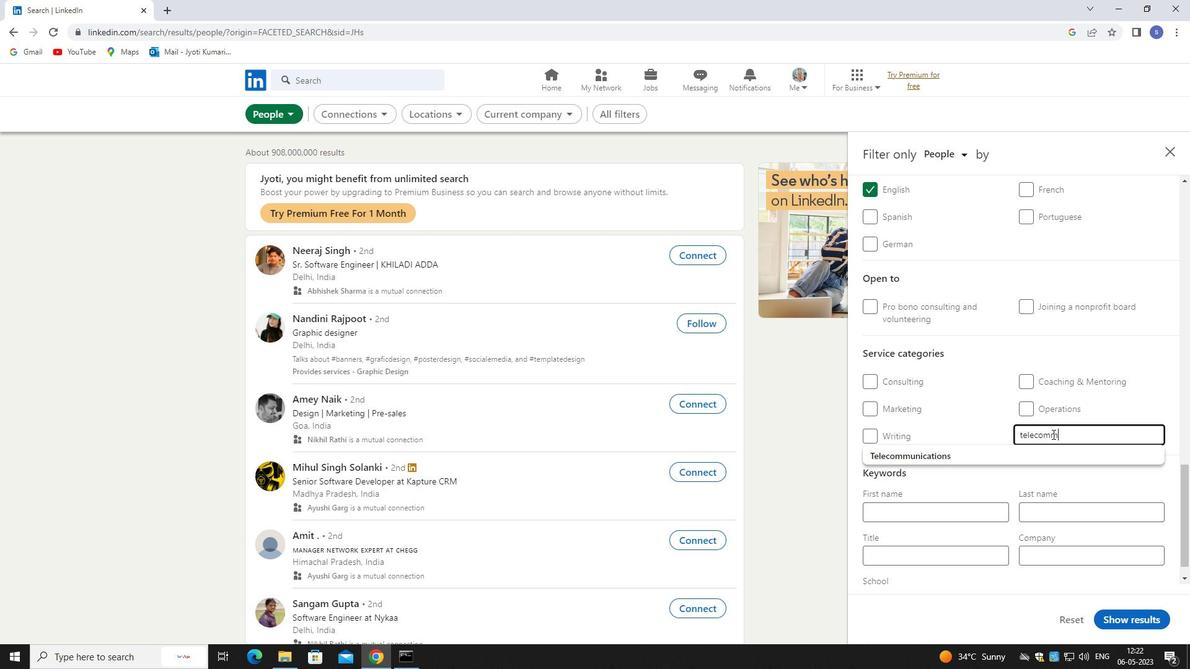 
Action: Mouse moved to (1048, 455)
Screenshot: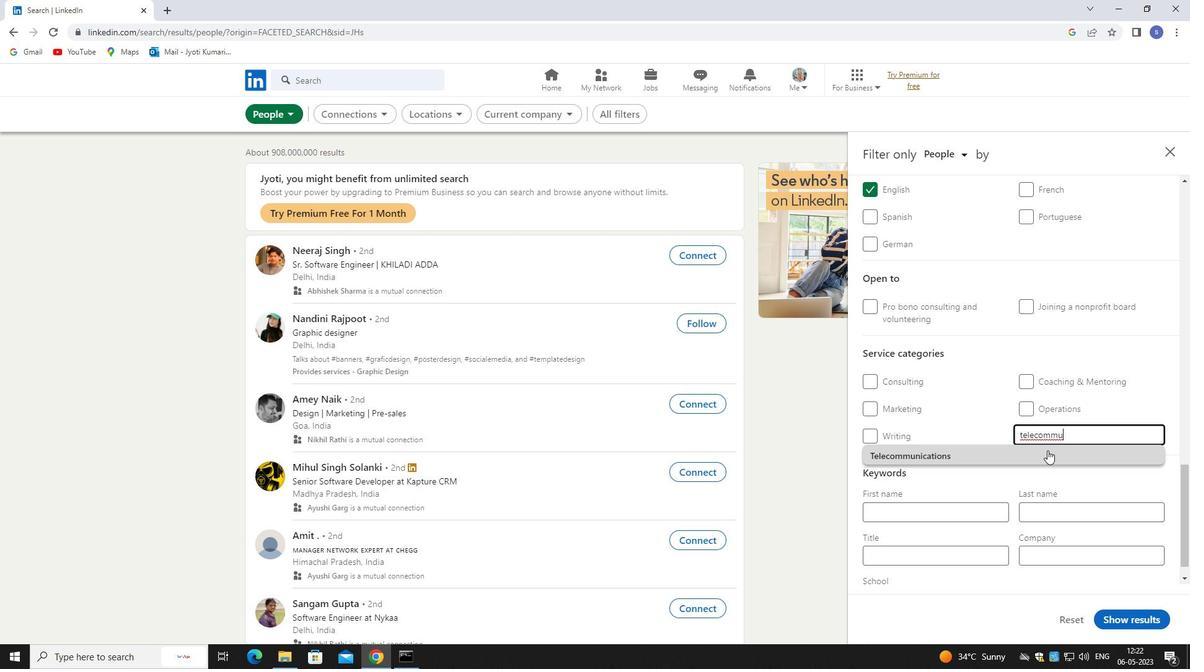 
Action: Mouse pressed left at (1048, 455)
Screenshot: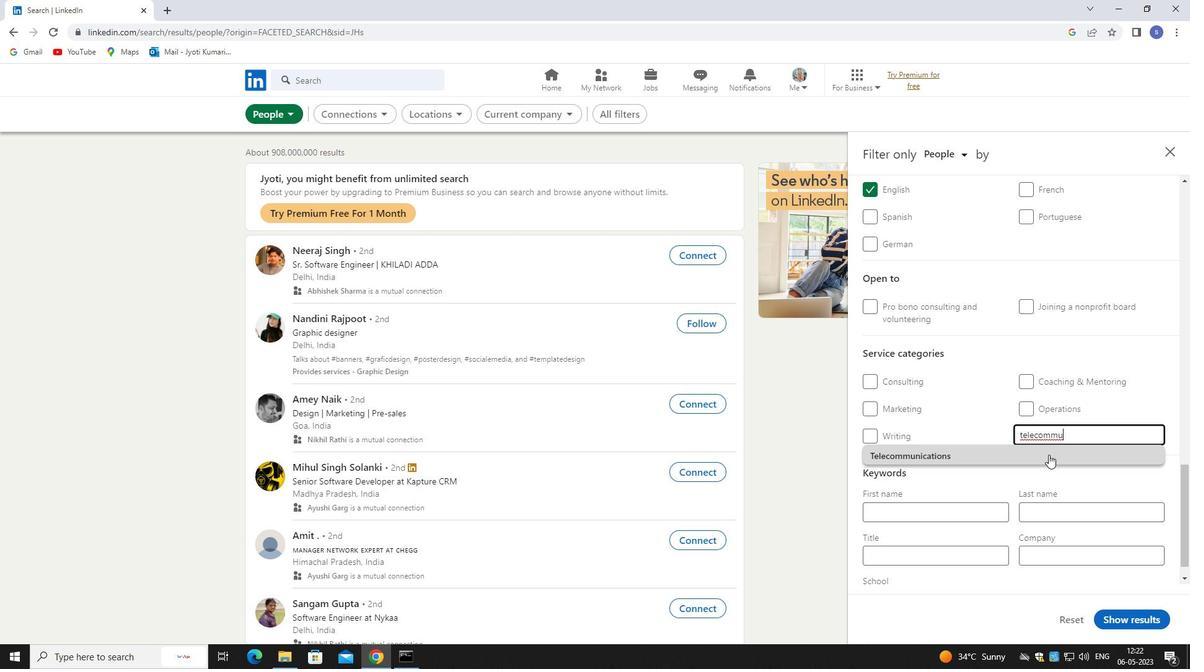 
Action: Mouse moved to (1049, 459)
Screenshot: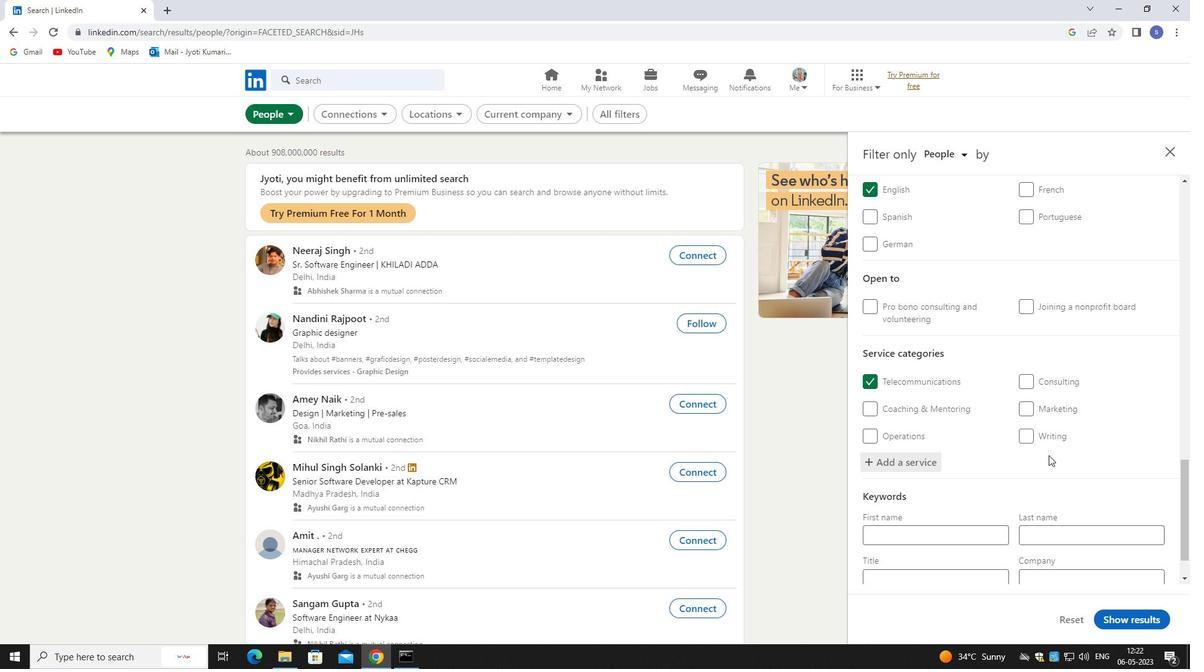 
Action: Mouse scrolled (1049, 459) with delta (0, 0)
Screenshot: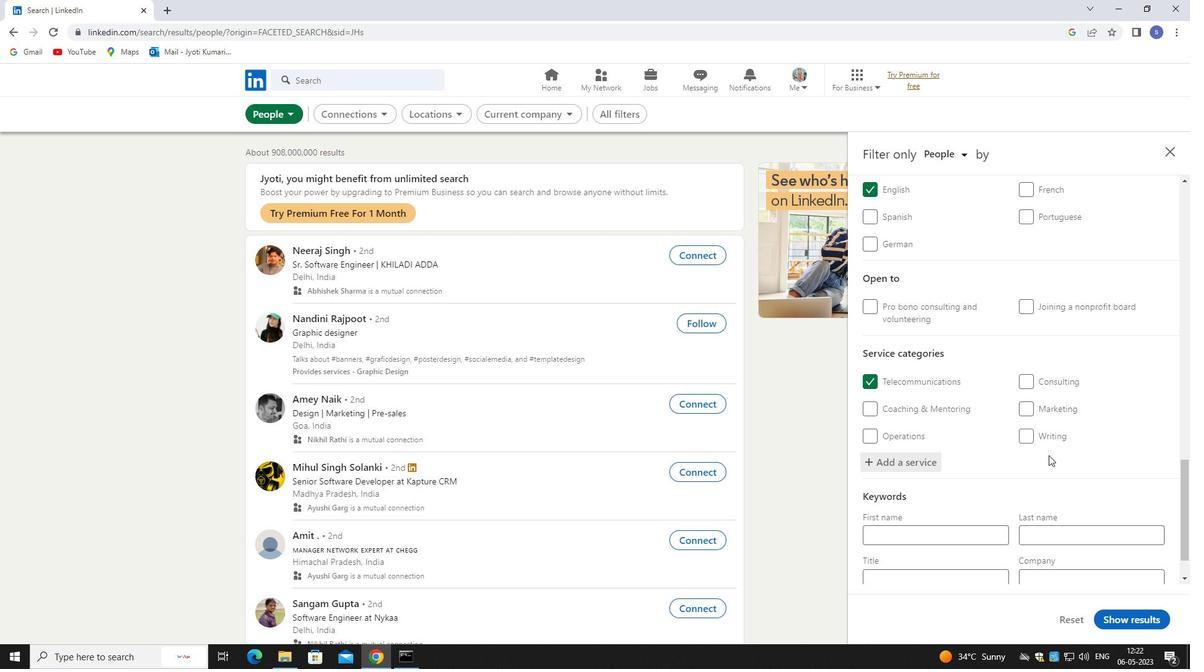 
Action: Mouse moved to (1051, 471)
Screenshot: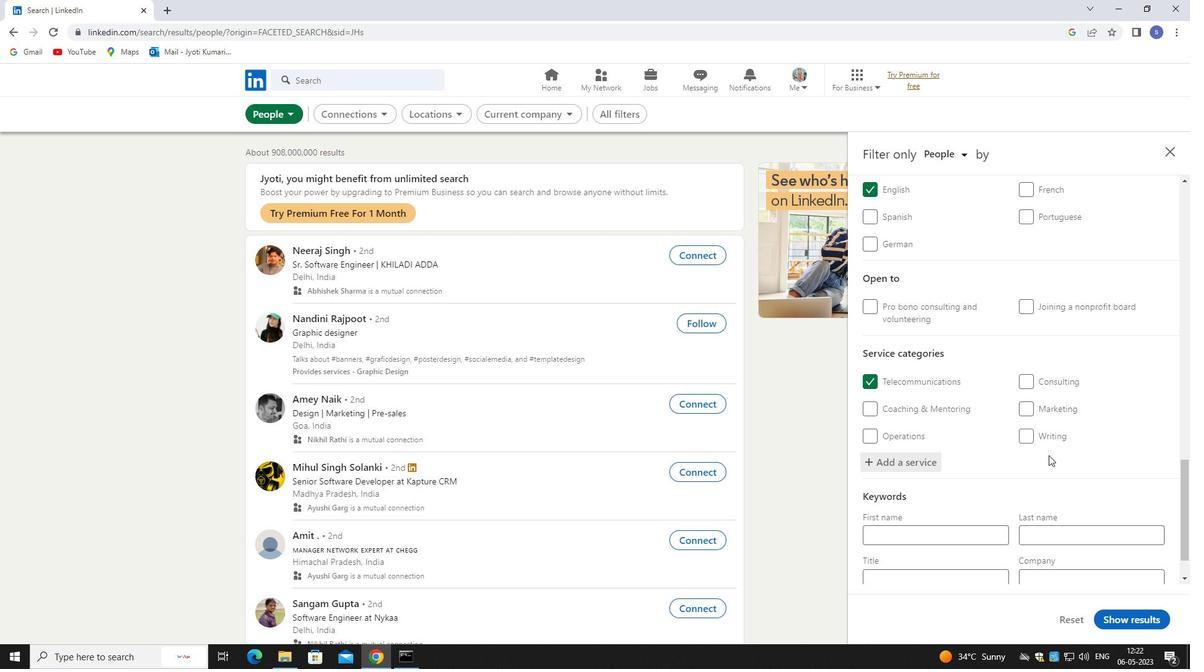 
Action: Mouse scrolled (1051, 471) with delta (0, 0)
Screenshot: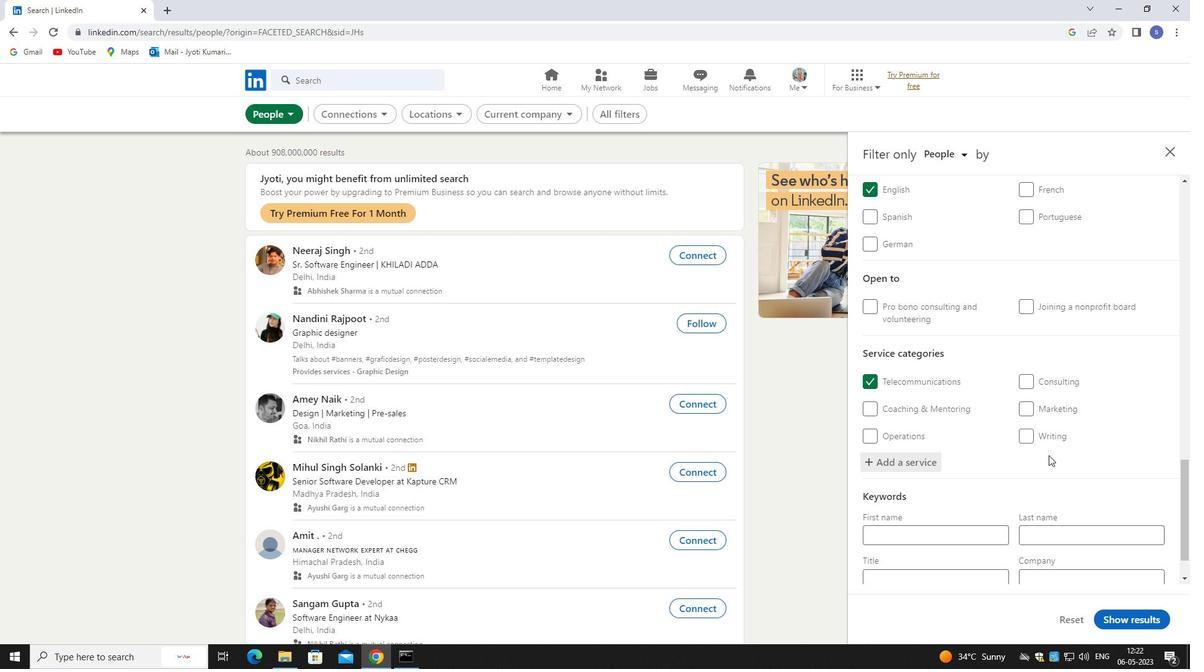 
Action: Mouse moved to (1053, 476)
Screenshot: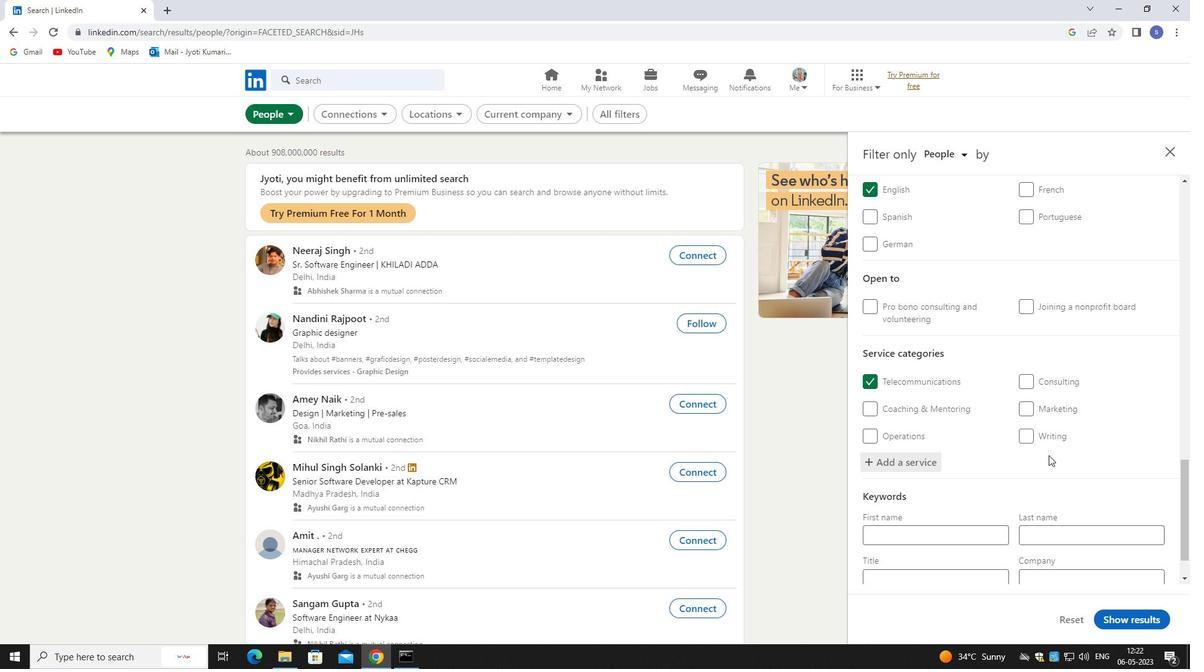 
Action: Mouse scrolled (1053, 476) with delta (0, 0)
Screenshot: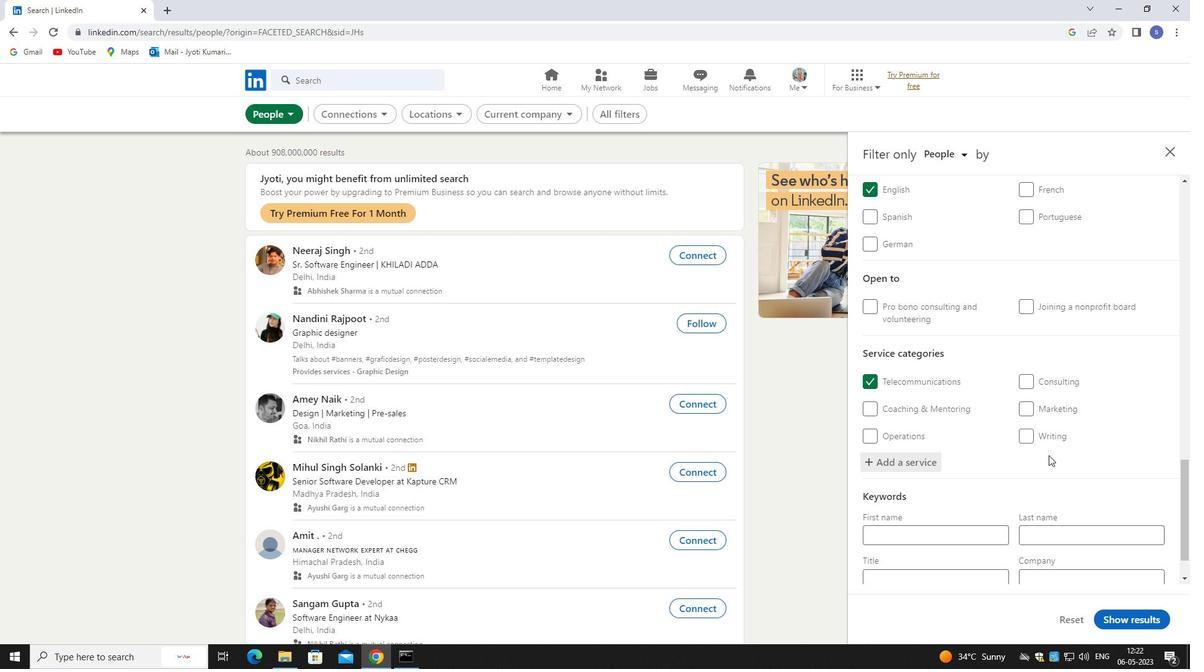 
Action: Mouse moved to (983, 529)
Screenshot: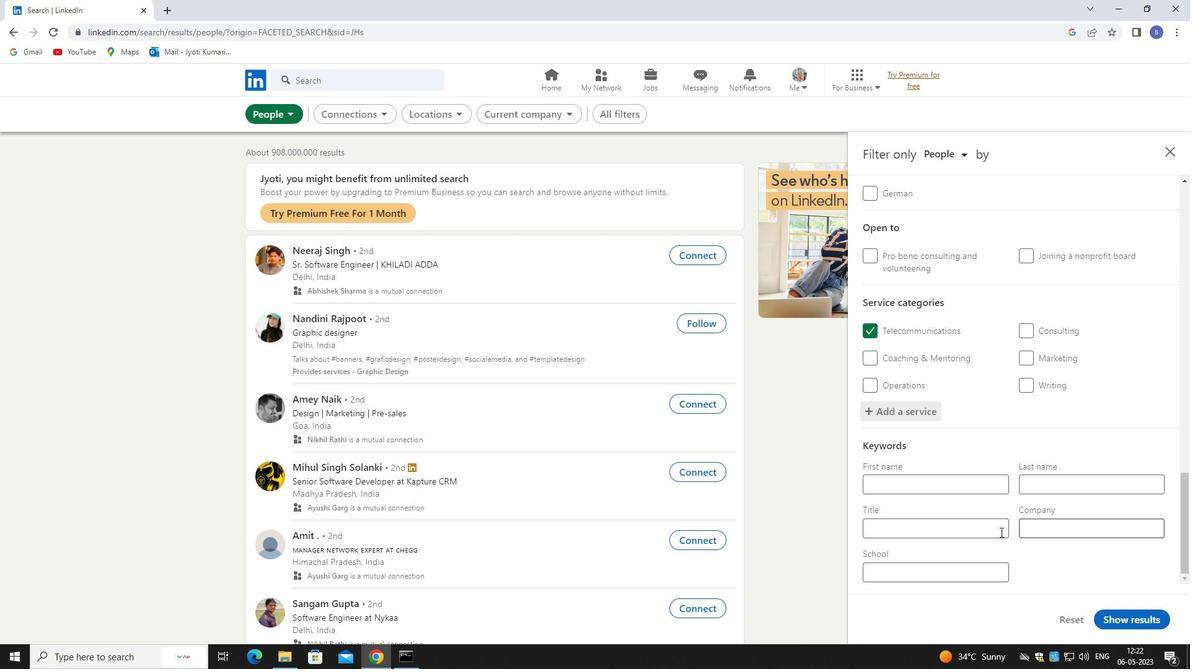 
Action: Mouse pressed left at (983, 529)
Screenshot: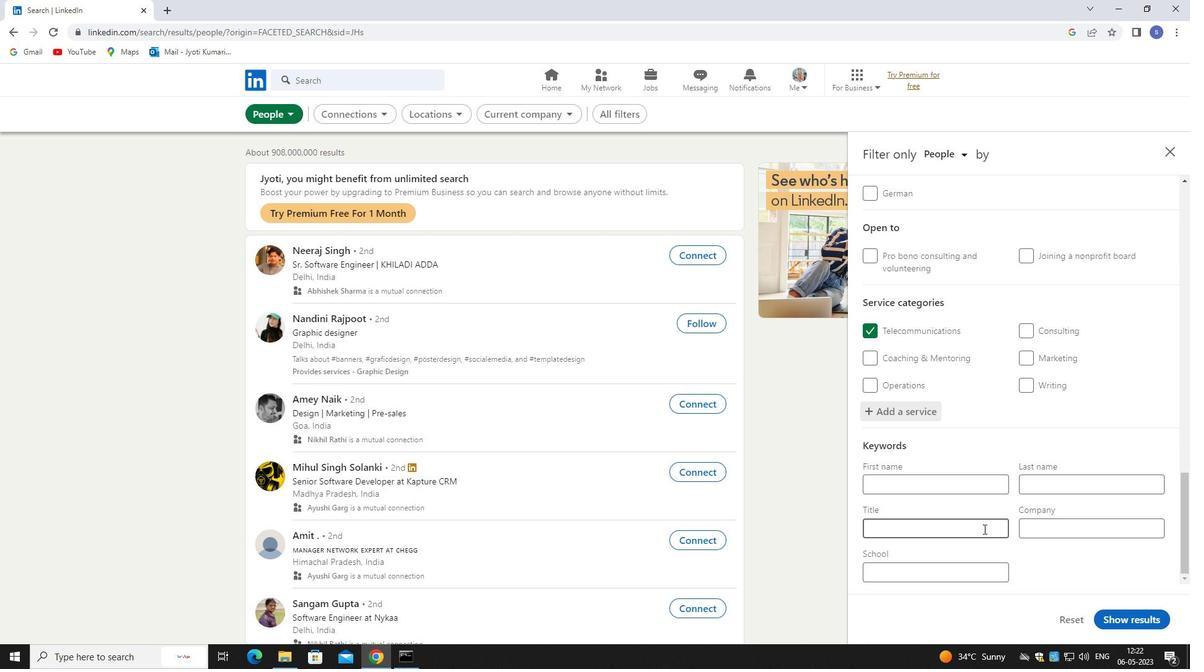 
Action: Mouse moved to (984, 529)
Screenshot: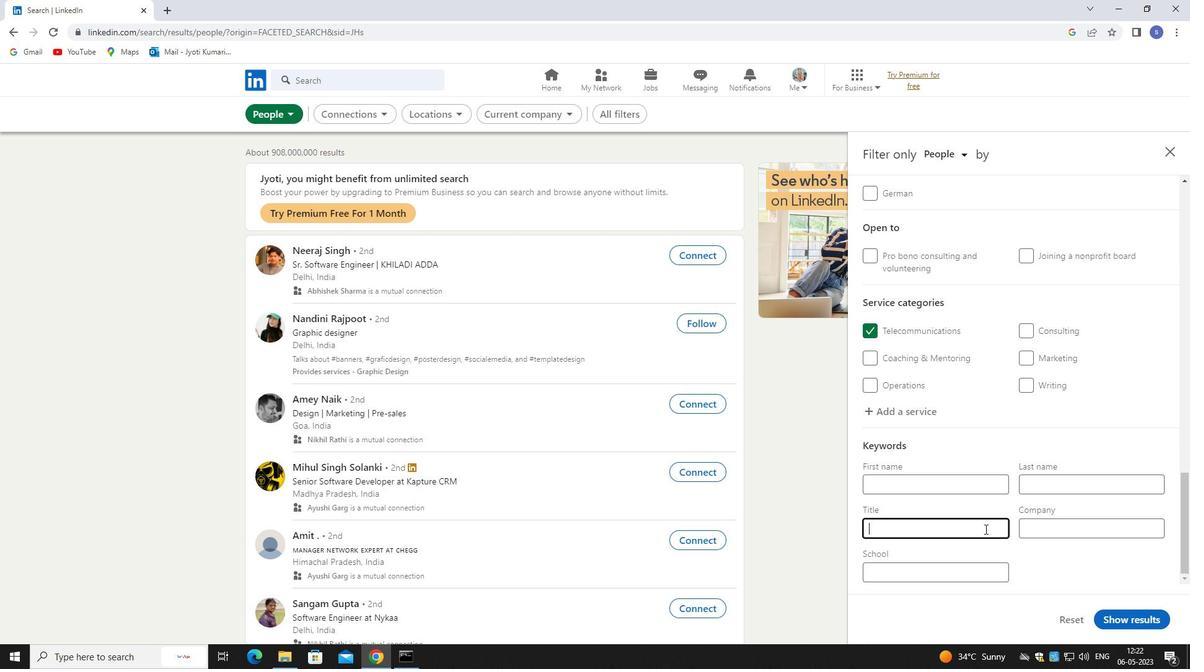 
Action: Key pressed reservtionist<Key.left><Key.left><Key.left><Key.left><Key.left><Key.left><Key.left><Key.left><Key.left><Key.left><Key.left><Key.left><Key.backspace><Key.shift>R
Screenshot: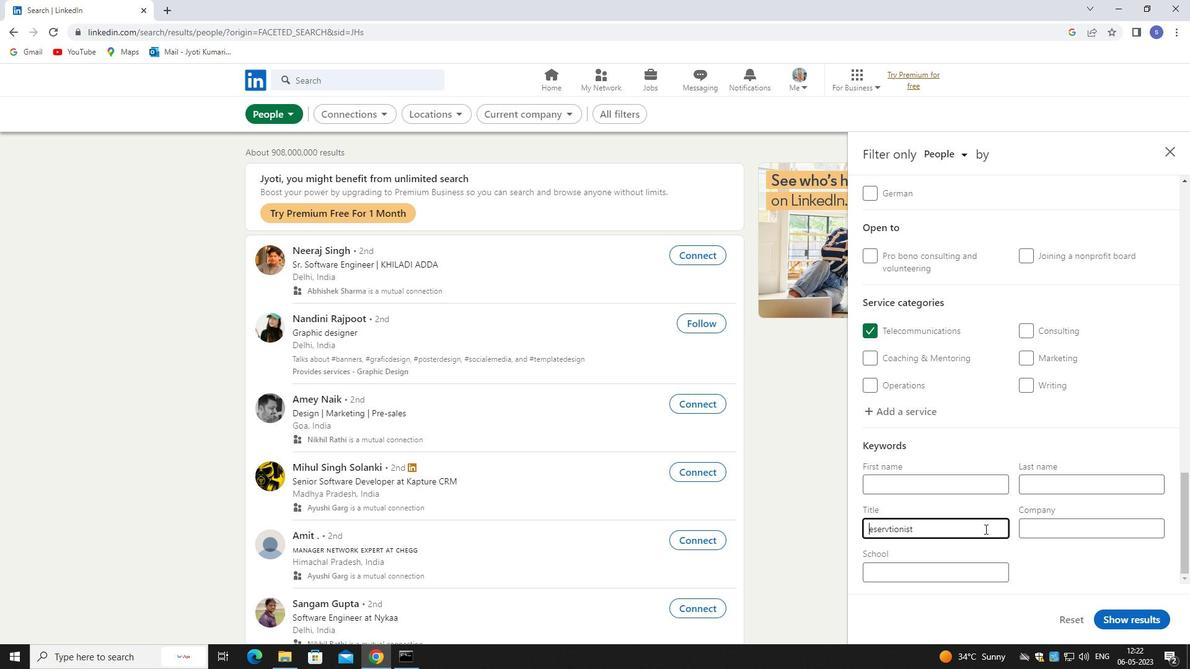 
Action: Mouse moved to (1118, 614)
Screenshot: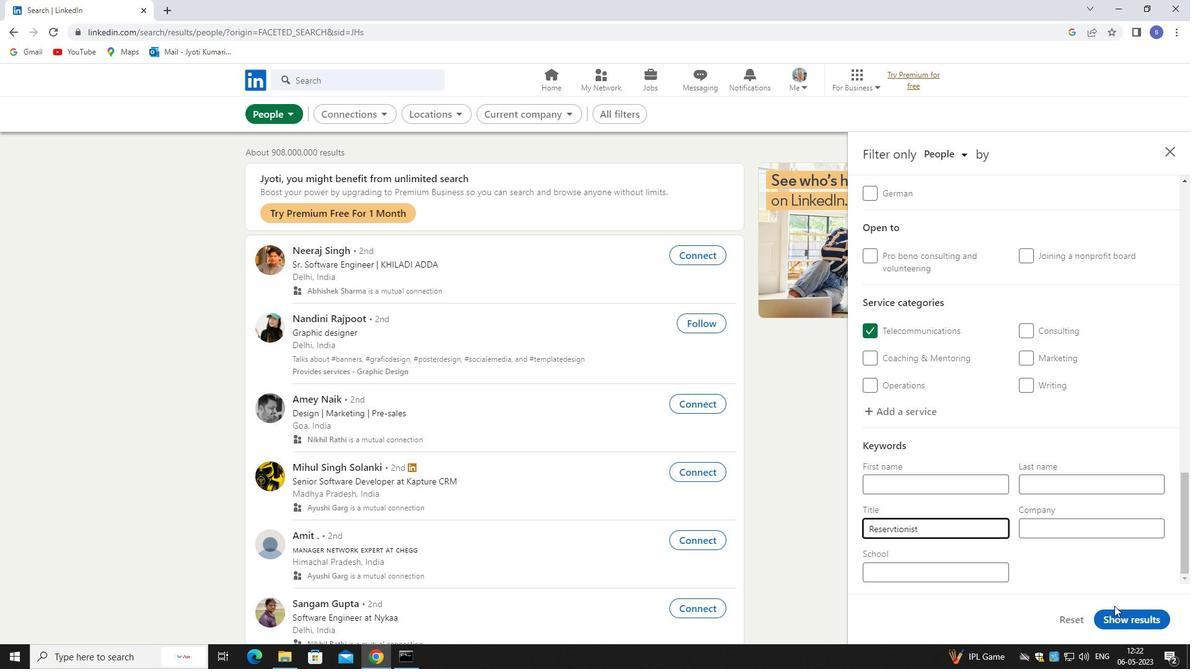 
Action: Mouse pressed left at (1118, 614)
Screenshot: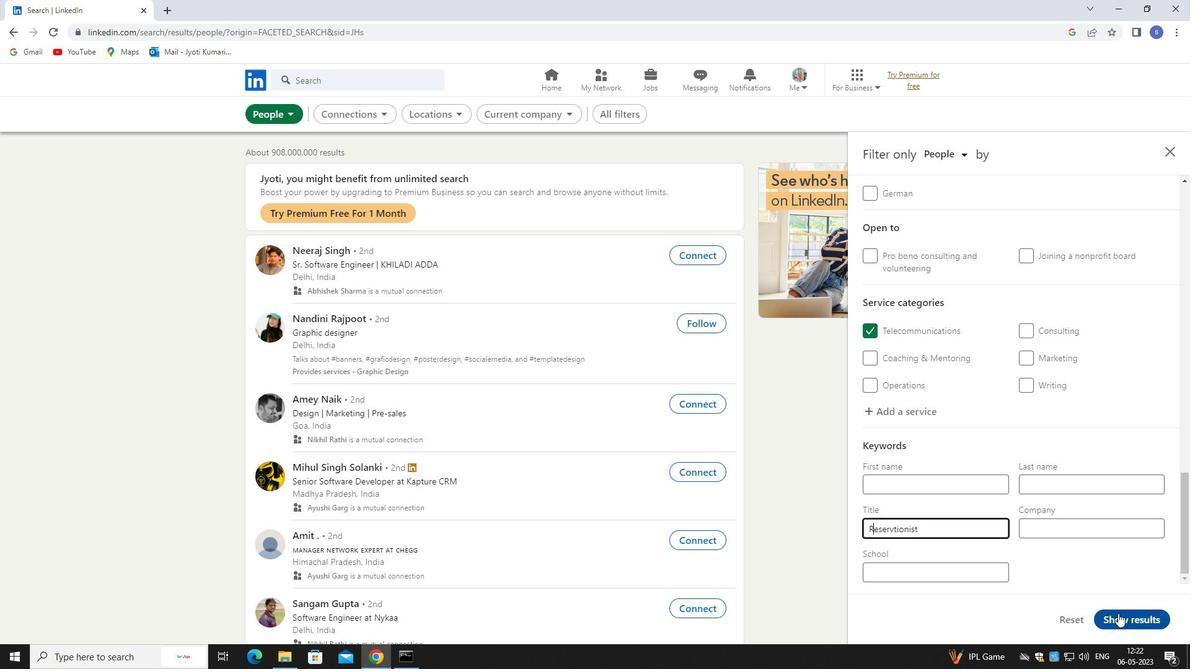 
Action: Mouse moved to (1110, 606)
Screenshot: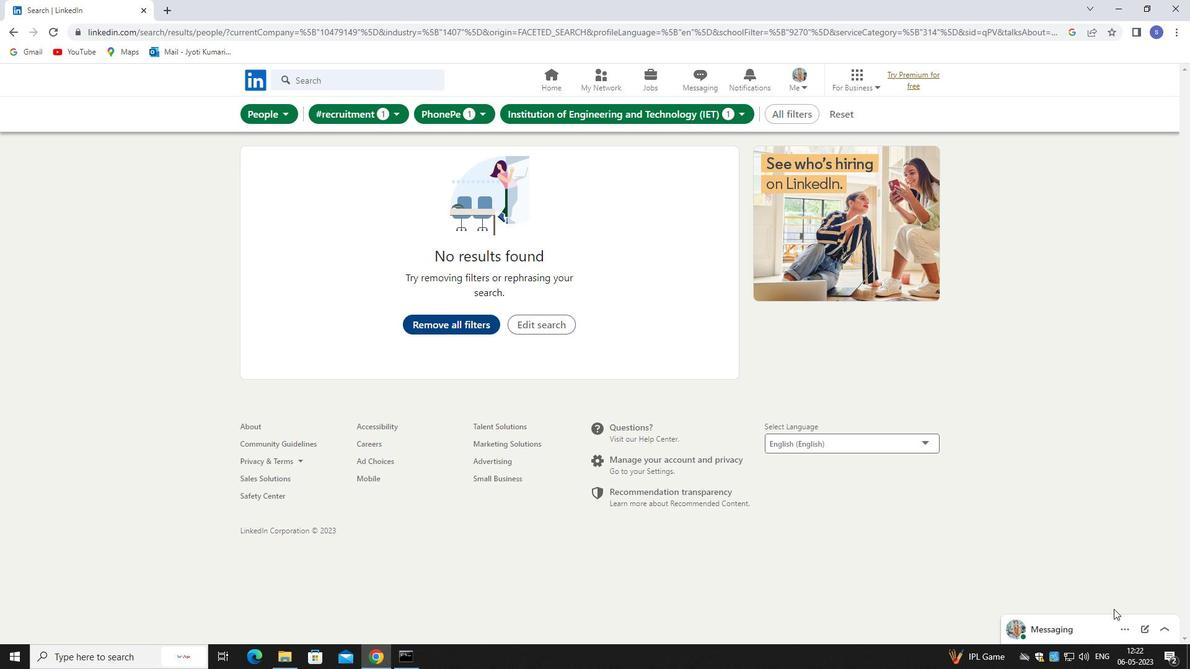 
